 Task: Look for space in Serowe, Botswana from 1st June, 2023 to 9th June, 2023 for 6 adults in price range Rs.6000 to Rs.12000. Place can be entire place with 3 bedrooms having 3 beds and 3 bathrooms. Property type can be house, flat, guest house. Booking option can be shelf check-in. Required host language is English.
Action: Mouse moved to (470, 160)
Screenshot: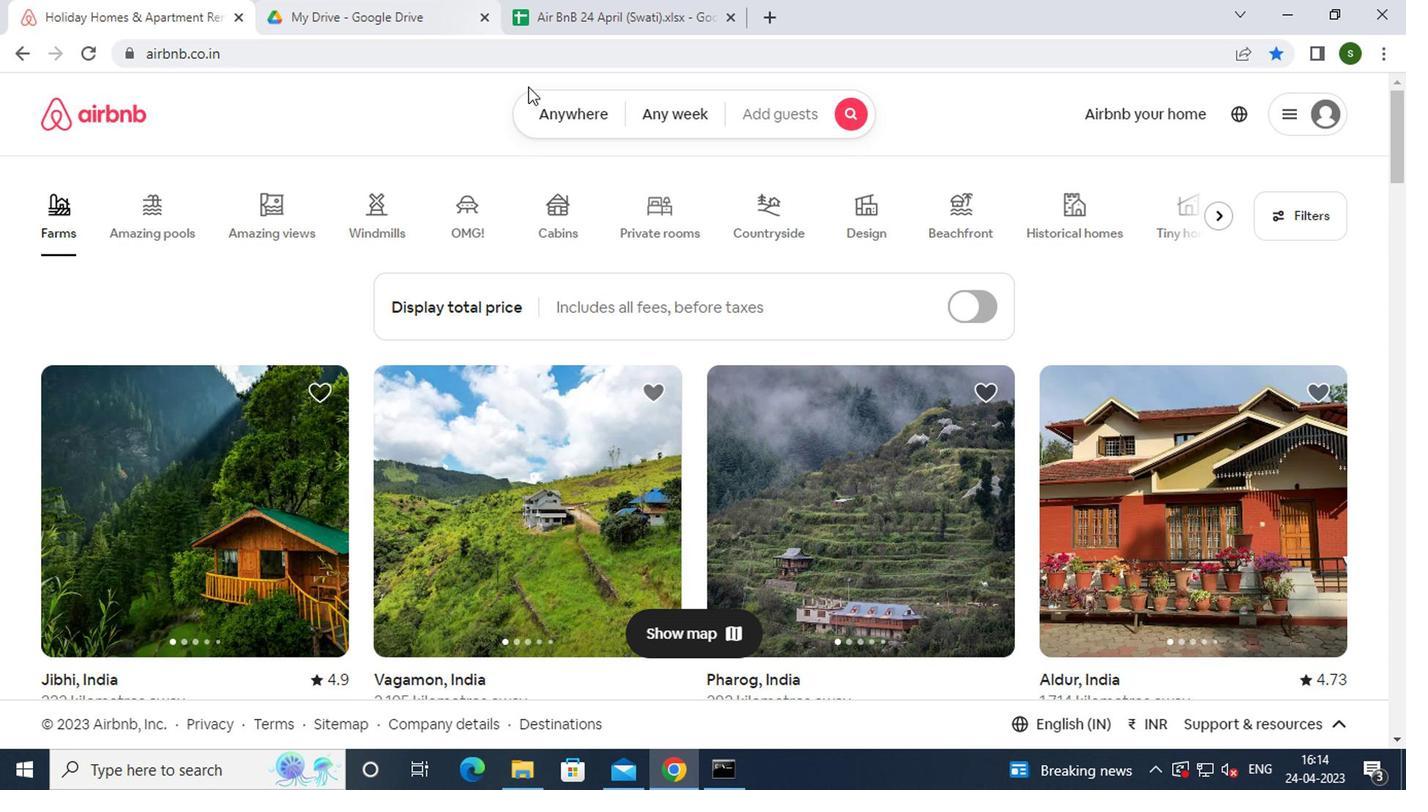 
Action: Mouse pressed left at (470, 160)
Screenshot: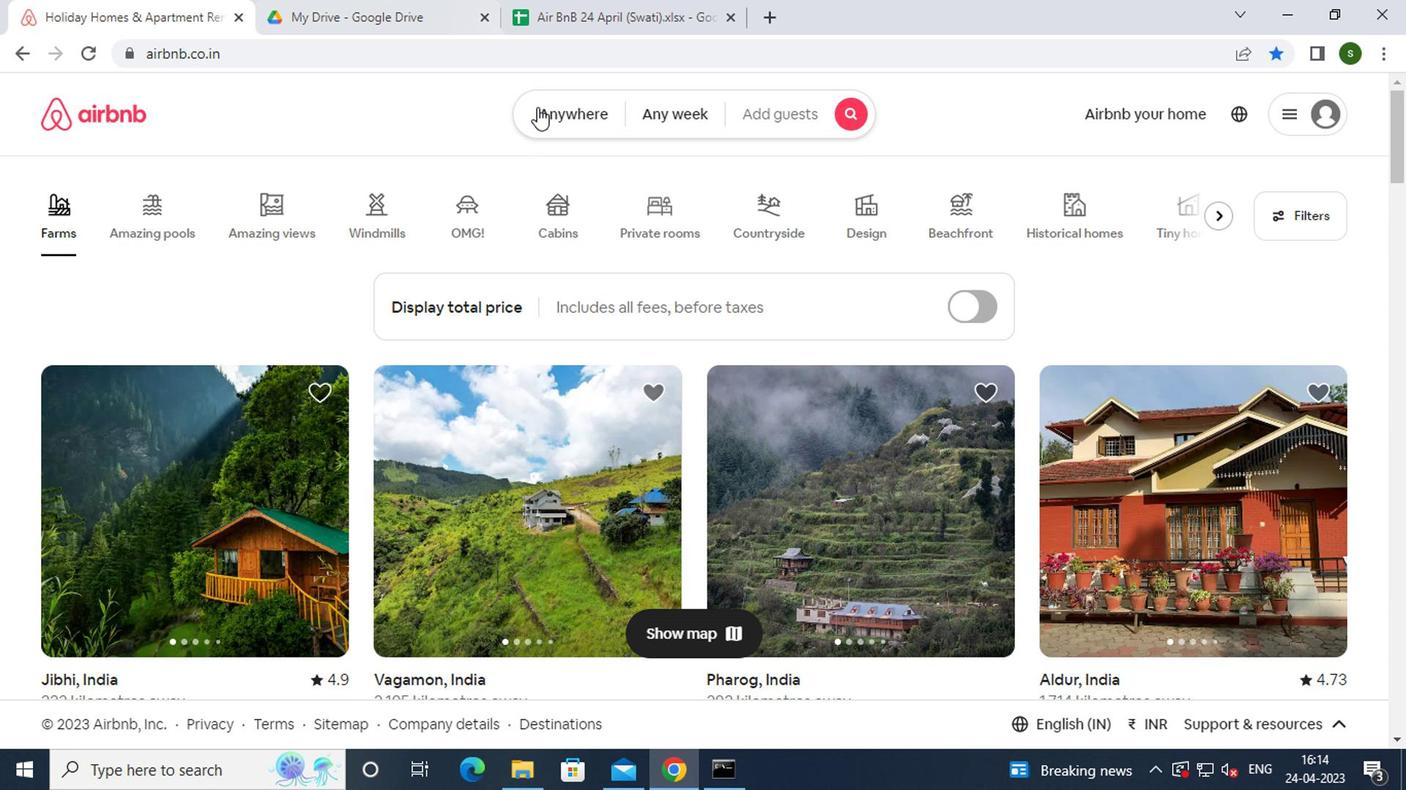 
Action: Mouse moved to (415, 225)
Screenshot: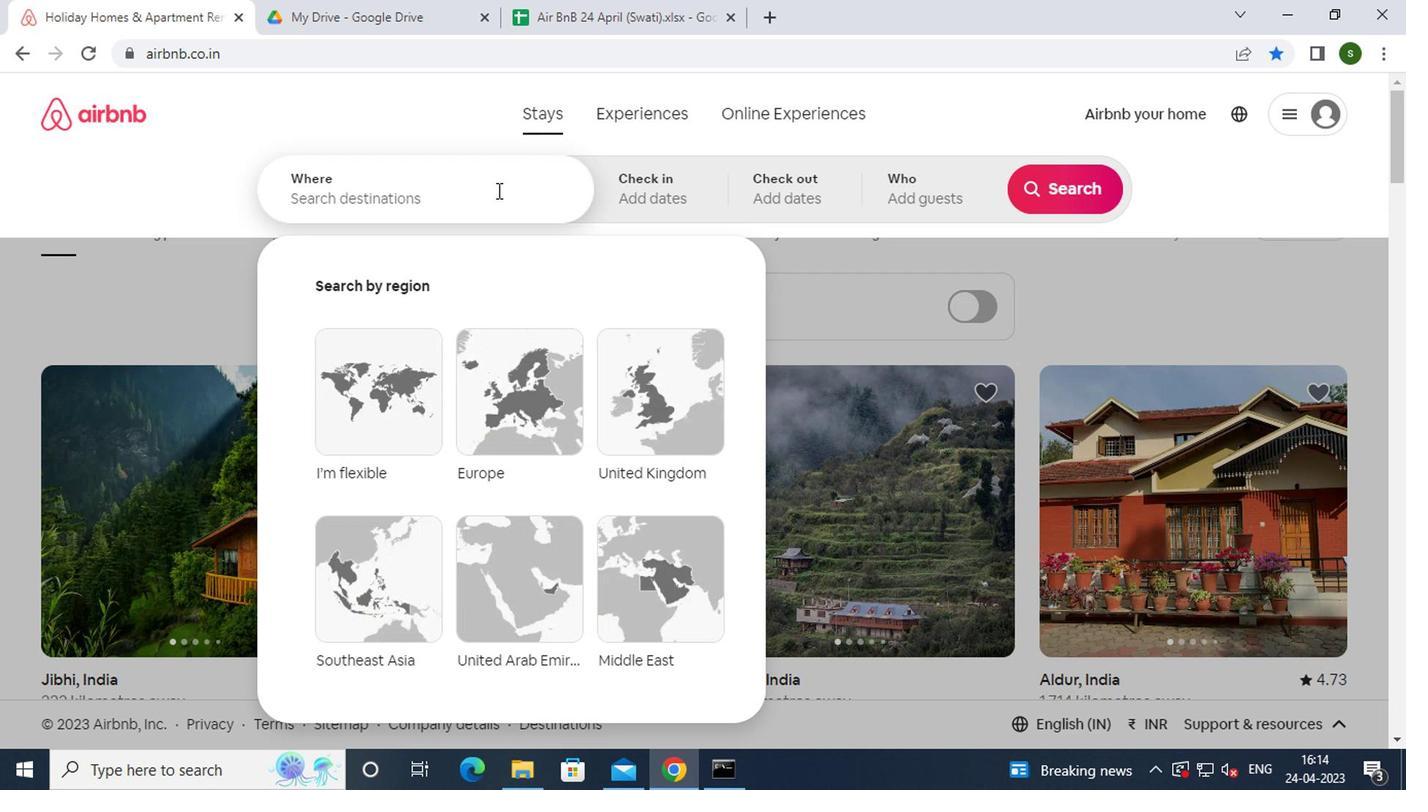 
Action: Mouse pressed left at (415, 225)
Screenshot: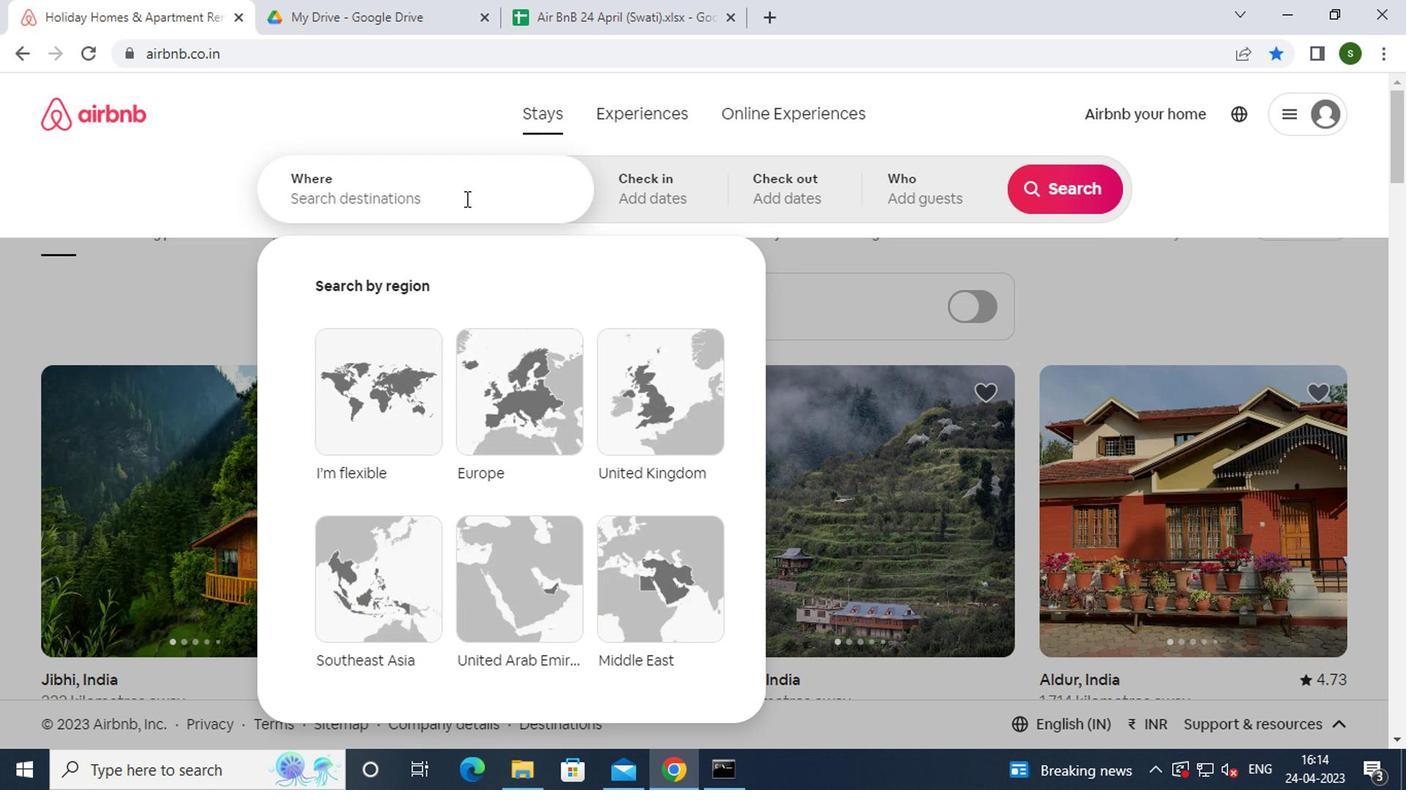 
Action: Key pressed <Key.caps_lock>s<Key.caps_lock>erowe,<Key.caps_lock><Key.space>b
Screenshot: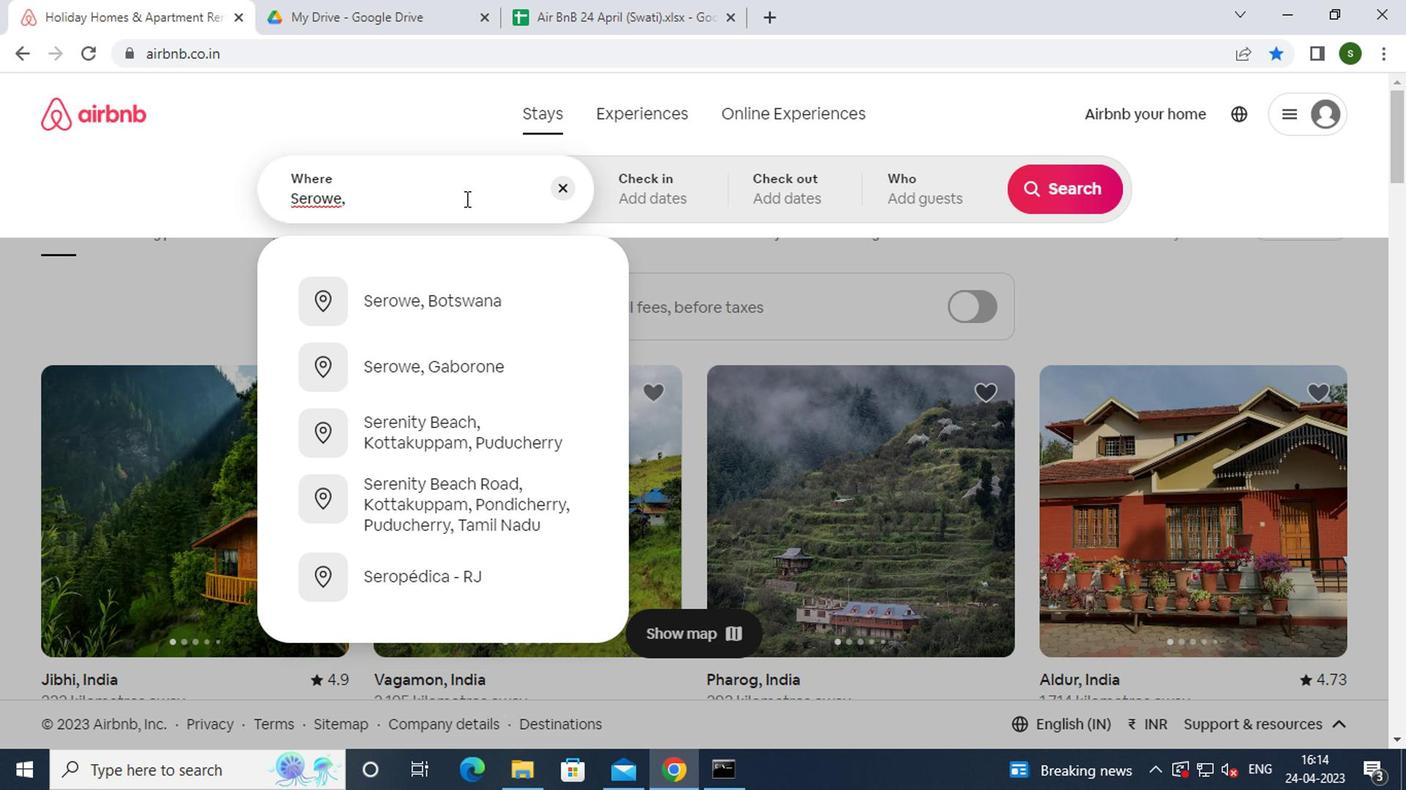 
Action: Mouse moved to (454, 305)
Screenshot: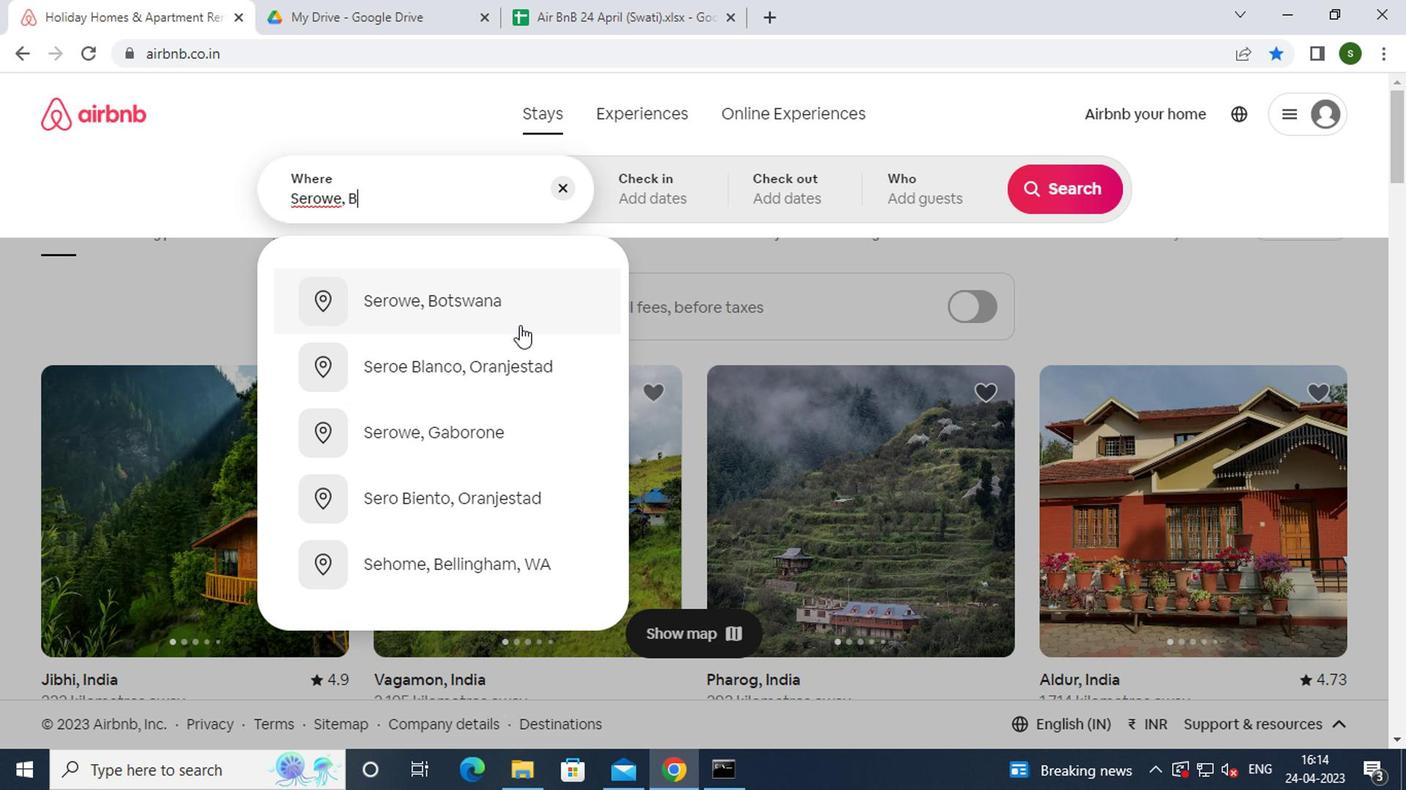 
Action: Mouse pressed left at (454, 305)
Screenshot: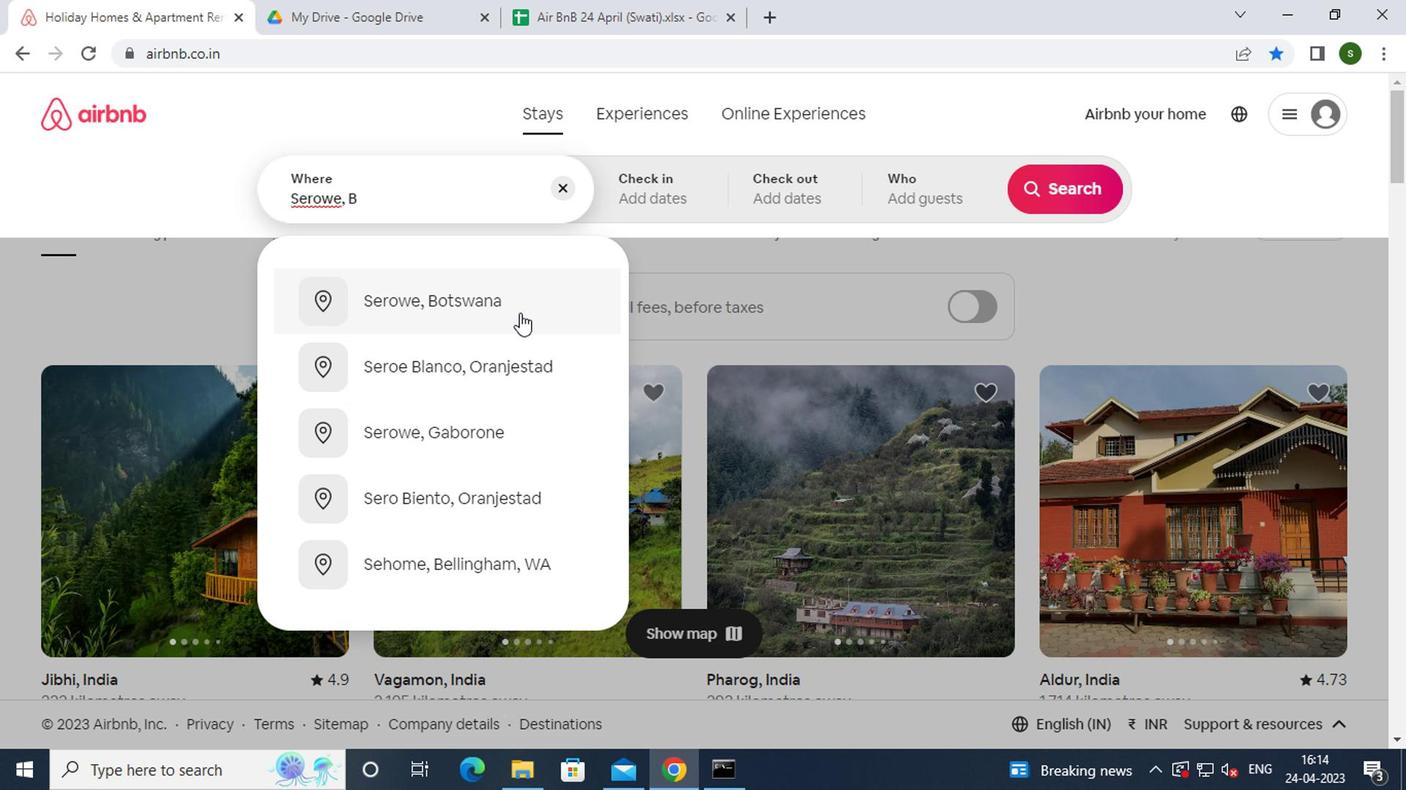 
Action: Mouse moved to (836, 339)
Screenshot: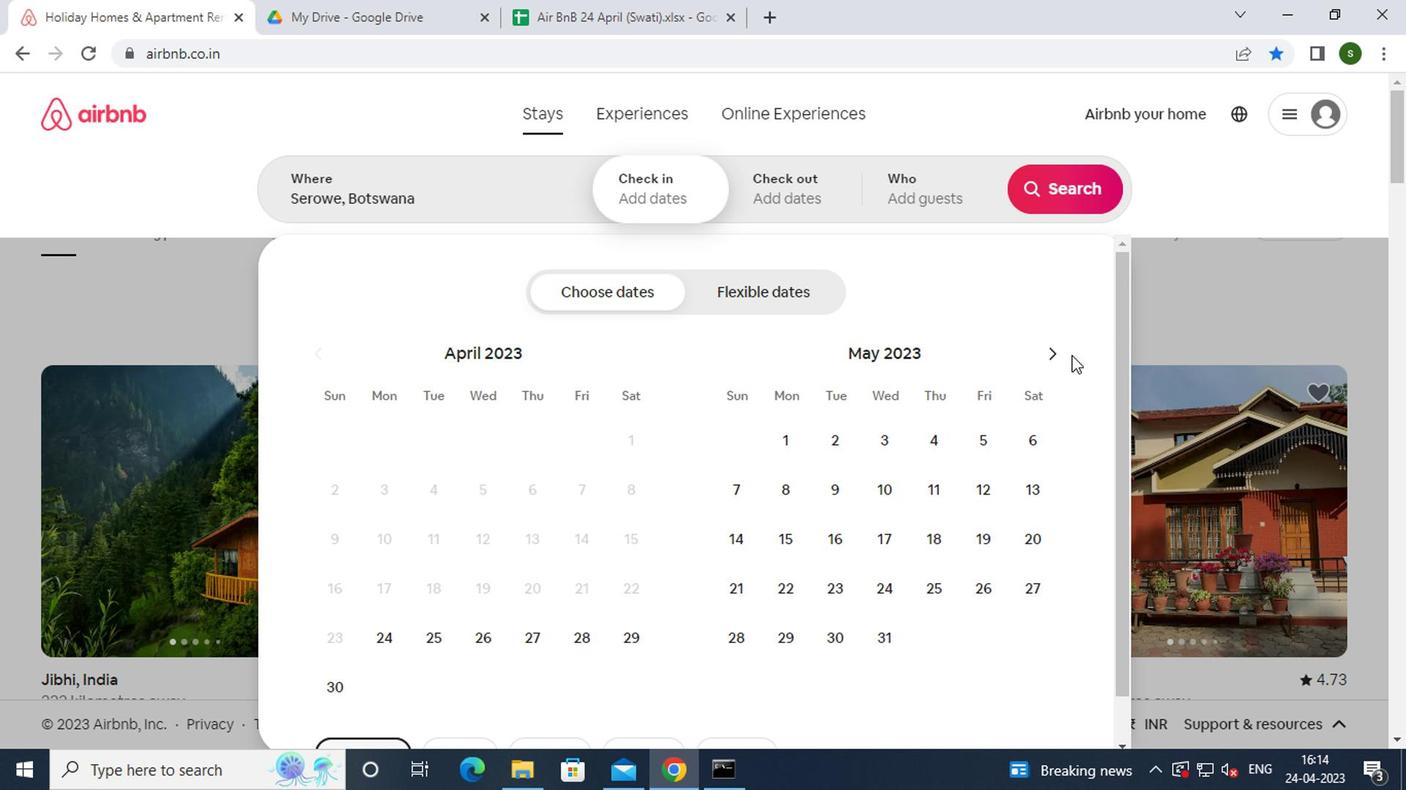 
Action: Mouse pressed left at (836, 339)
Screenshot: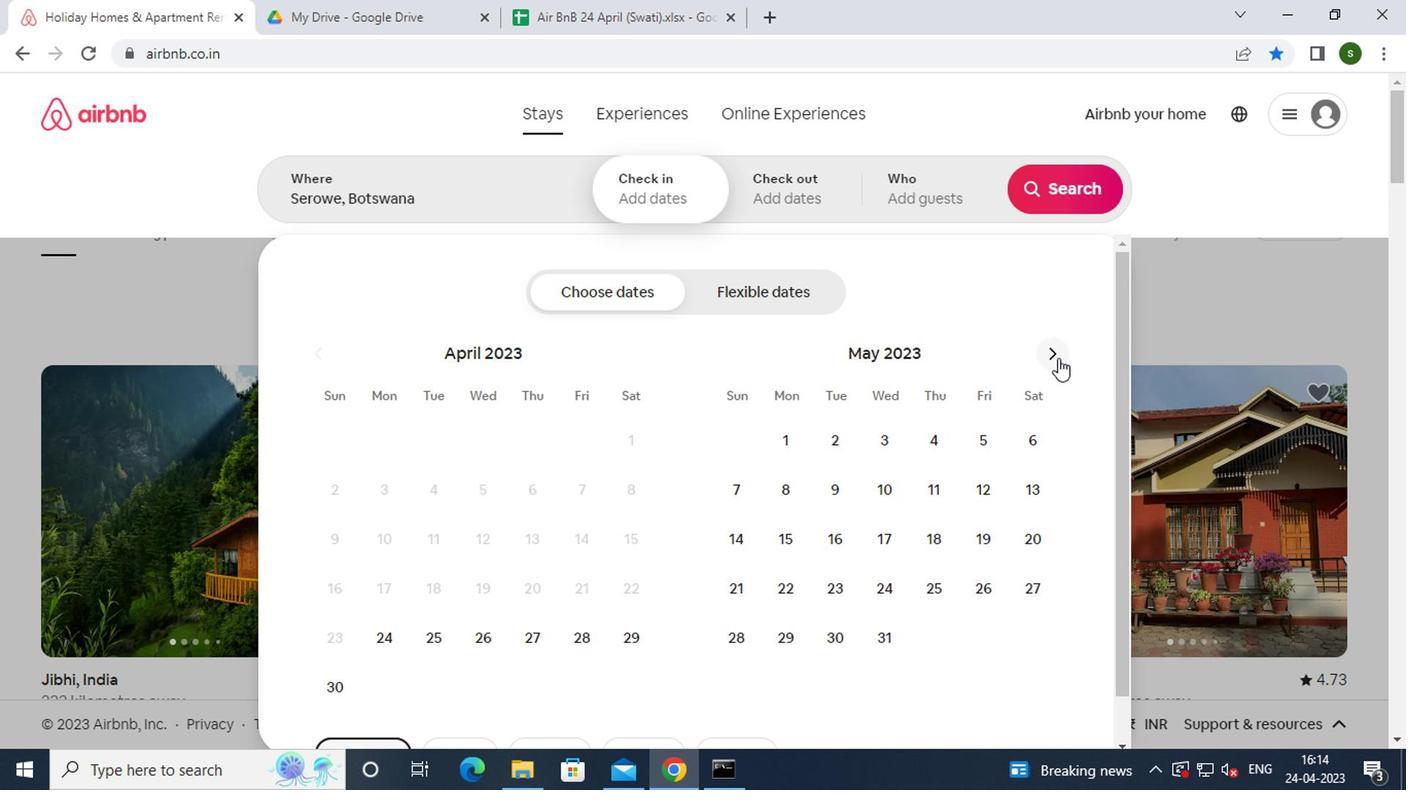 
Action: Mouse pressed left at (836, 339)
Screenshot: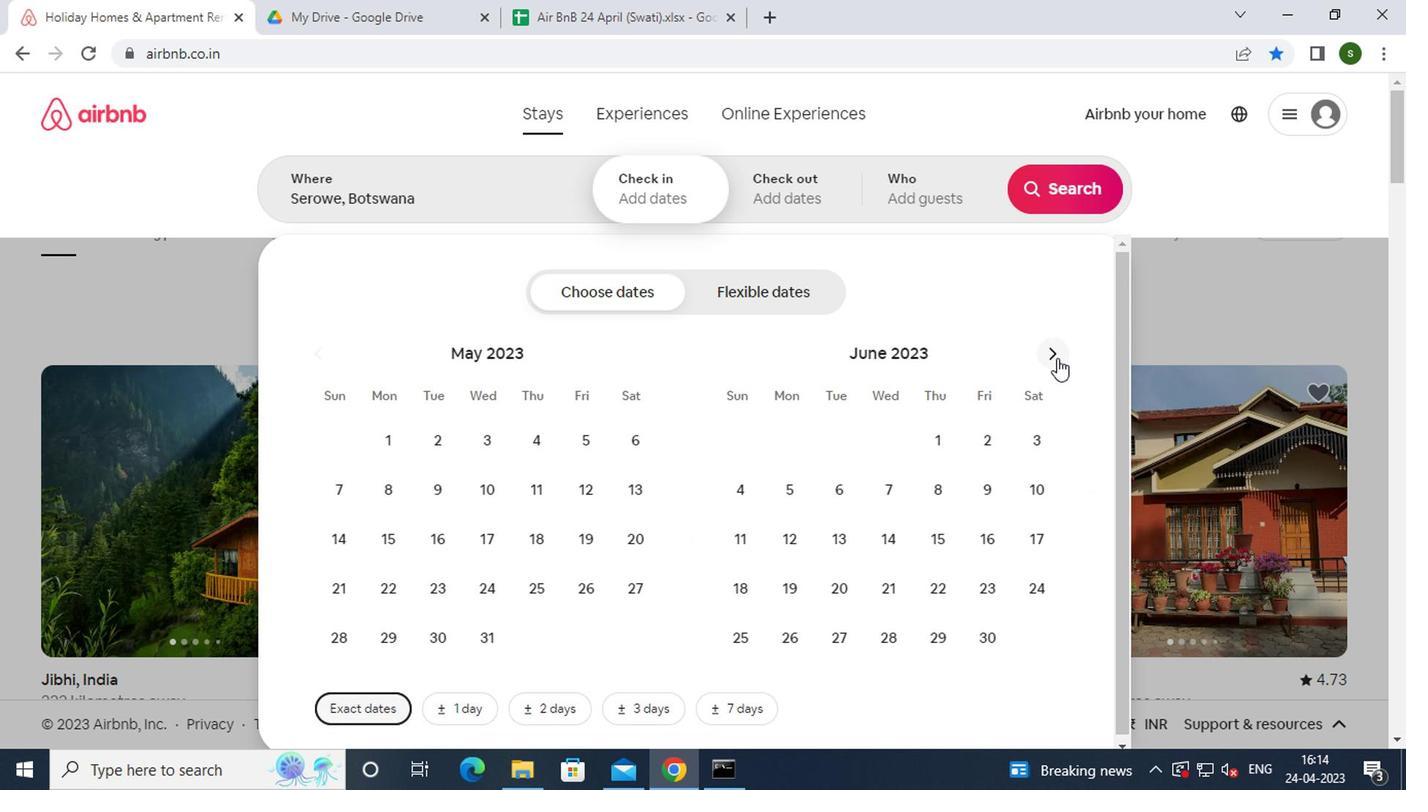 
Action: Mouse moved to (453, 395)
Screenshot: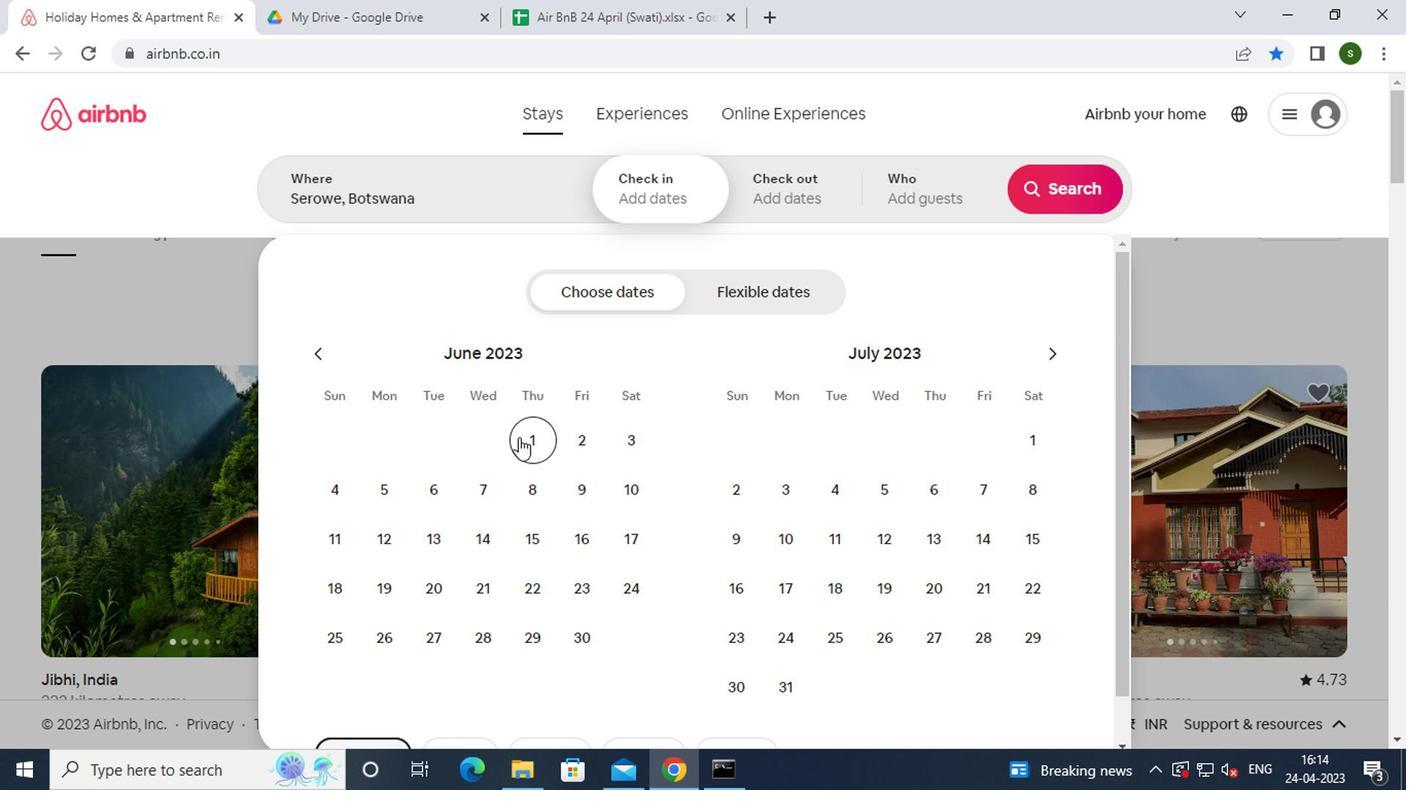 
Action: Mouse pressed left at (453, 395)
Screenshot: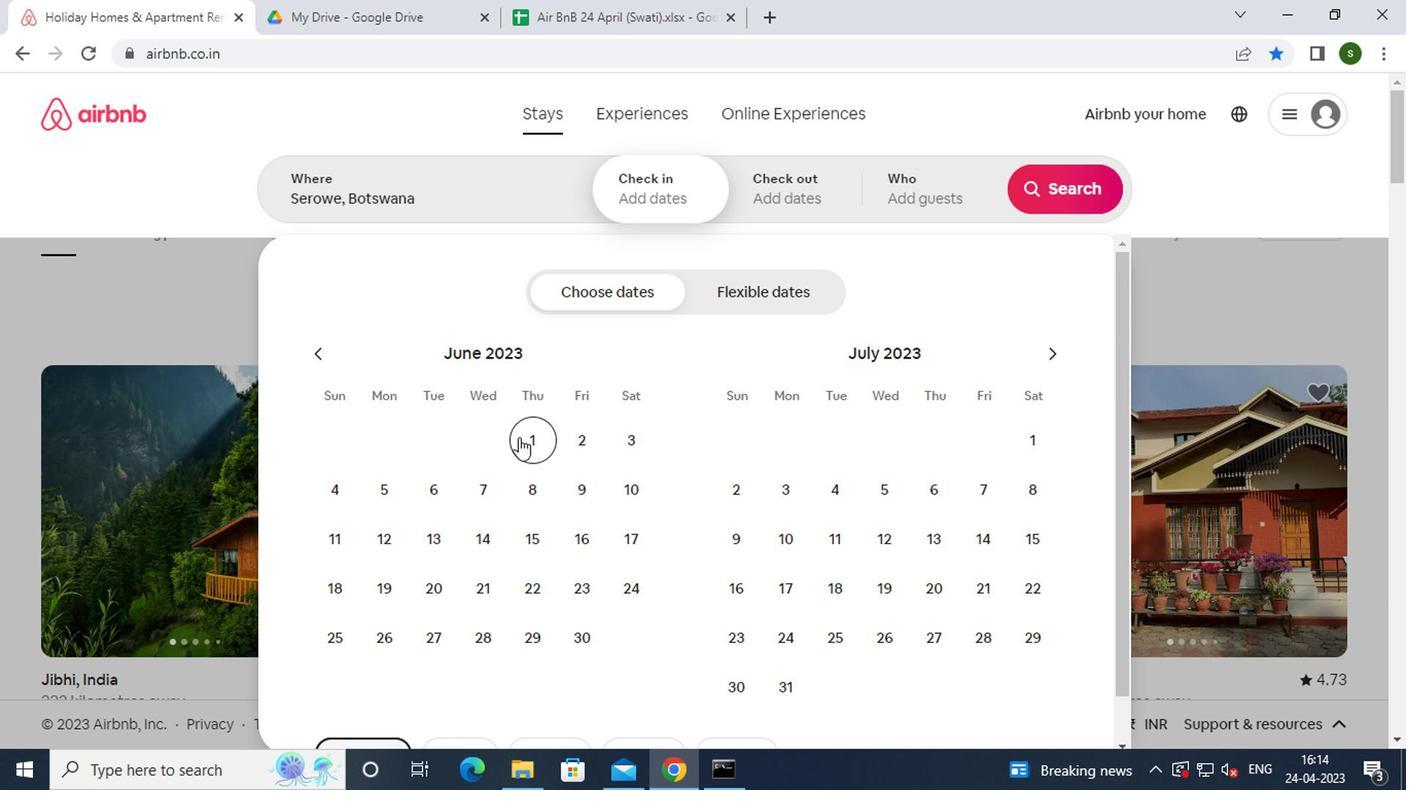 
Action: Mouse moved to (492, 424)
Screenshot: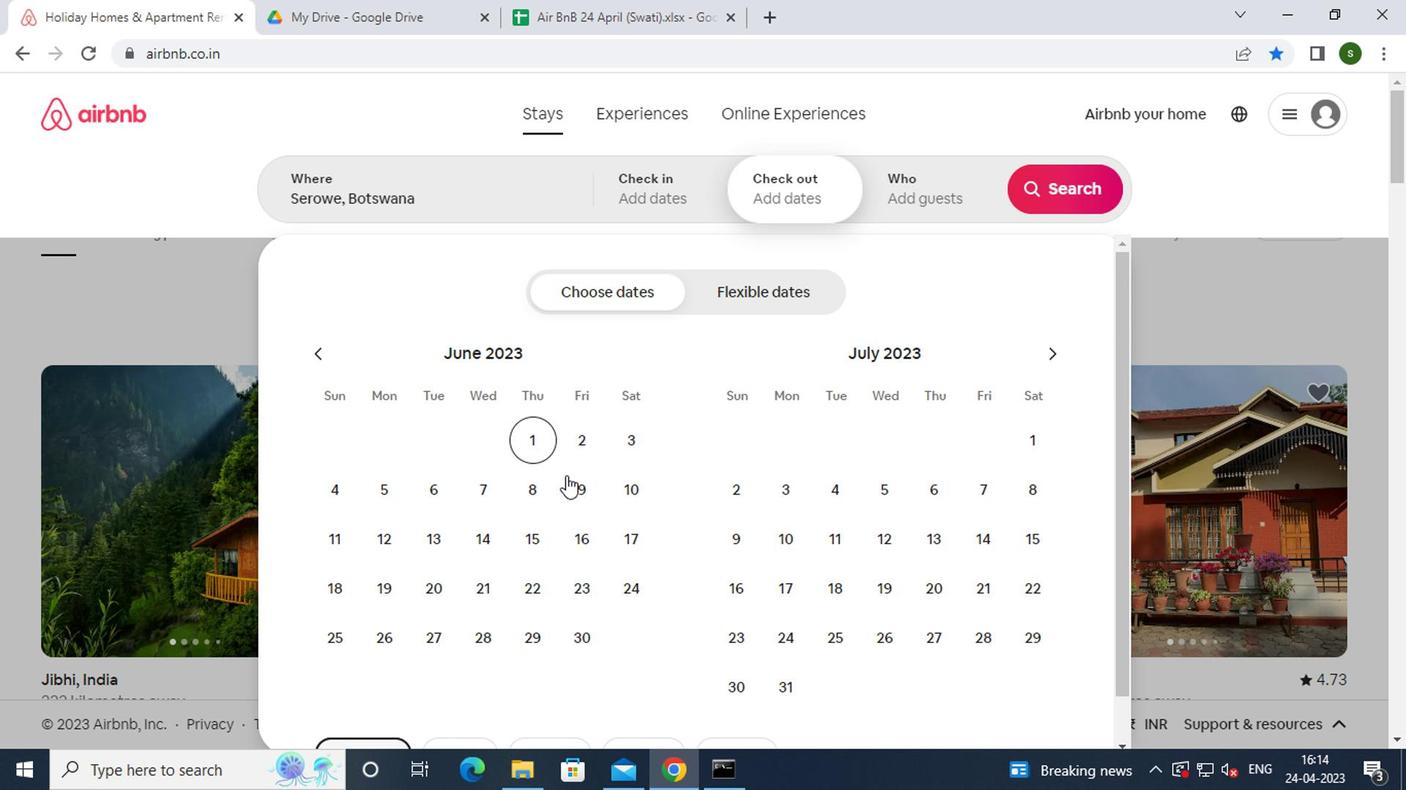 
Action: Mouse pressed left at (492, 424)
Screenshot: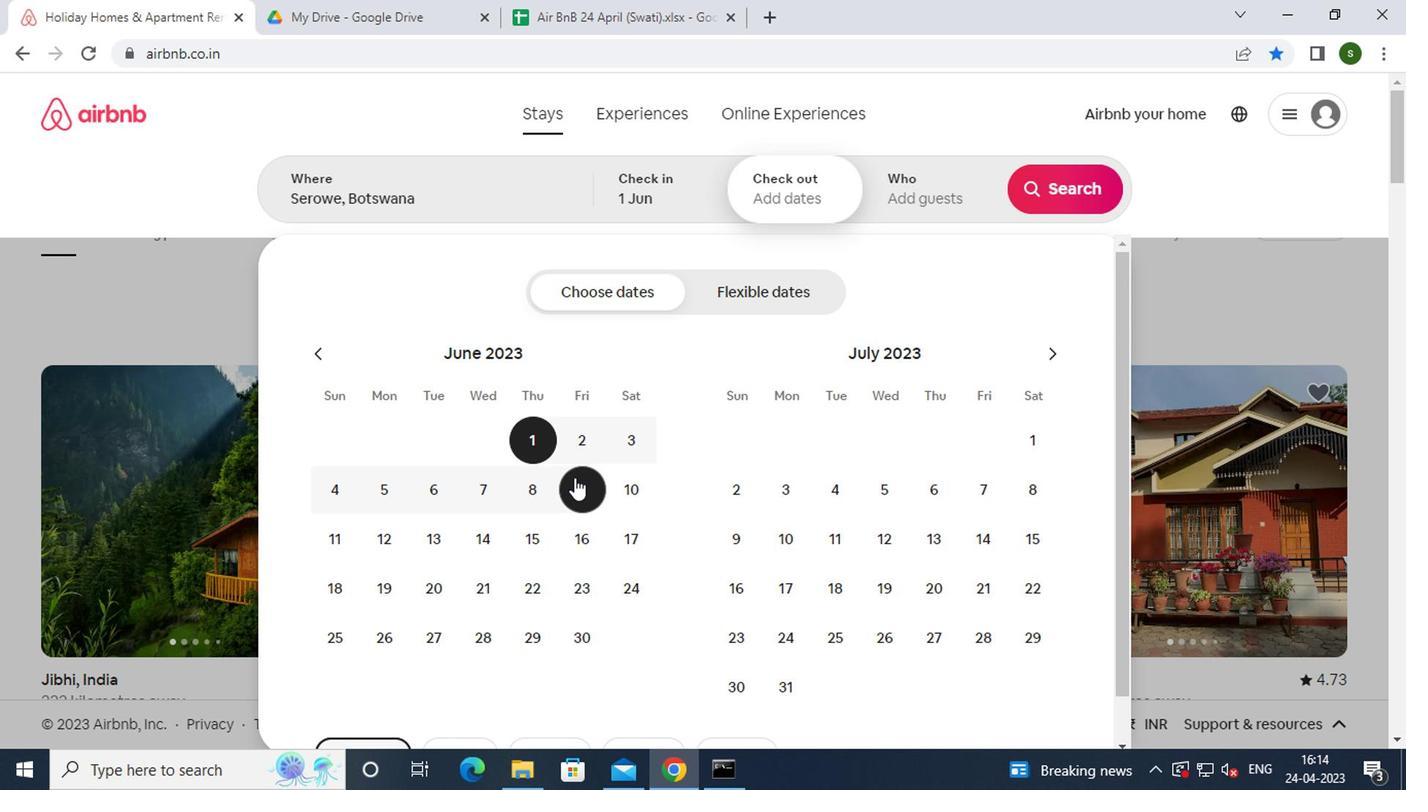 
Action: Mouse moved to (744, 221)
Screenshot: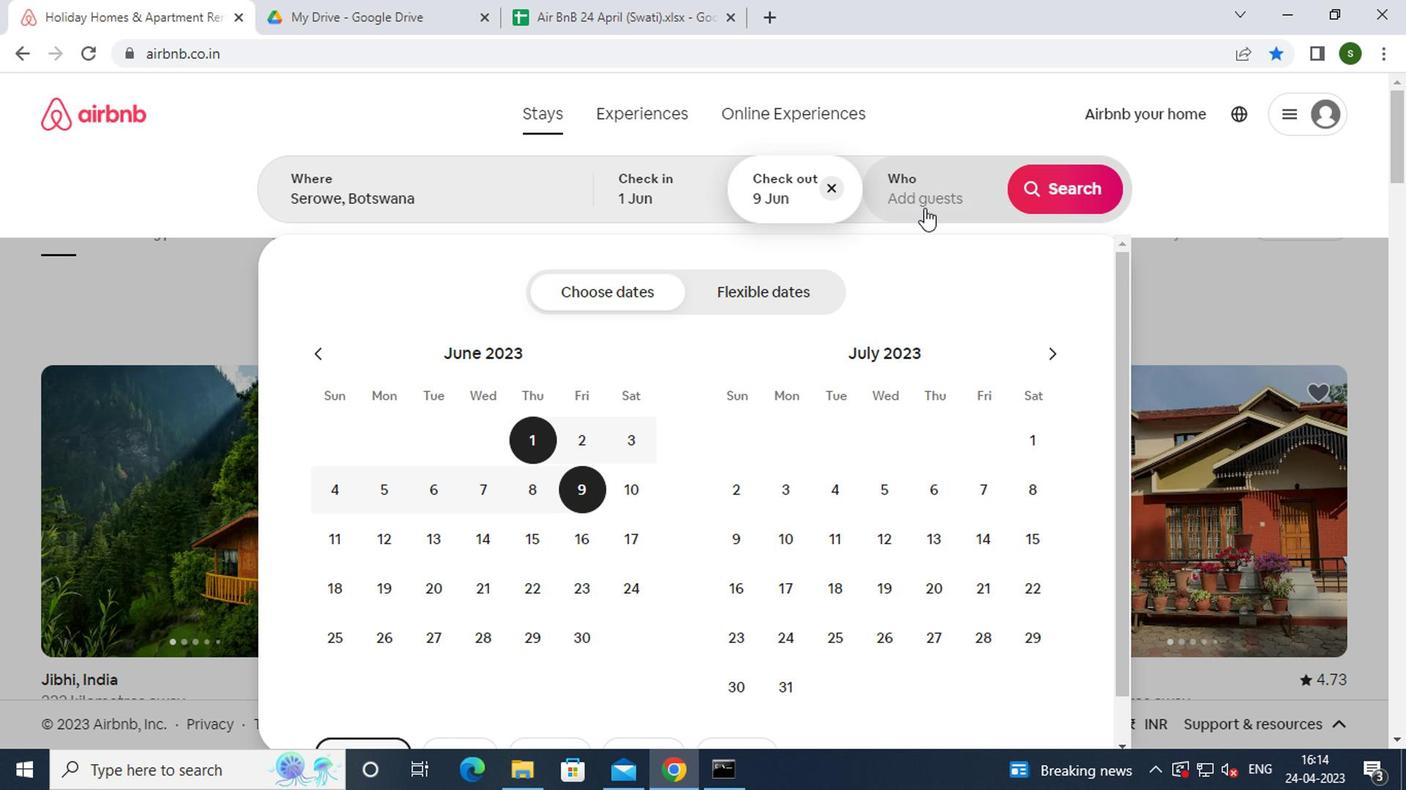 
Action: Mouse pressed left at (744, 221)
Screenshot: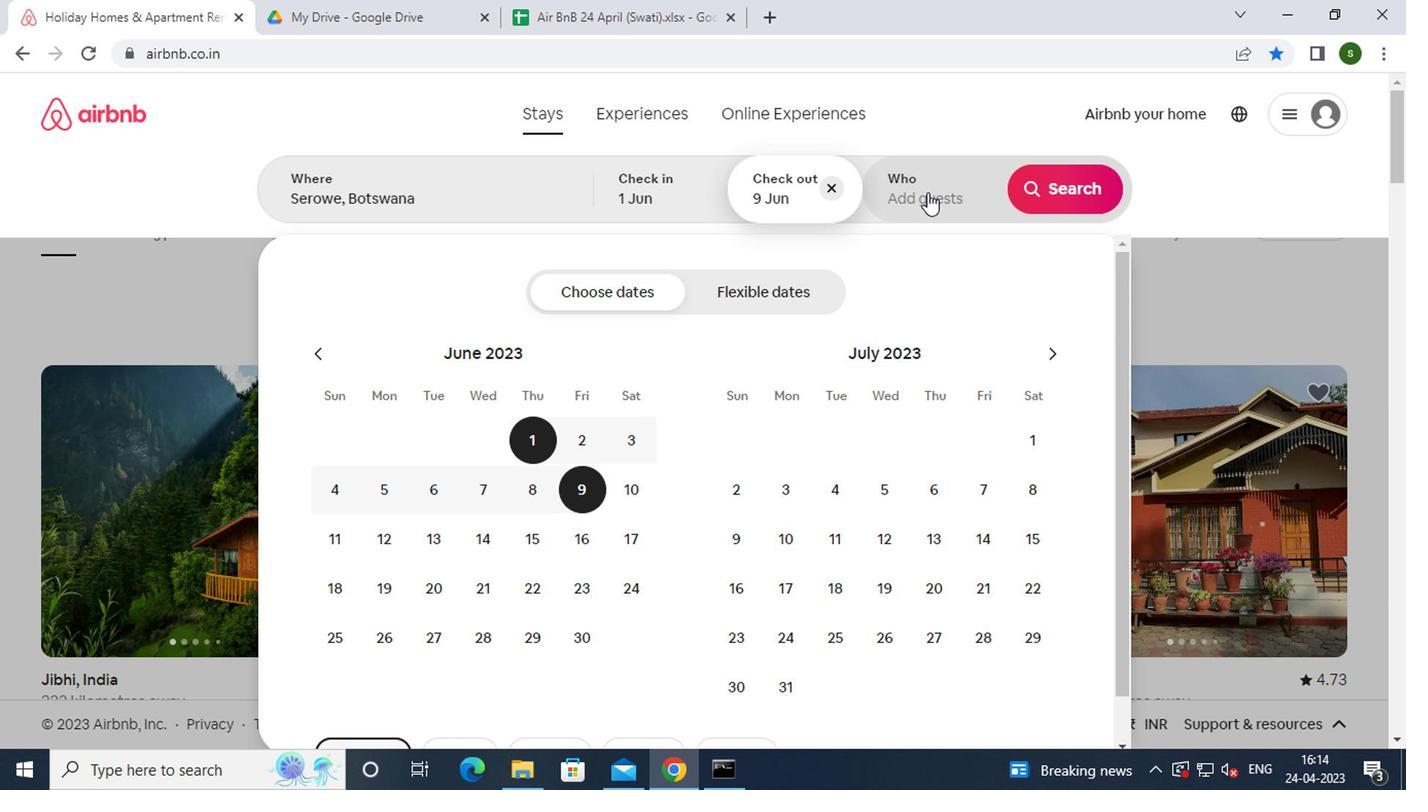 
Action: Mouse moved to (845, 294)
Screenshot: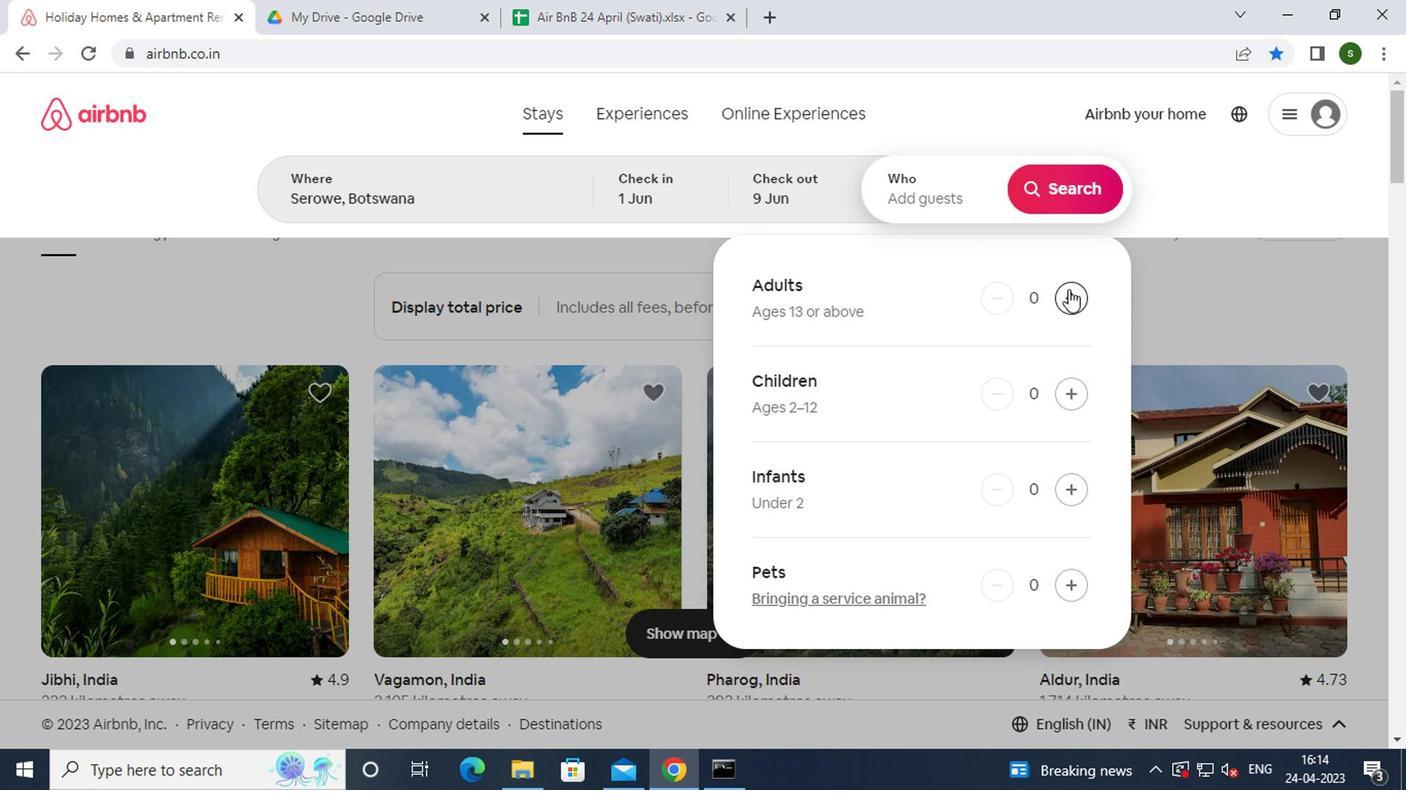 
Action: Mouse pressed left at (845, 294)
Screenshot: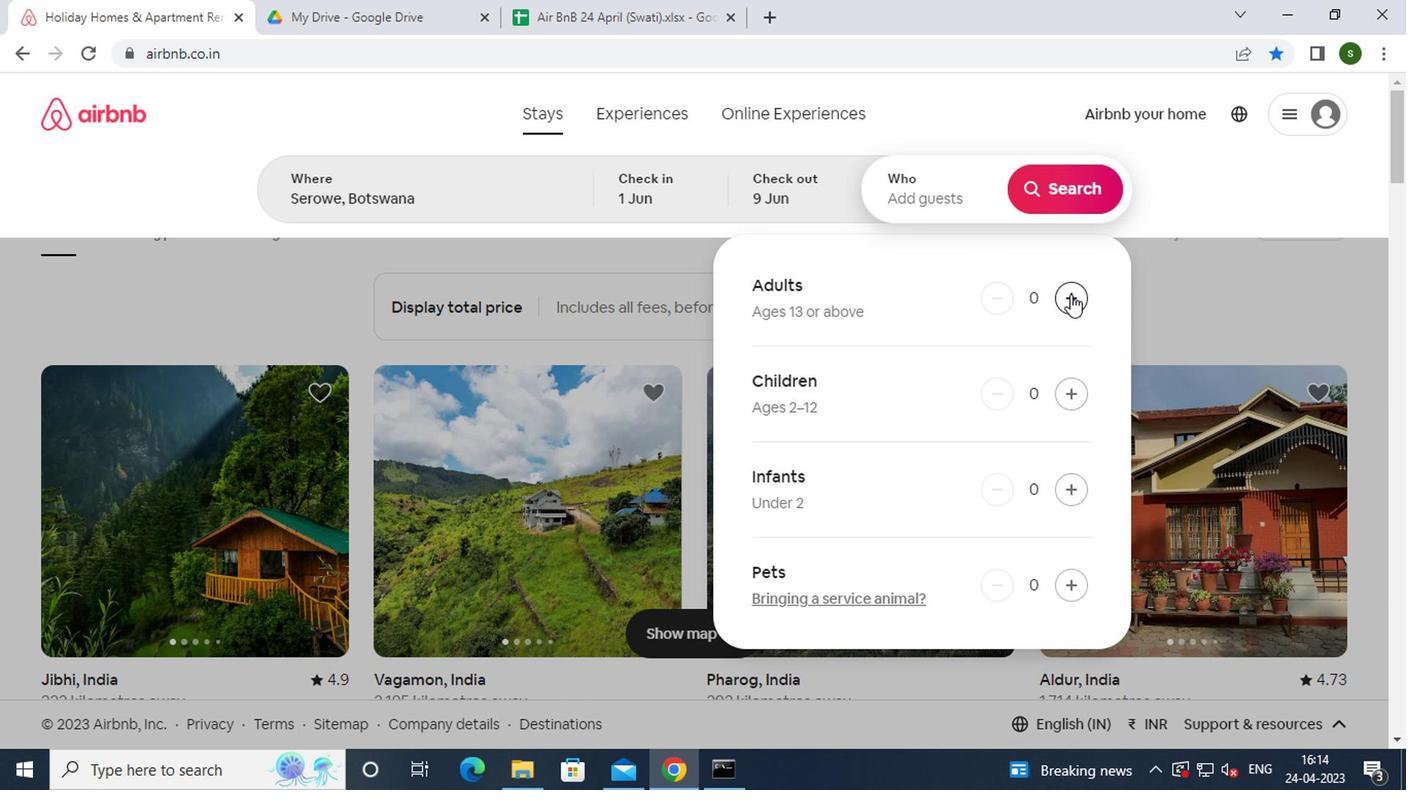 
Action: Mouse pressed left at (845, 294)
Screenshot: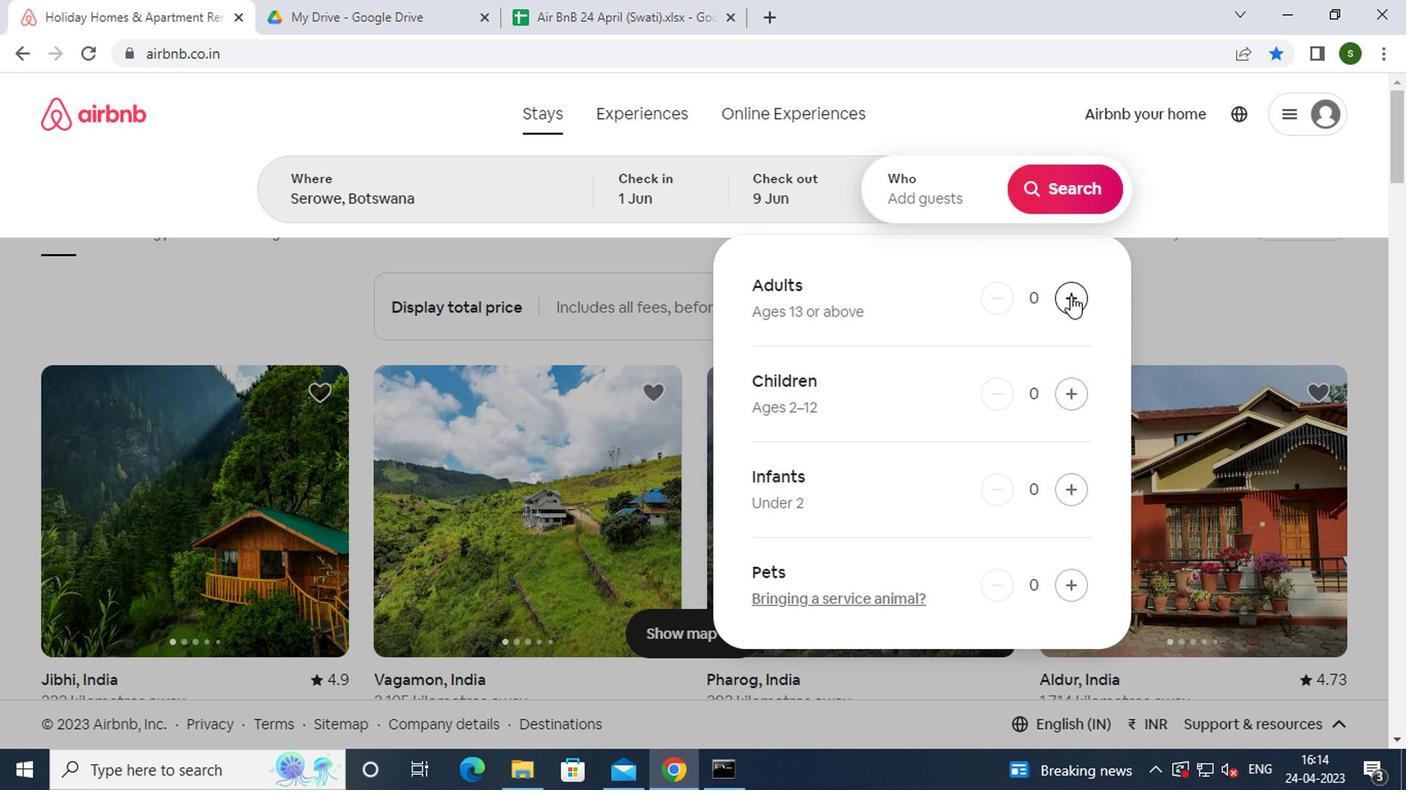 
Action: Mouse pressed left at (845, 294)
Screenshot: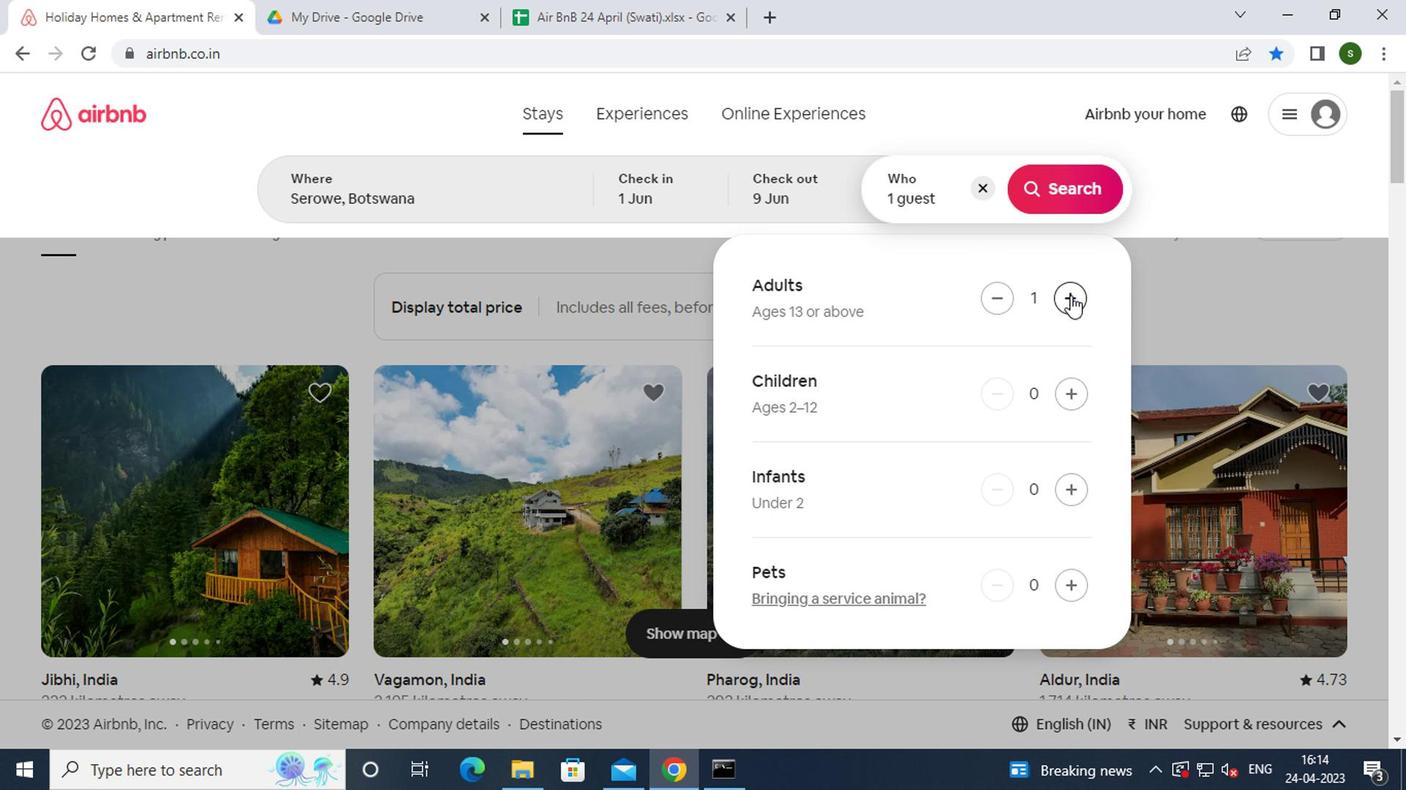 
Action: Mouse pressed left at (845, 294)
Screenshot: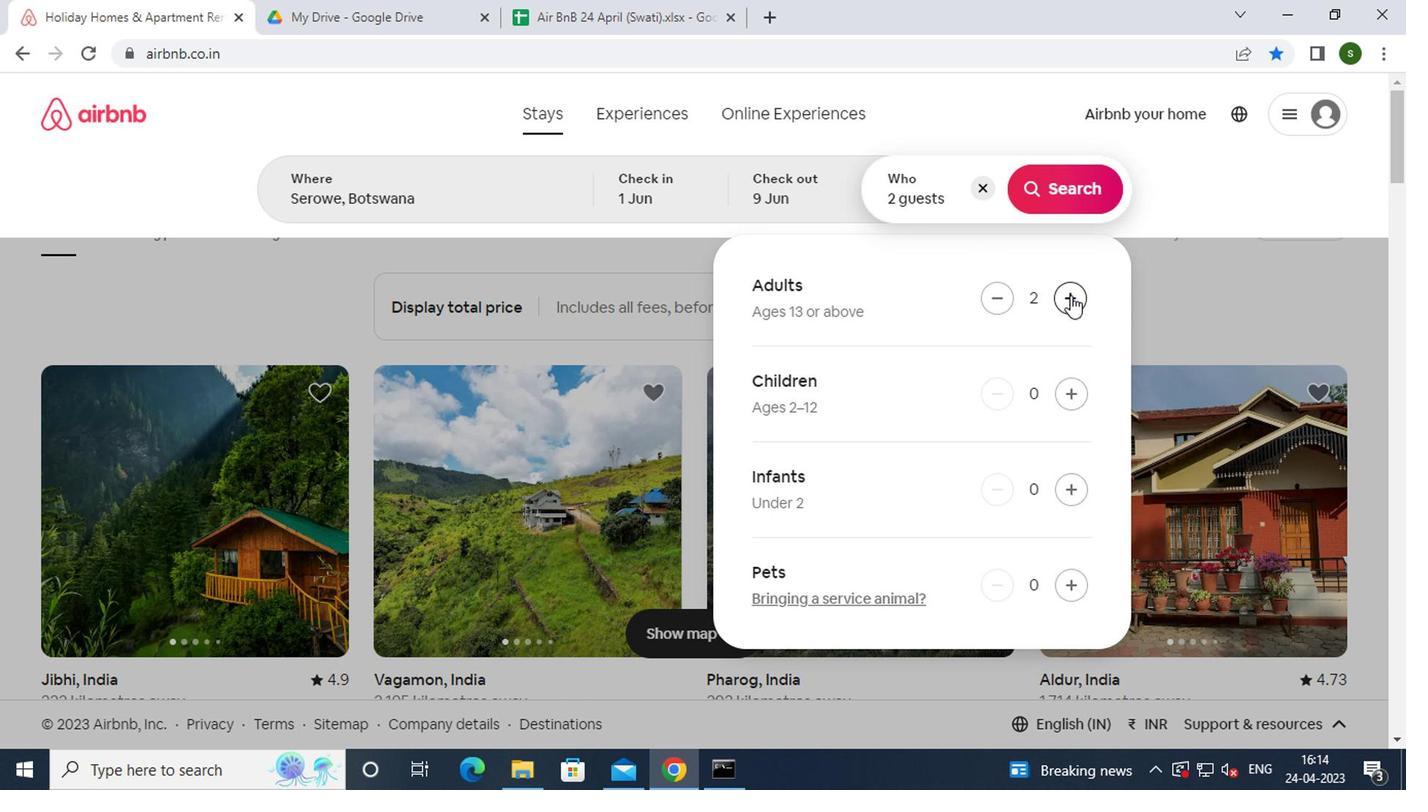 
Action: Mouse pressed left at (845, 294)
Screenshot: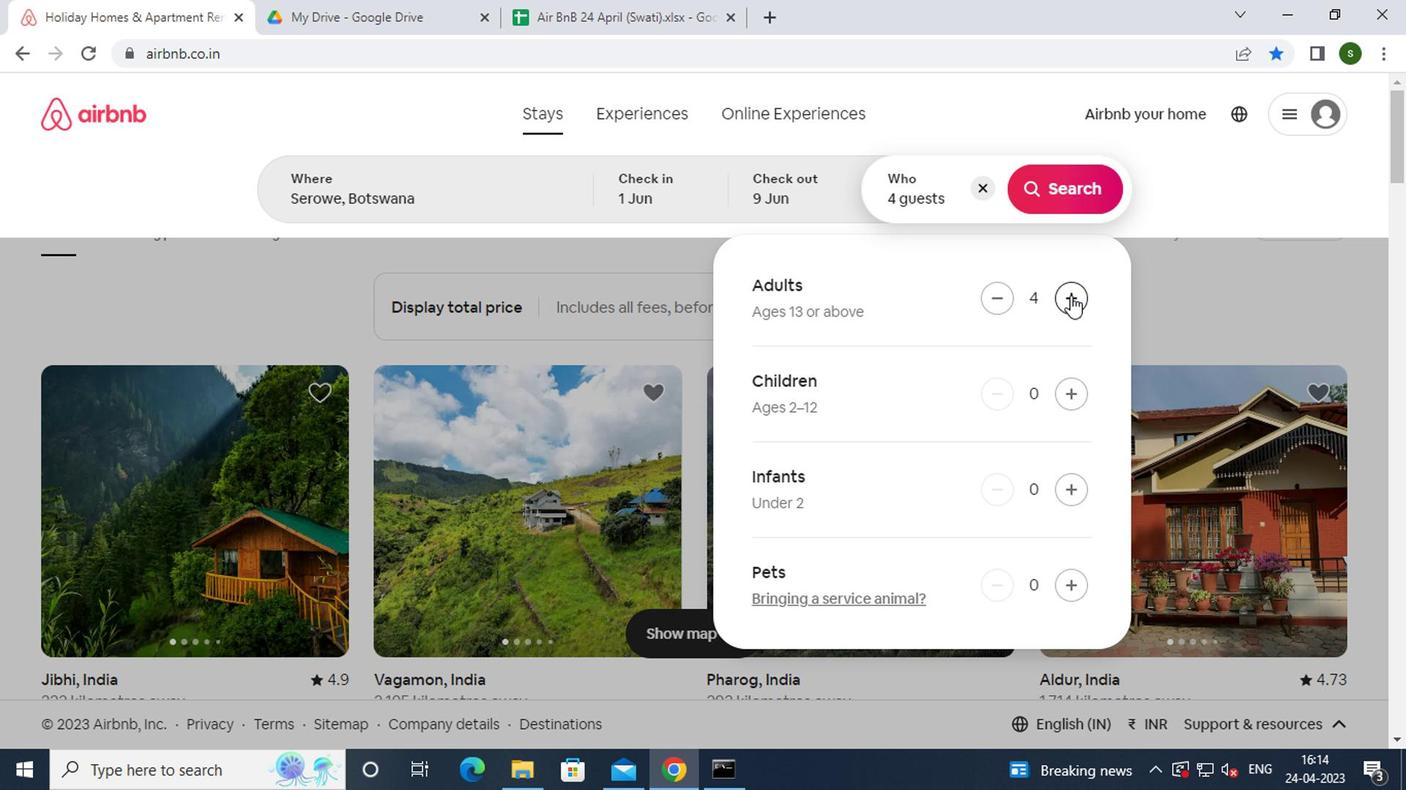 
Action: Mouse pressed left at (845, 294)
Screenshot: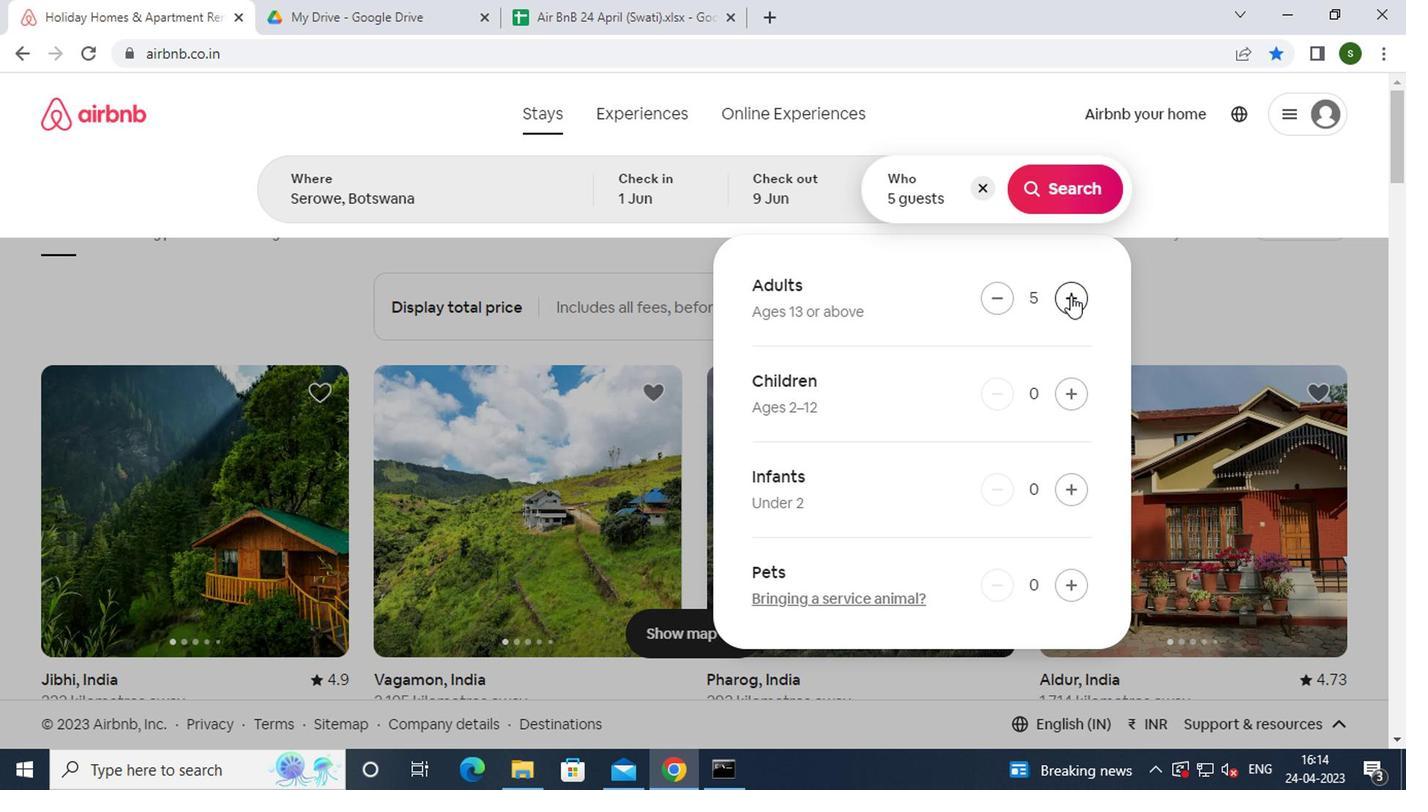 
Action: Mouse moved to (832, 213)
Screenshot: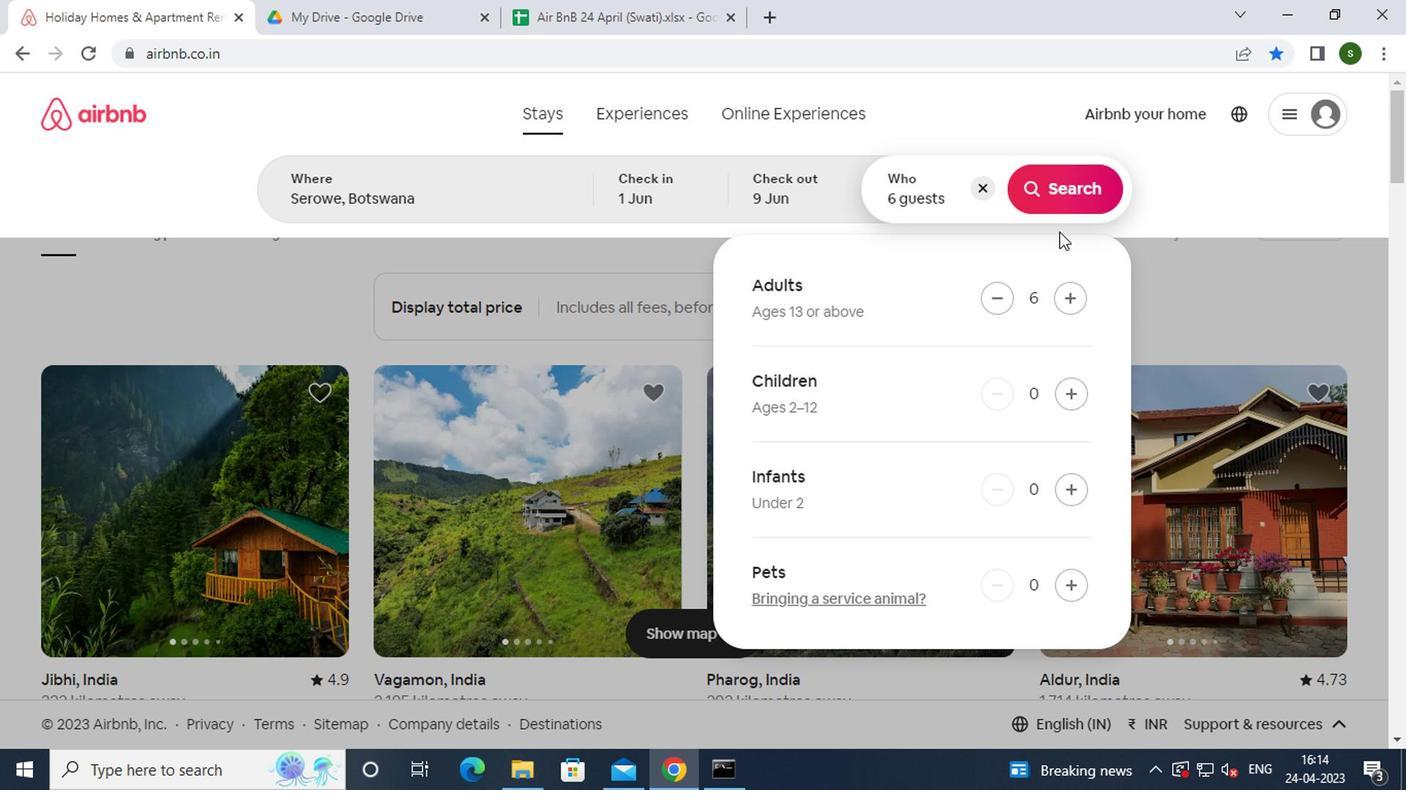 
Action: Mouse pressed left at (832, 213)
Screenshot: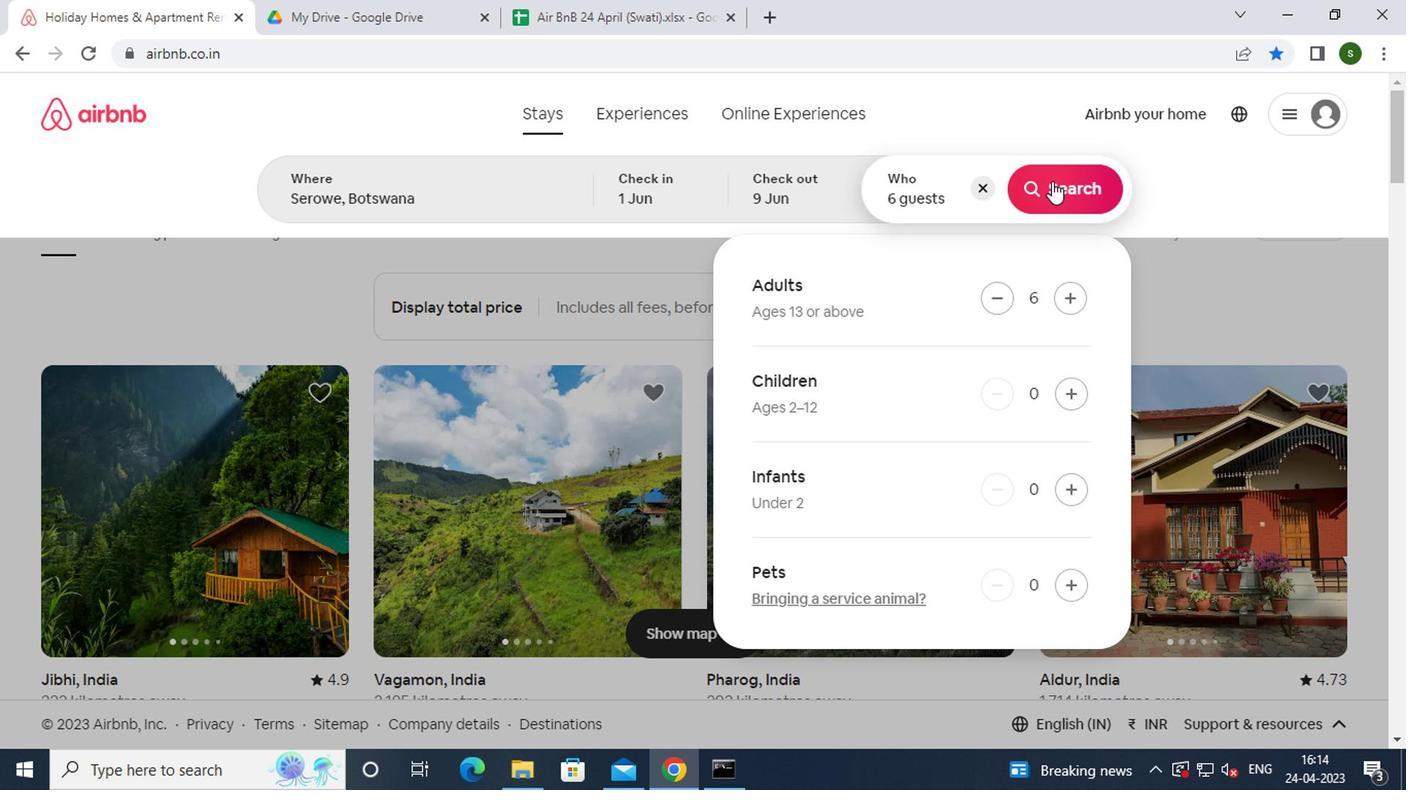 
Action: Mouse moved to (1008, 213)
Screenshot: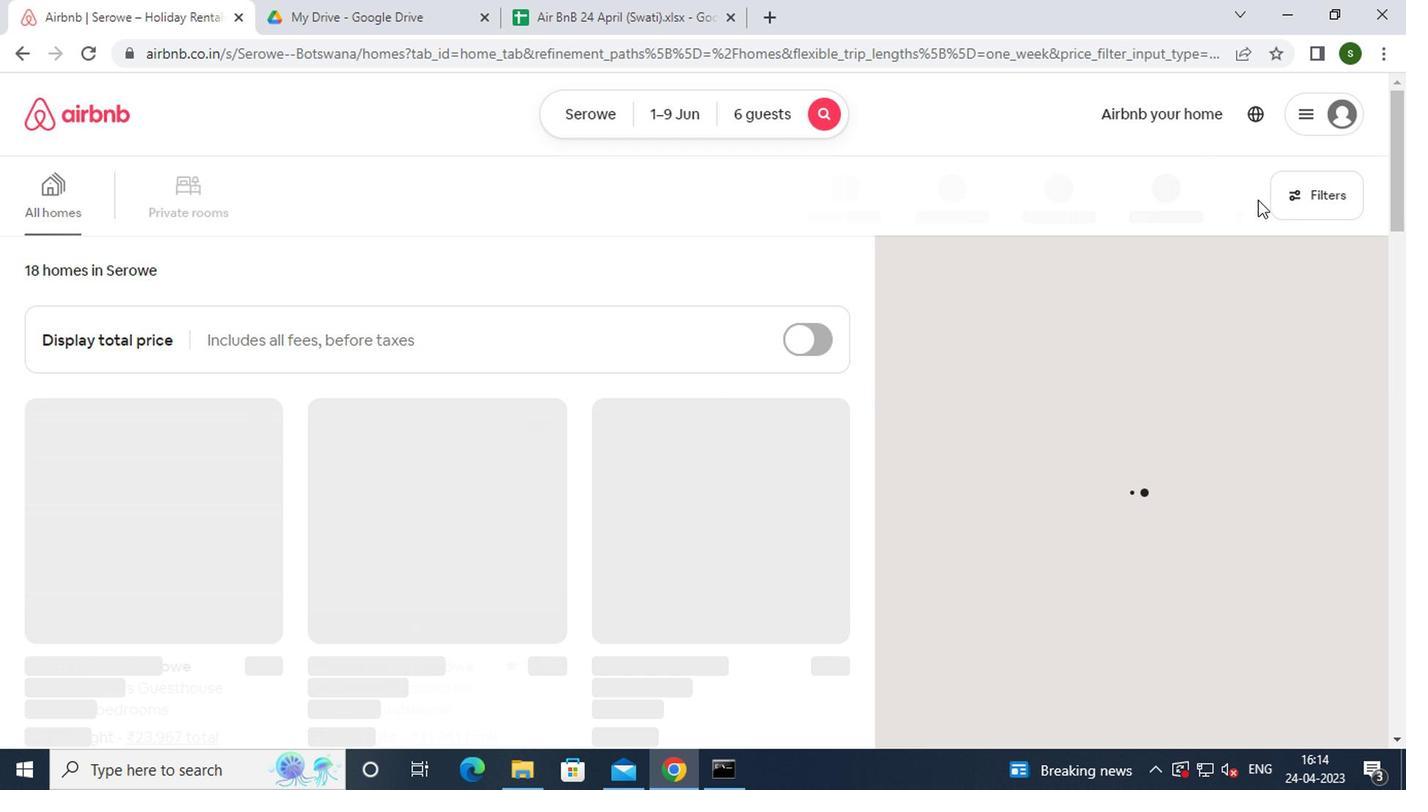 
Action: Mouse pressed left at (1008, 213)
Screenshot: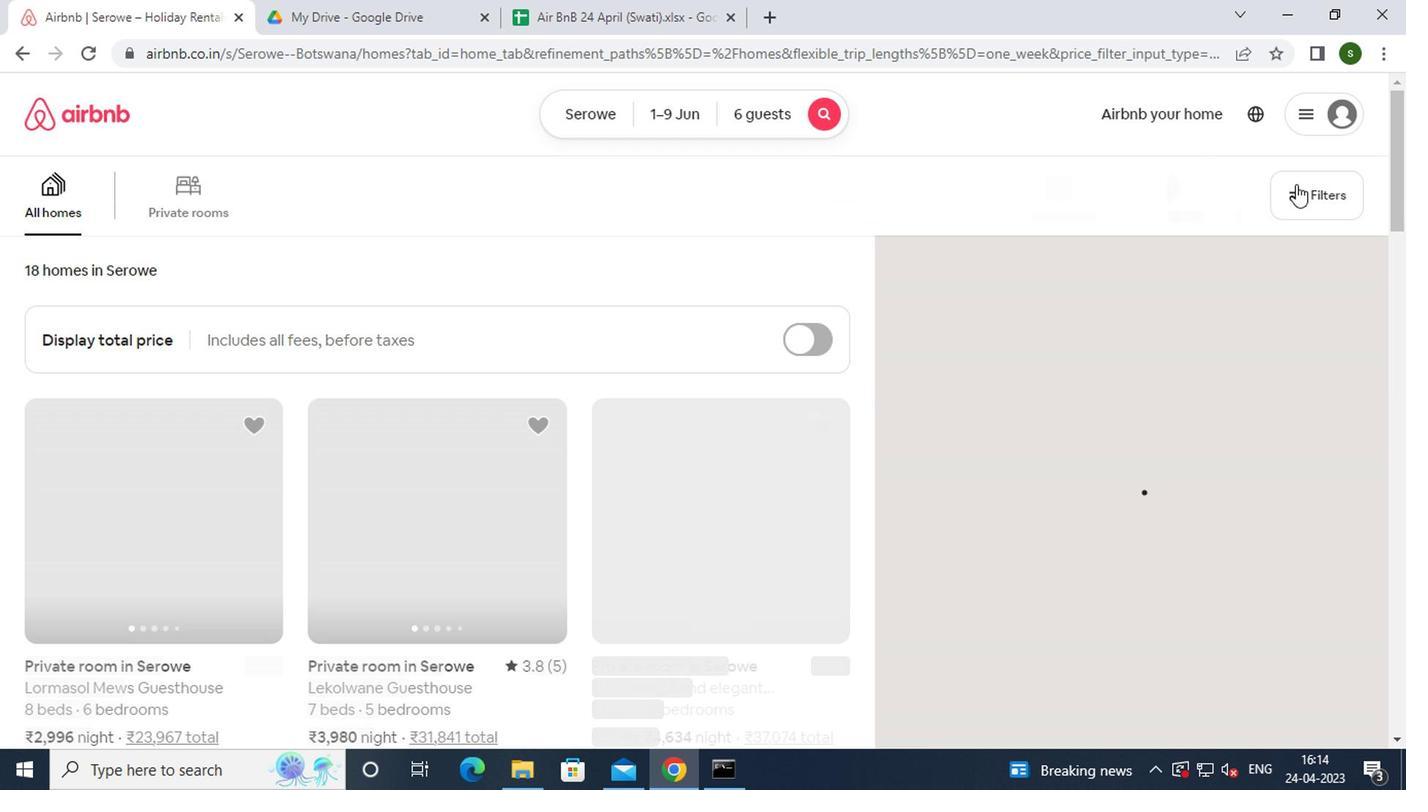 
Action: Mouse moved to (462, 411)
Screenshot: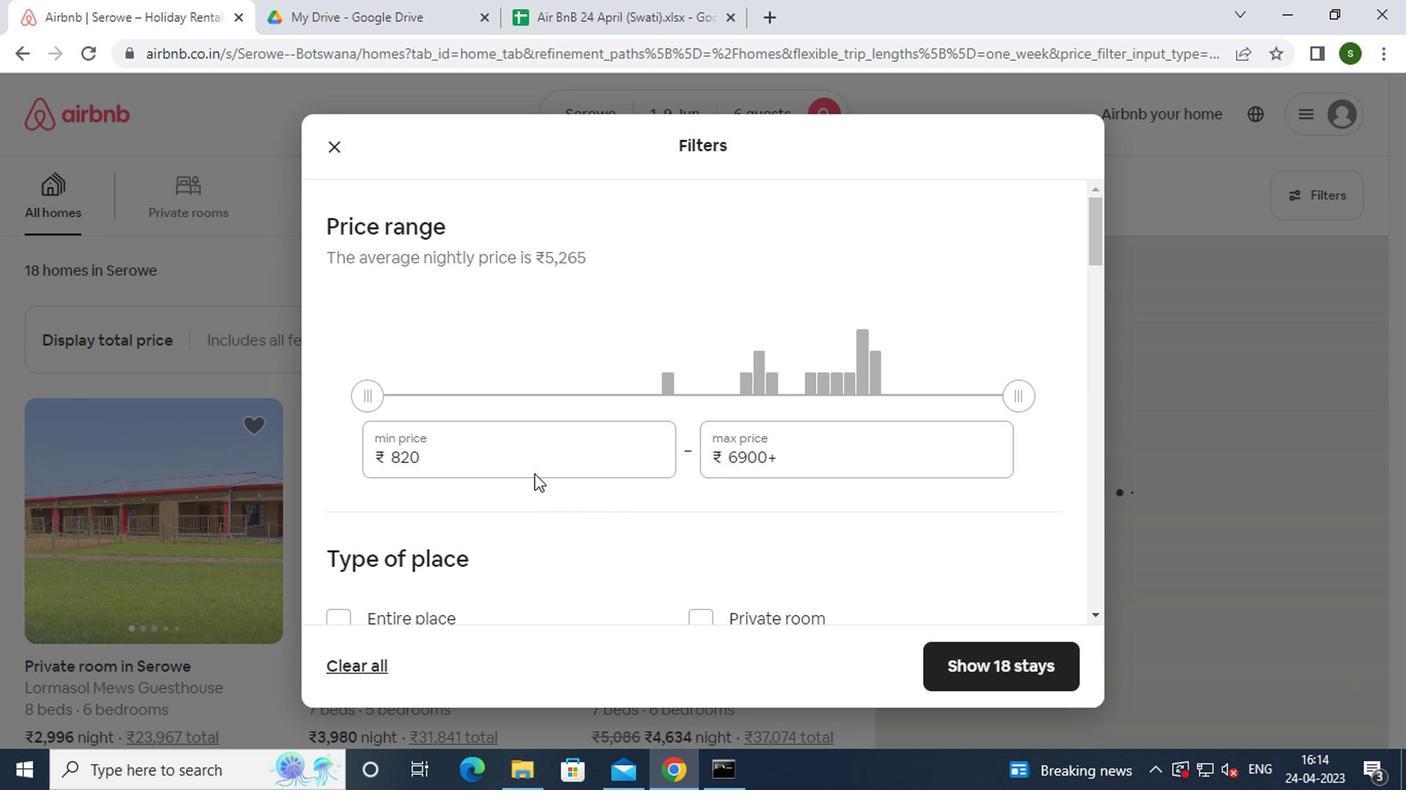 
Action: Mouse pressed left at (462, 411)
Screenshot: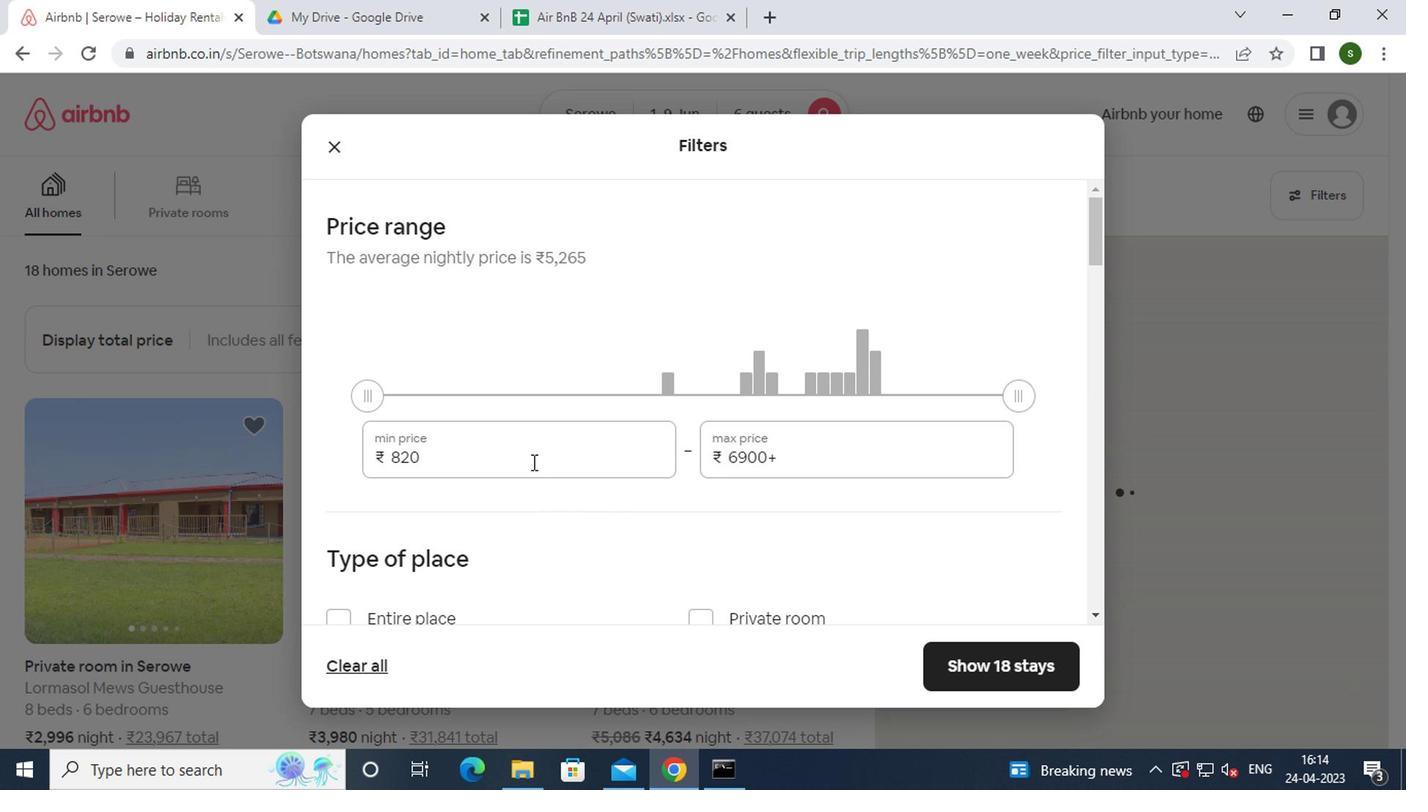 
Action: Key pressed <Key.backspace><Key.backspace><Key.backspace><Key.backspace><Key.backspace><Key.backspace><Key.backspace><Key.backspace>6000
Screenshot: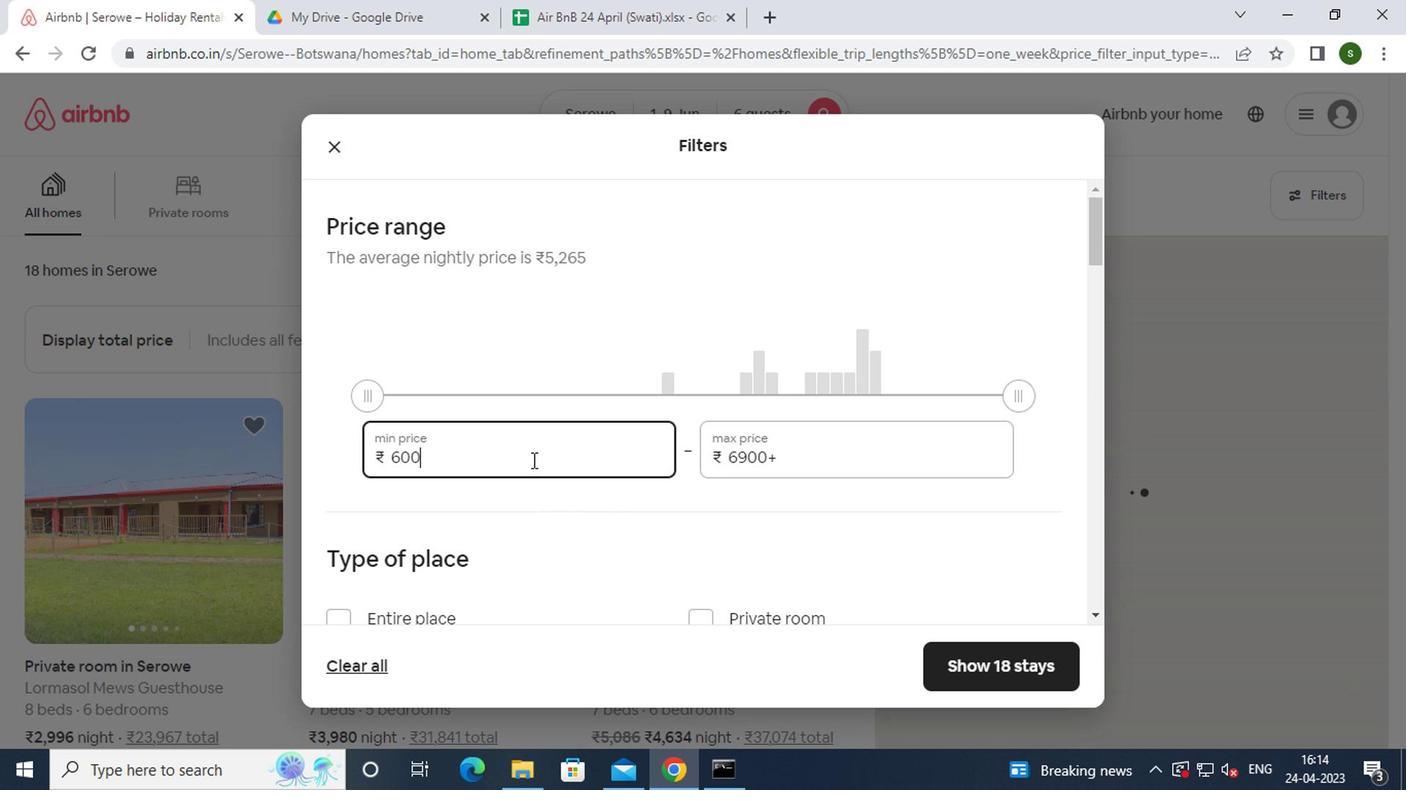 
Action: Mouse moved to (644, 412)
Screenshot: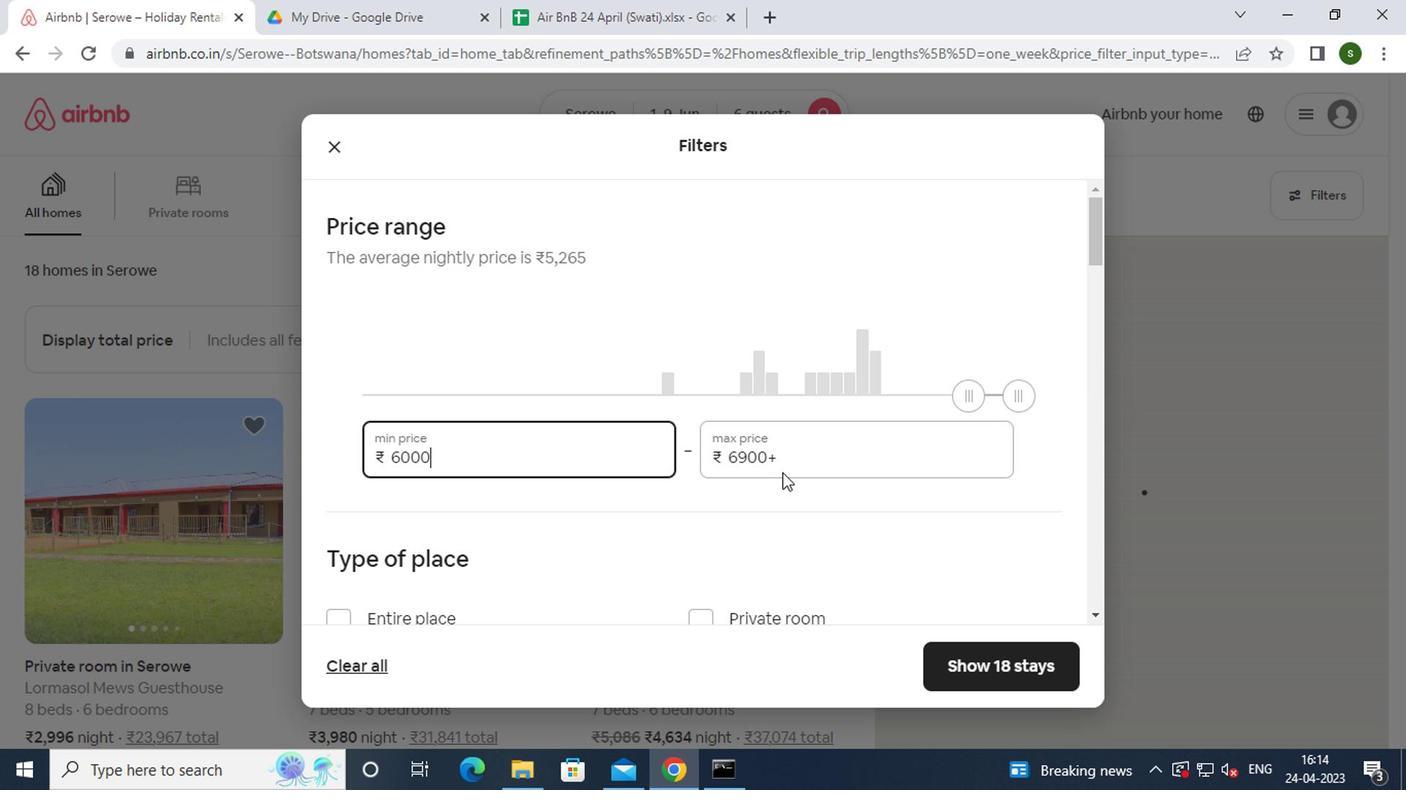 
Action: Mouse pressed left at (644, 412)
Screenshot: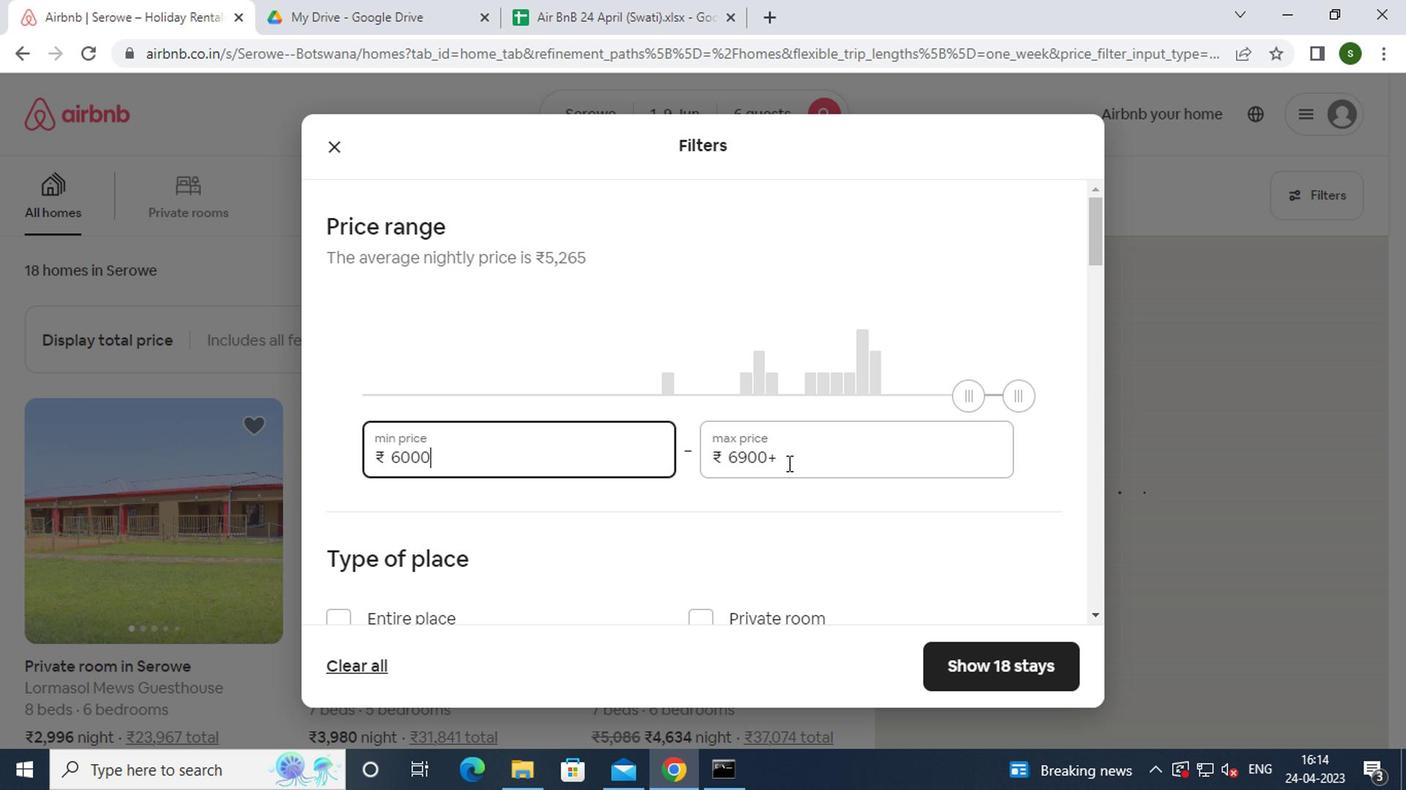 
Action: Key pressed <Key.backspace><Key.backspace><Key.backspace><Key.backspace><Key.backspace><Key.backspace><Key.backspace><Key.backspace><Key.backspace><Key.backspace><Key.backspace><Key.backspace>12000
Screenshot: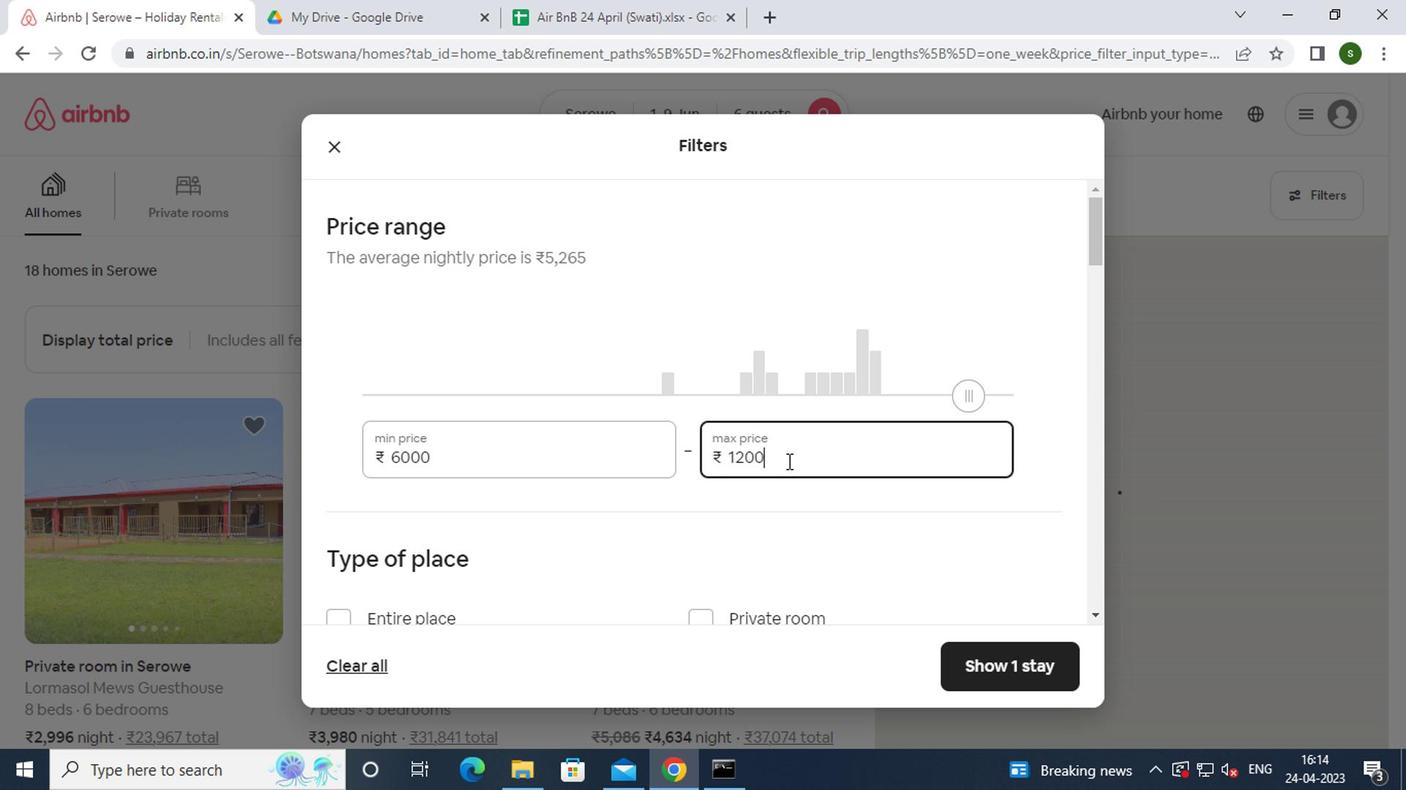 
Action: Mouse moved to (584, 429)
Screenshot: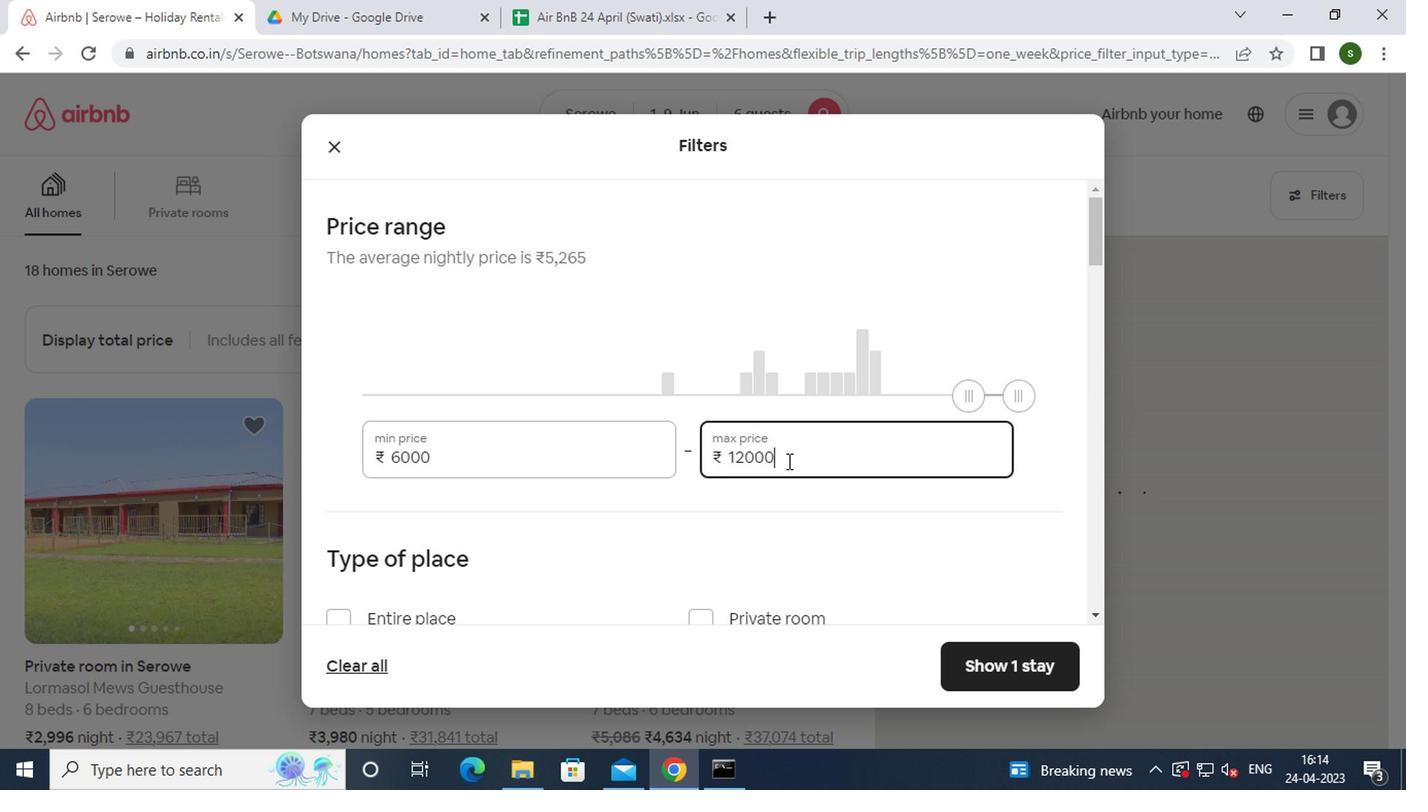 
Action: Mouse scrolled (584, 429) with delta (0, 0)
Screenshot: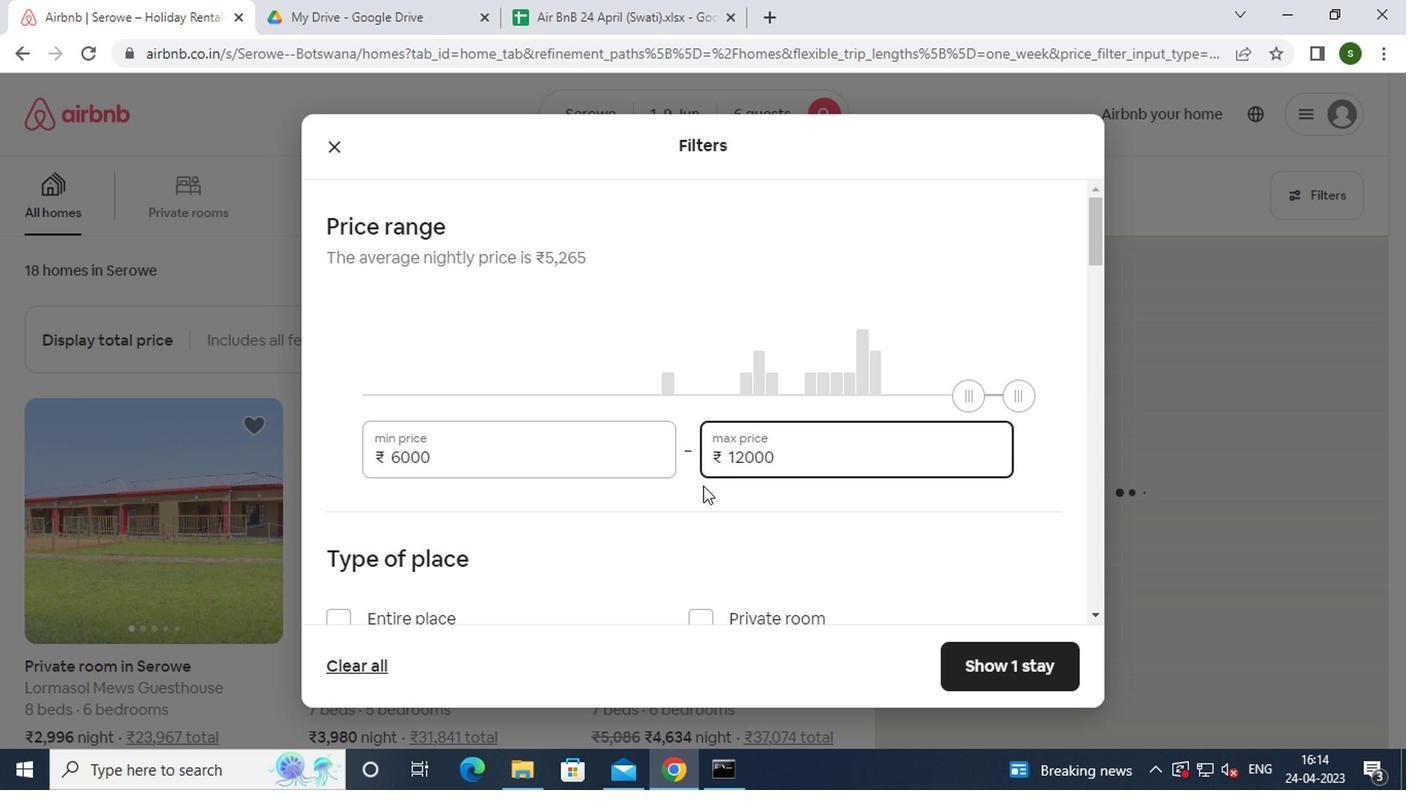 
Action: Mouse scrolled (584, 429) with delta (0, 0)
Screenshot: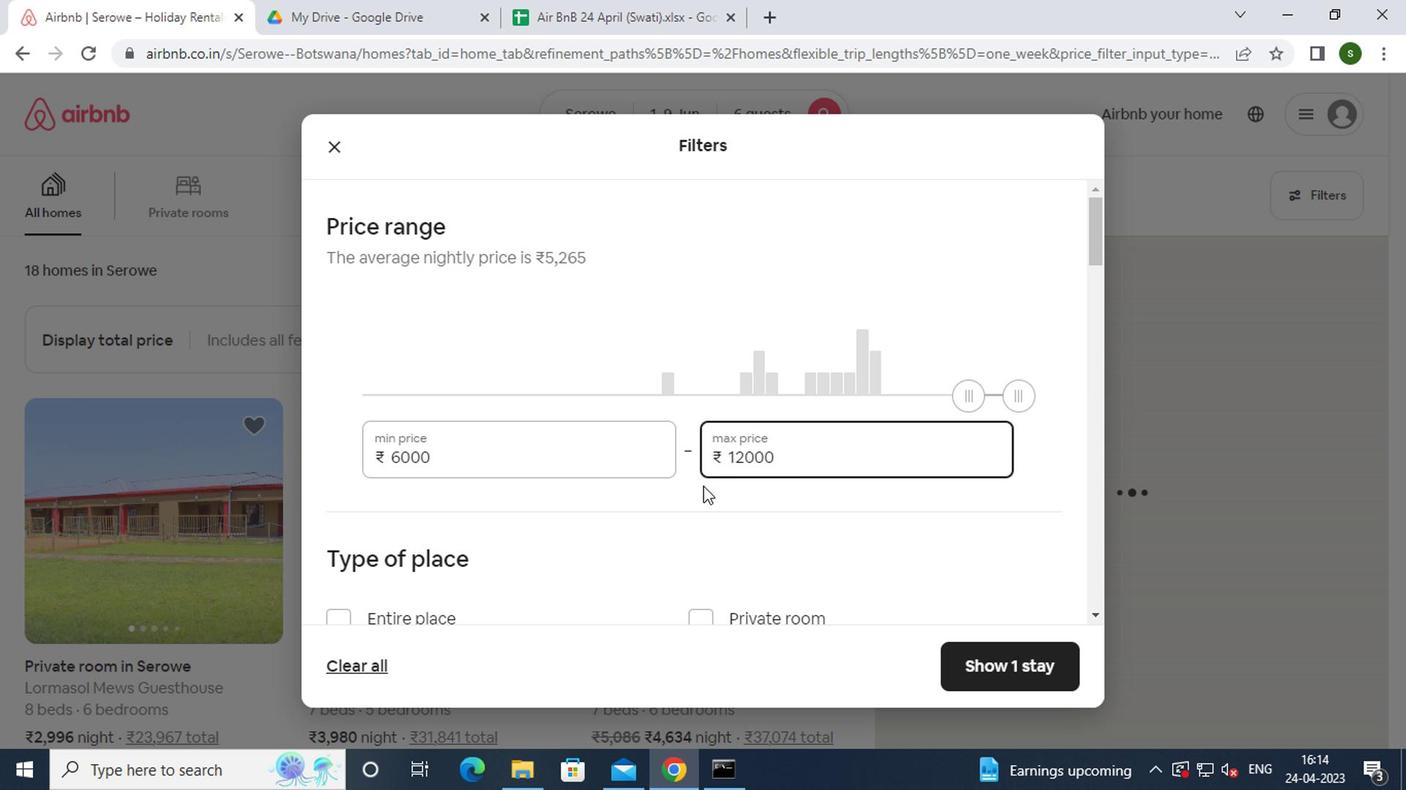 
Action: Mouse moved to (379, 396)
Screenshot: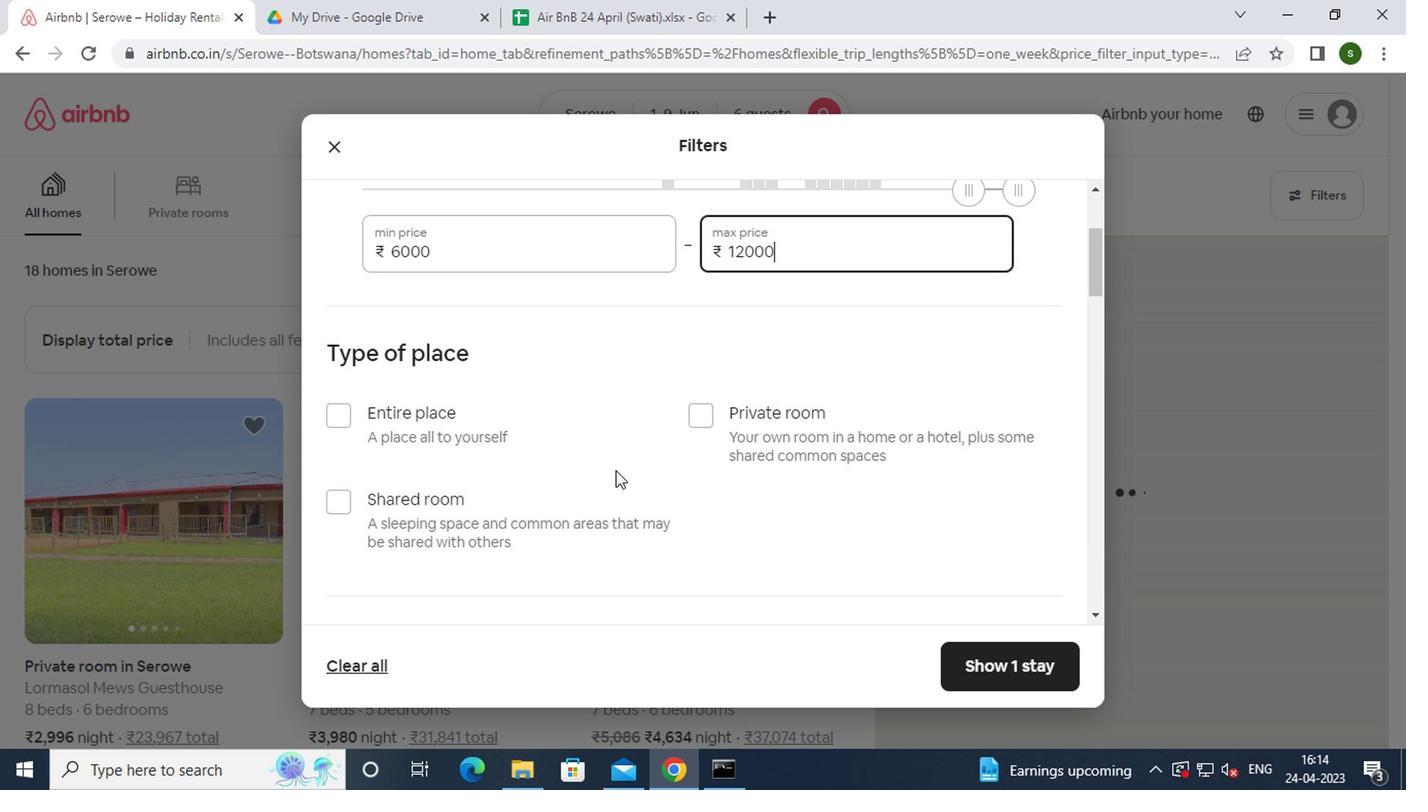 
Action: Mouse pressed left at (379, 396)
Screenshot: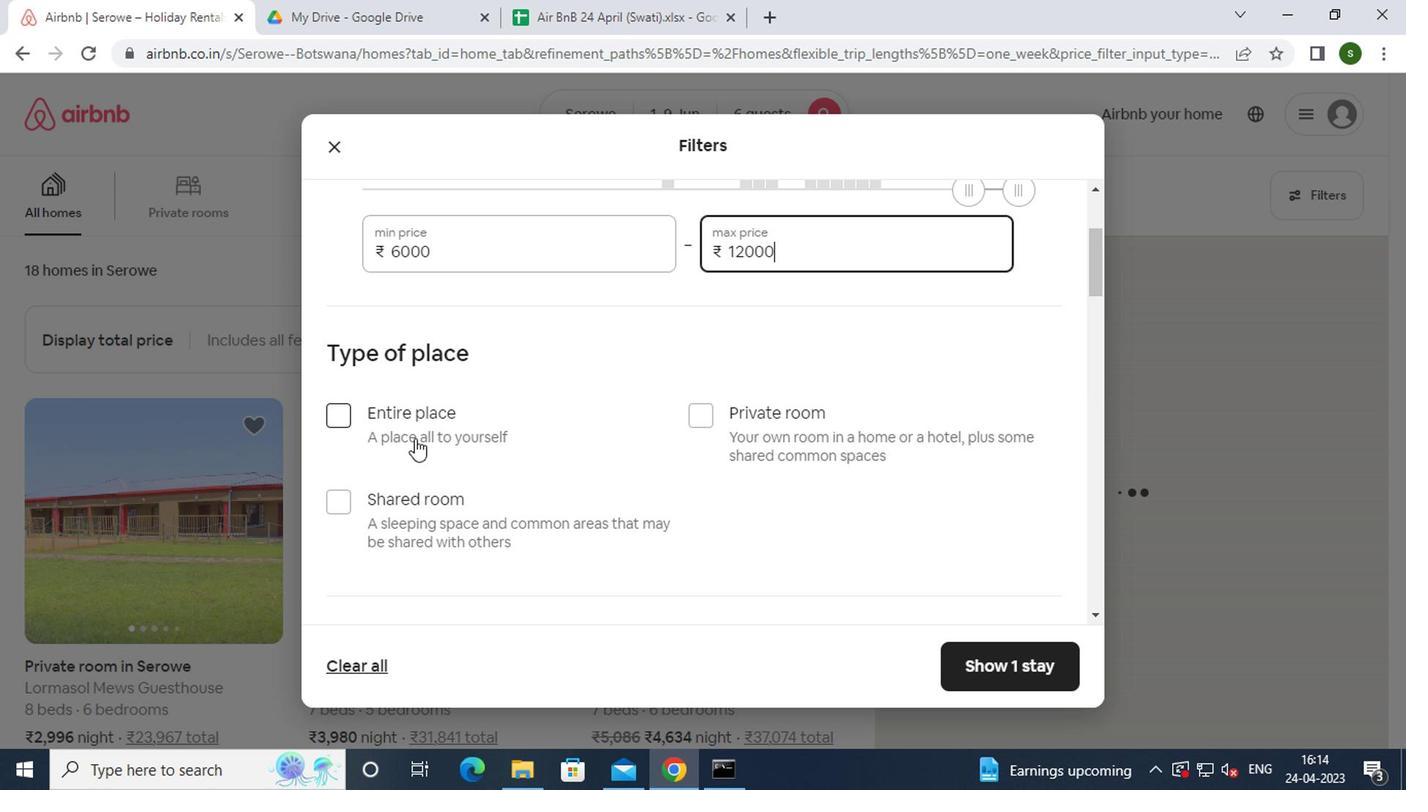 
Action: Mouse moved to (424, 385)
Screenshot: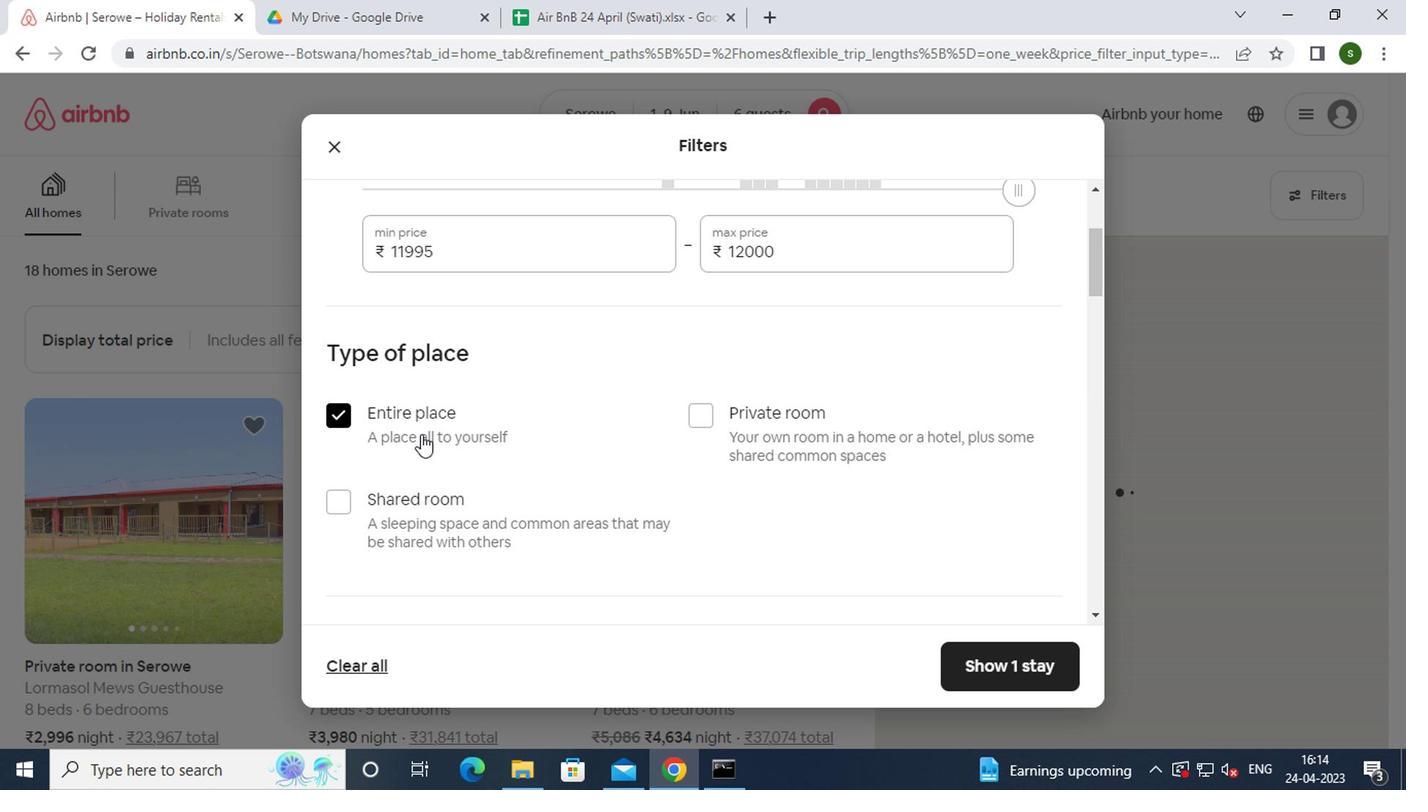 
Action: Mouse scrolled (424, 385) with delta (0, 0)
Screenshot: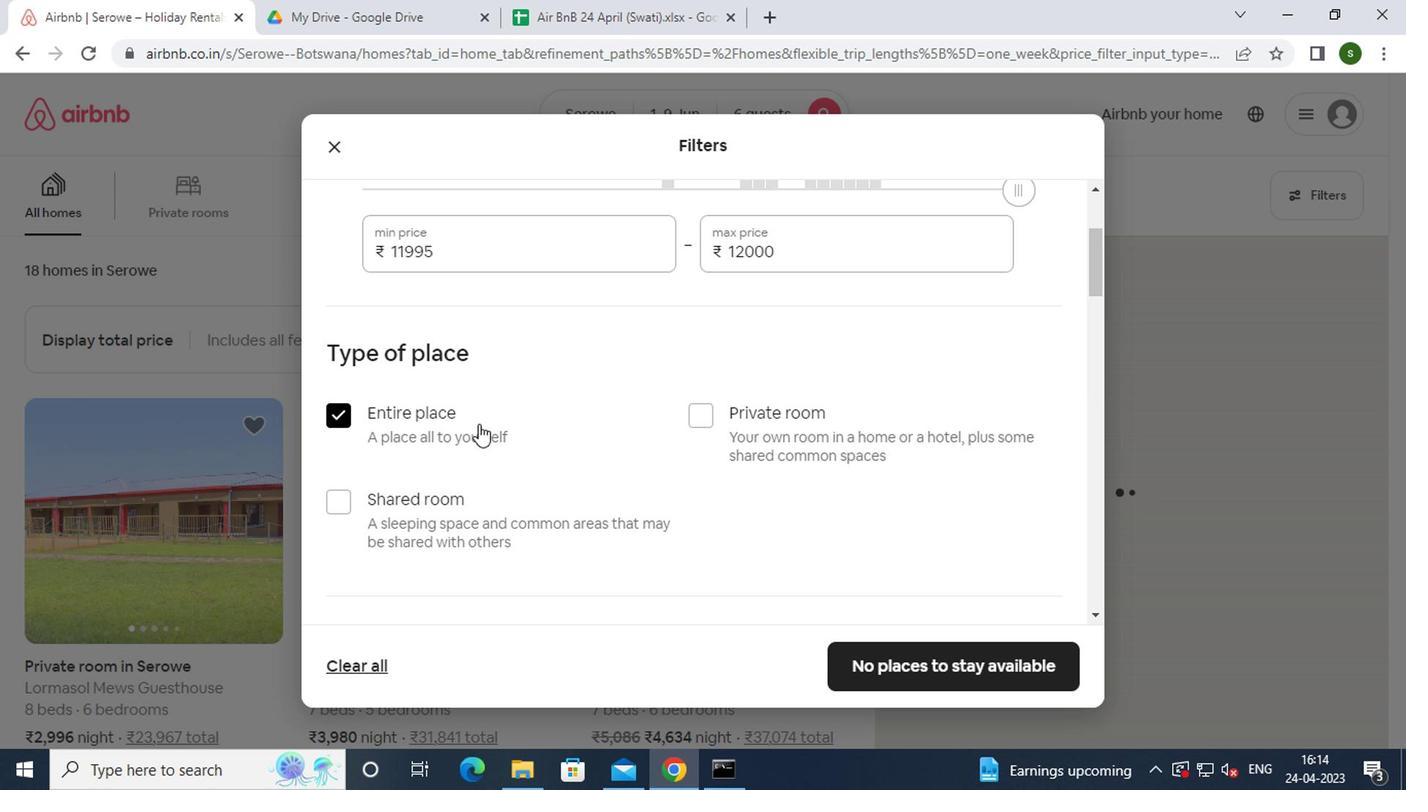 
Action: Mouse scrolled (424, 385) with delta (0, 0)
Screenshot: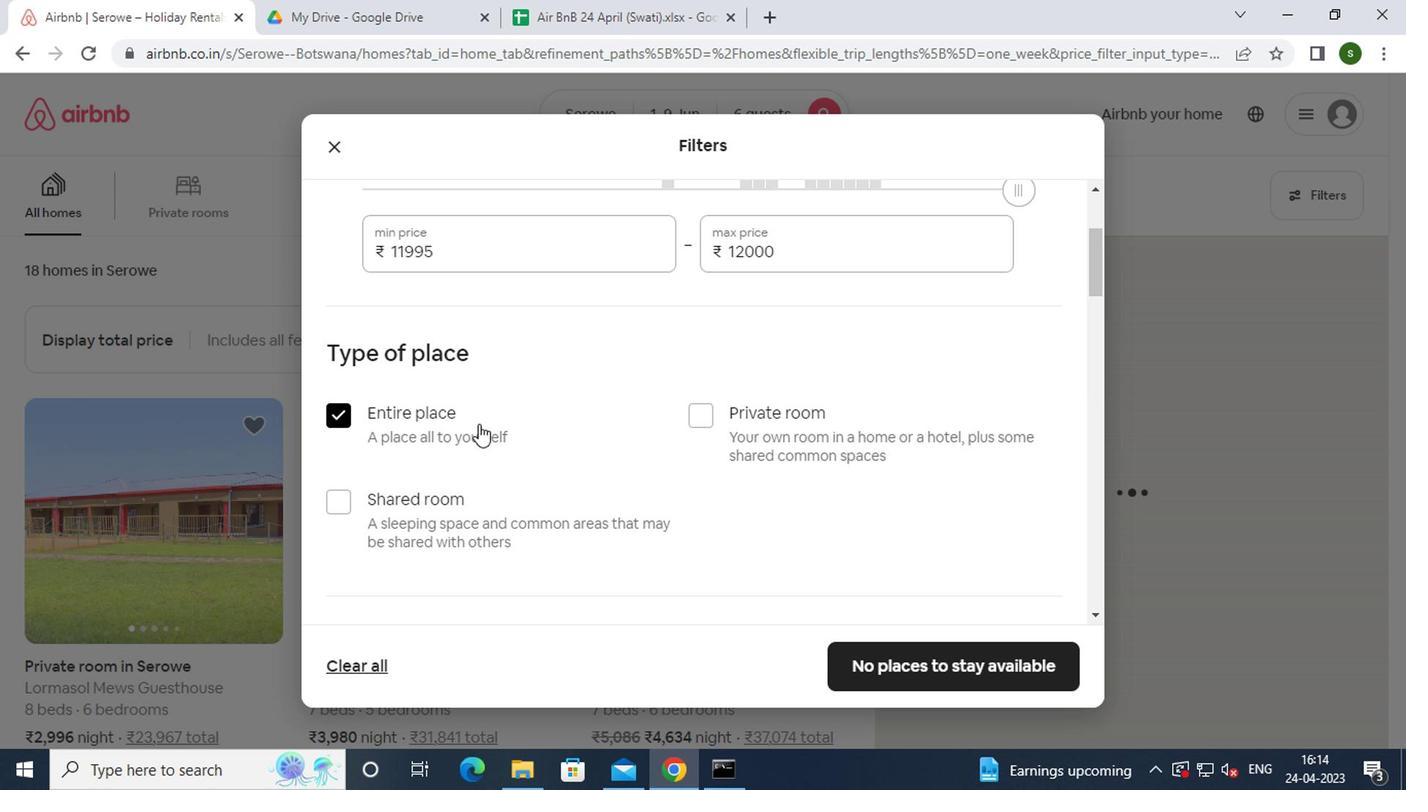 
Action: Mouse scrolled (424, 385) with delta (0, 0)
Screenshot: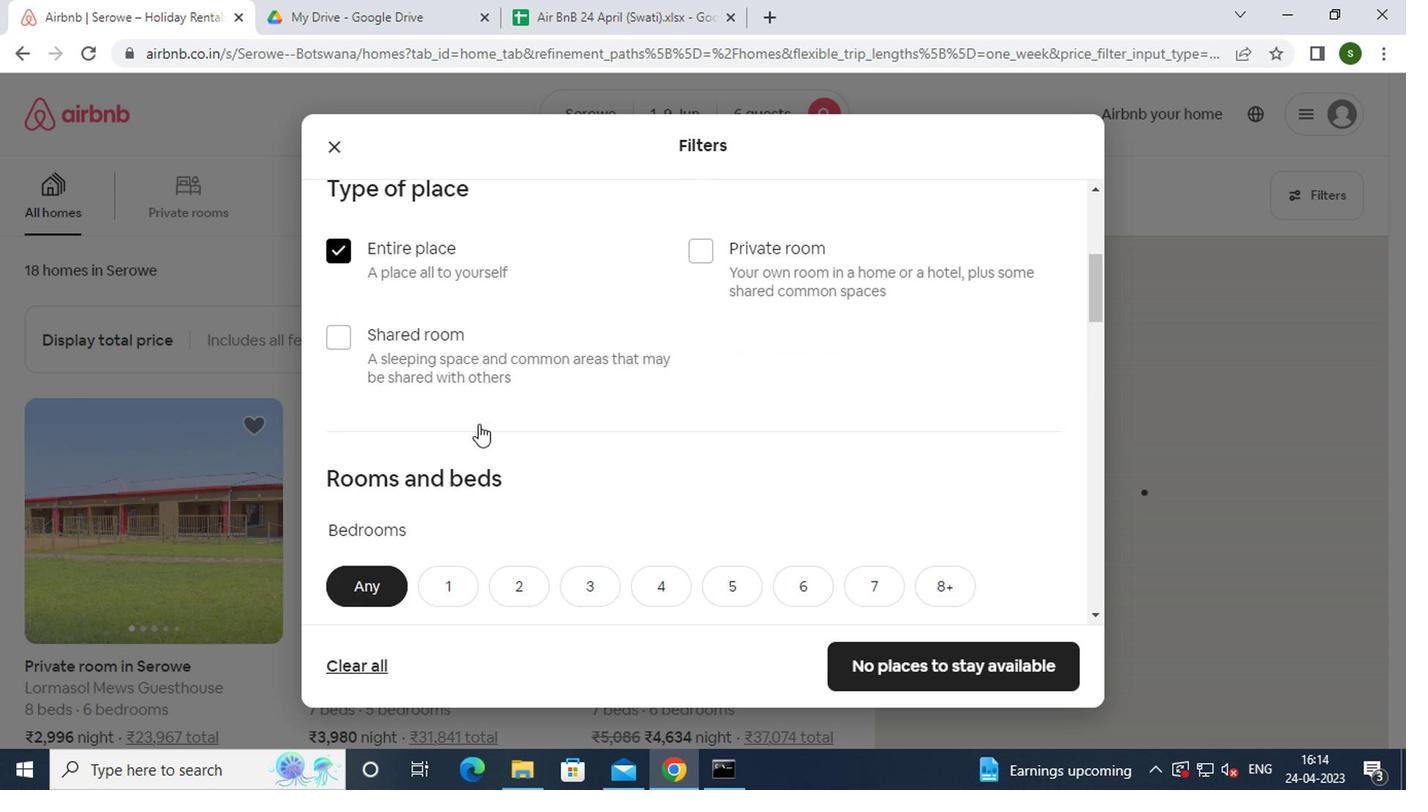 
Action: Mouse moved to (499, 397)
Screenshot: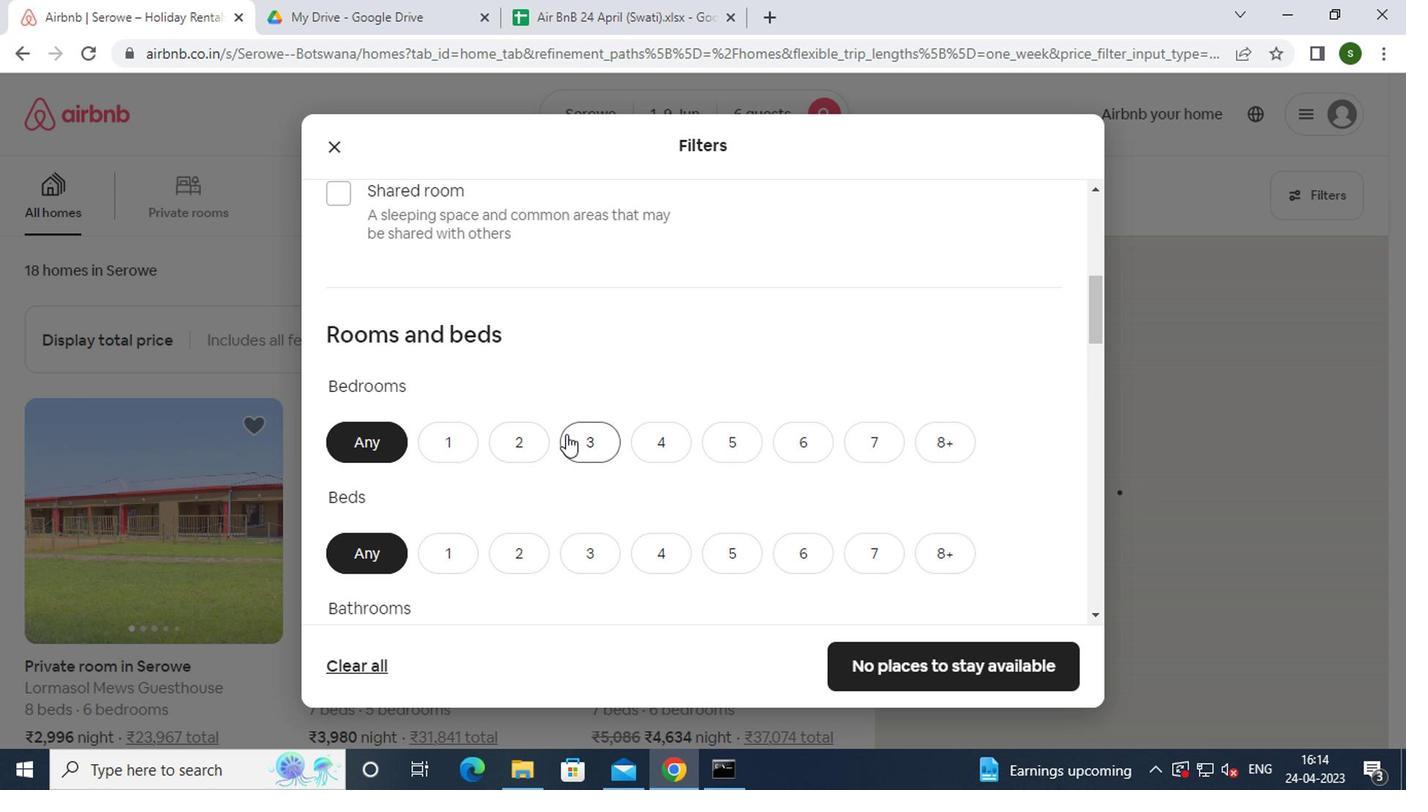 
Action: Mouse pressed left at (499, 397)
Screenshot: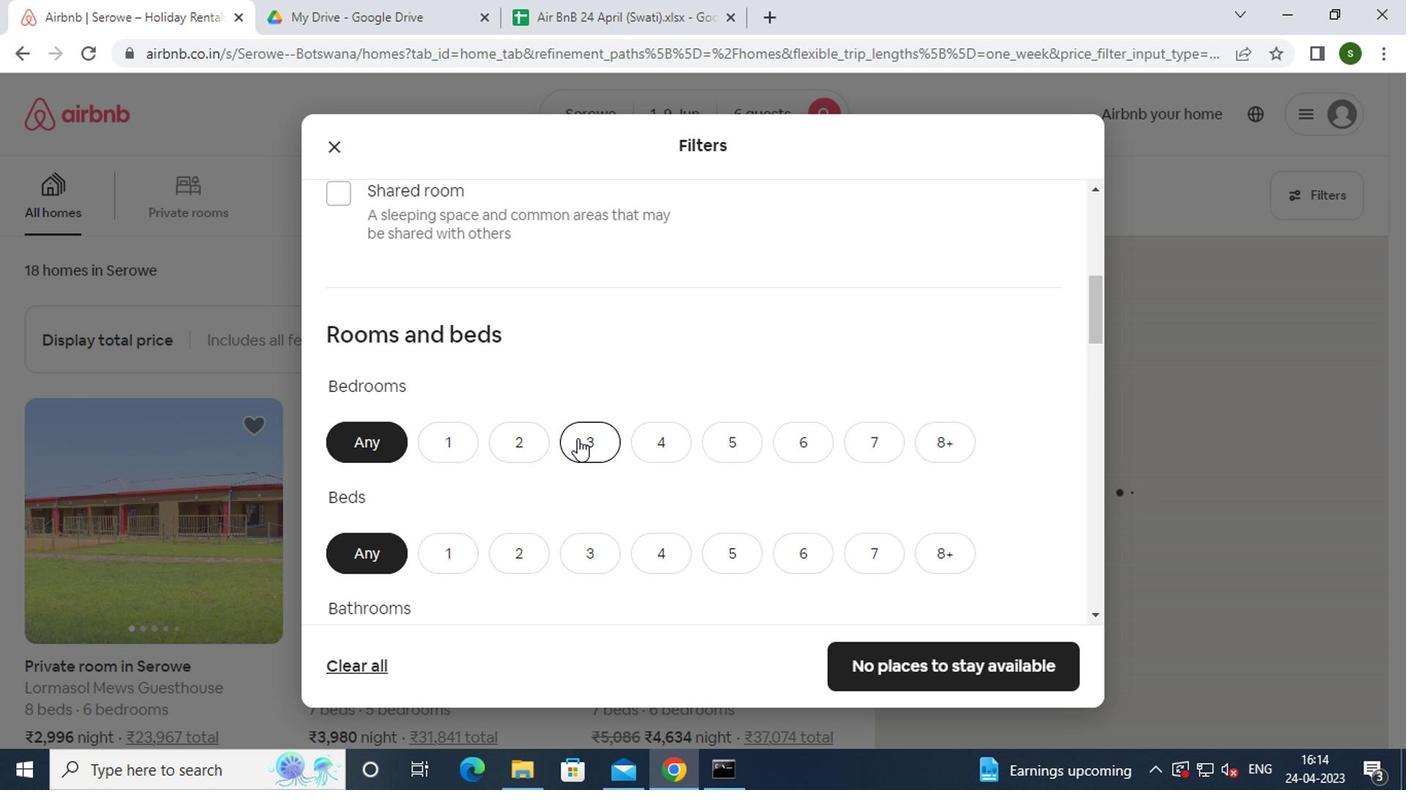 
Action: Mouse moved to (506, 478)
Screenshot: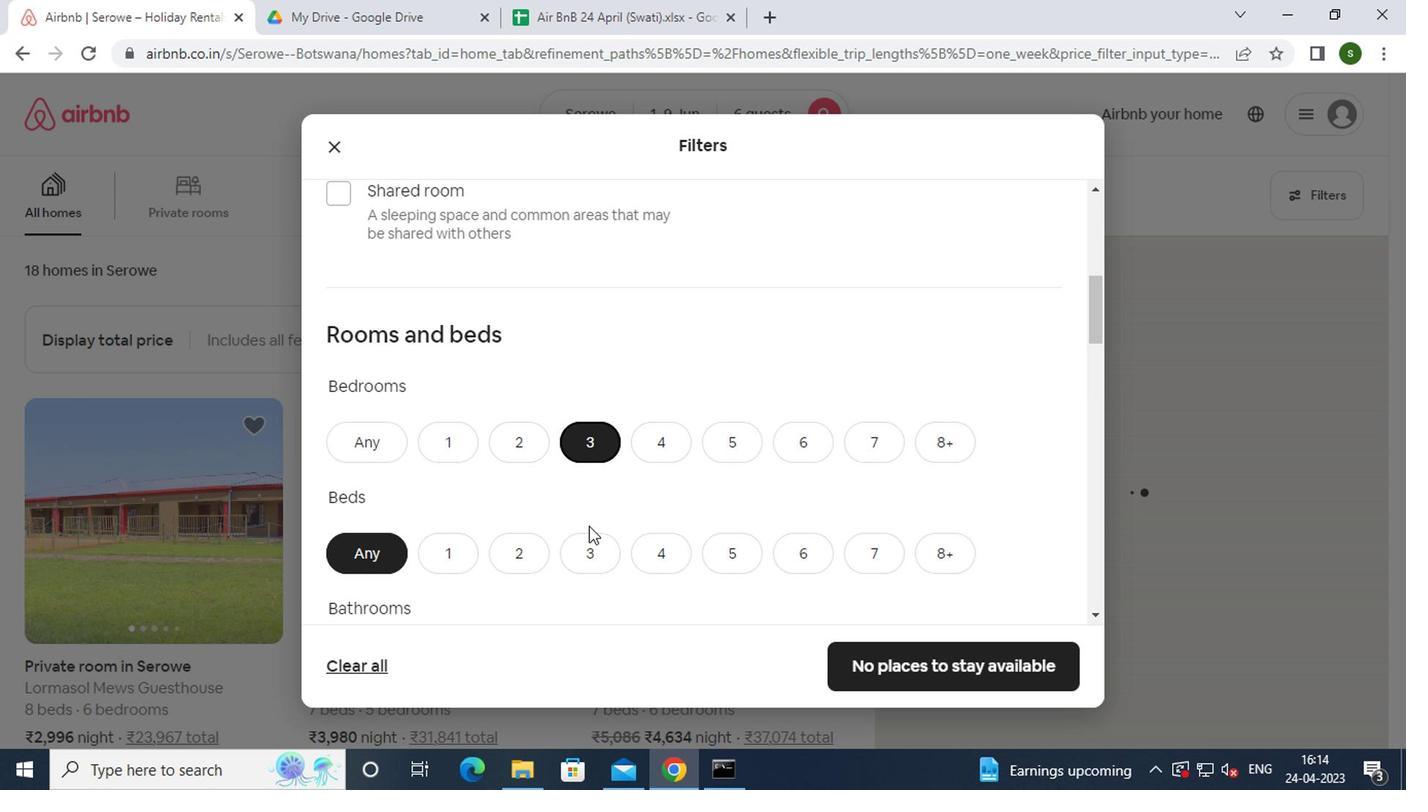 
Action: Mouse pressed left at (506, 478)
Screenshot: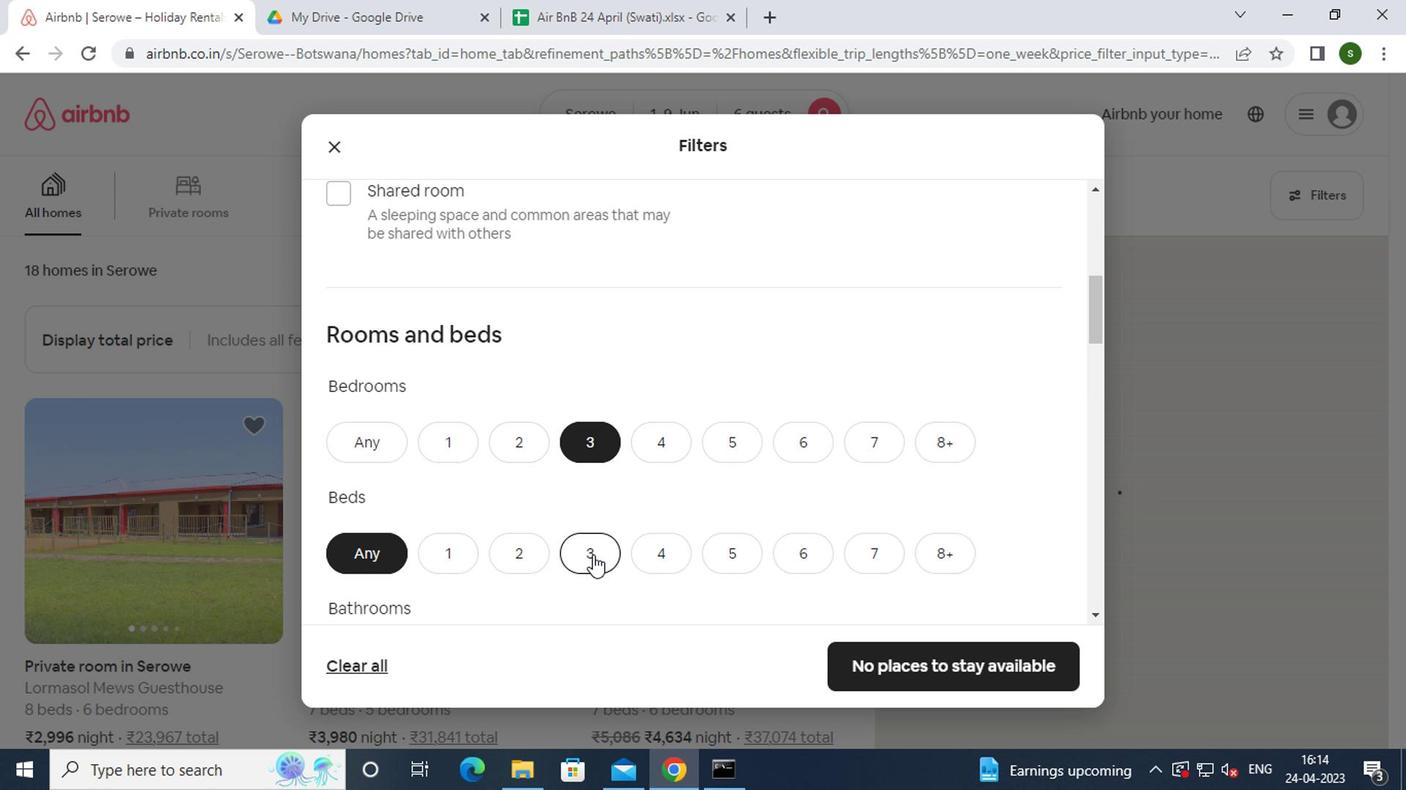 
Action: Mouse moved to (505, 445)
Screenshot: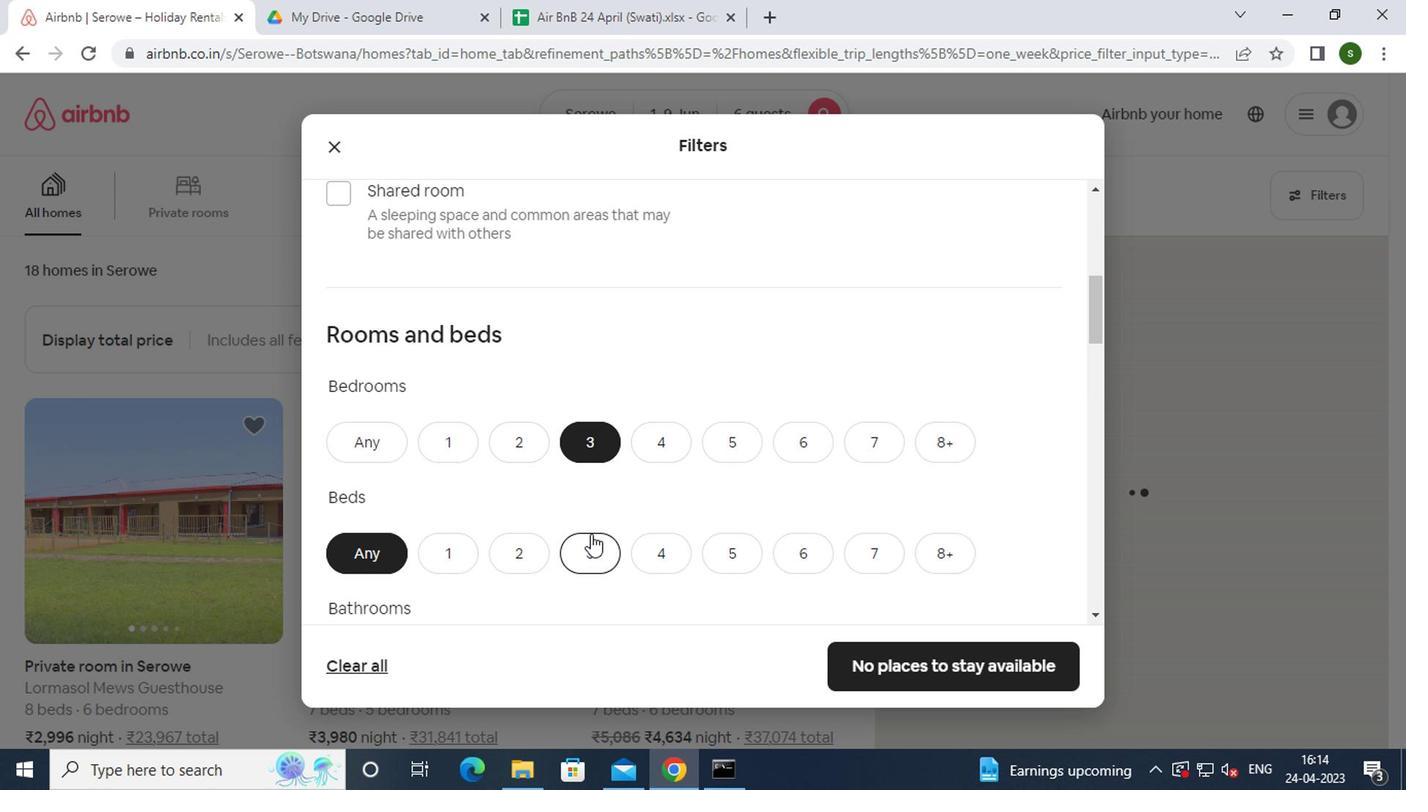 
Action: Mouse scrolled (505, 444) with delta (0, 0)
Screenshot: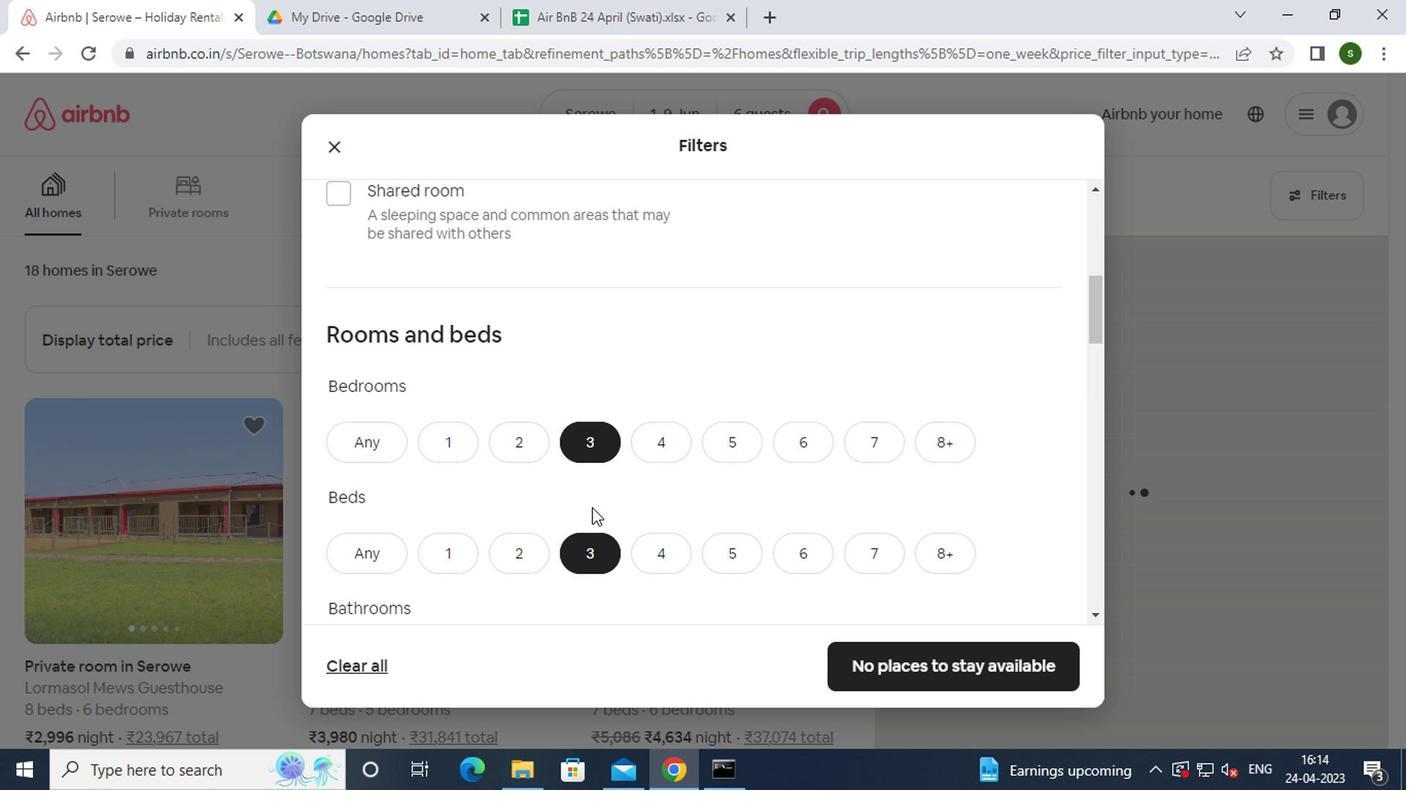 
Action: Mouse scrolled (505, 444) with delta (0, 0)
Screenshot: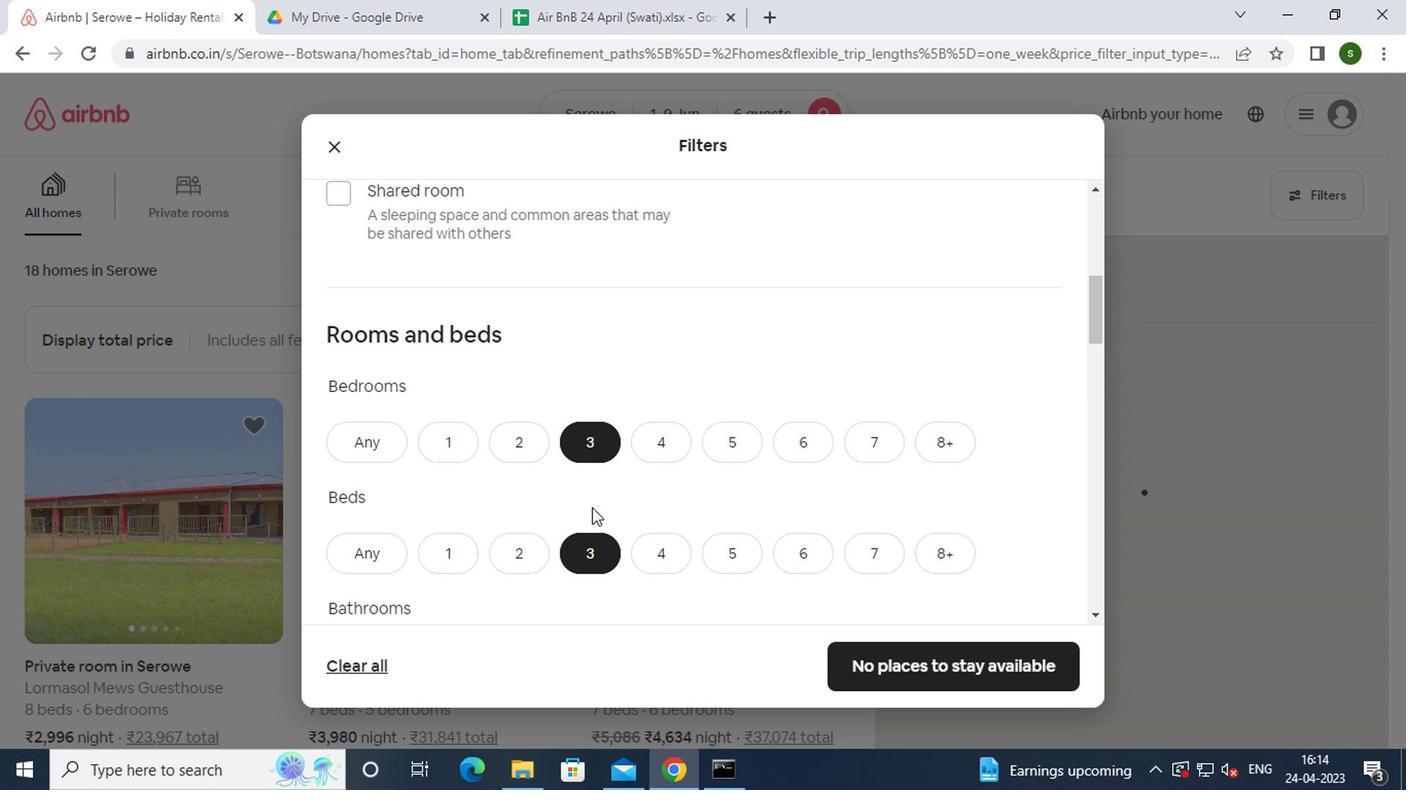 
Action: Mouse moved to (505, 417)
Screenshot: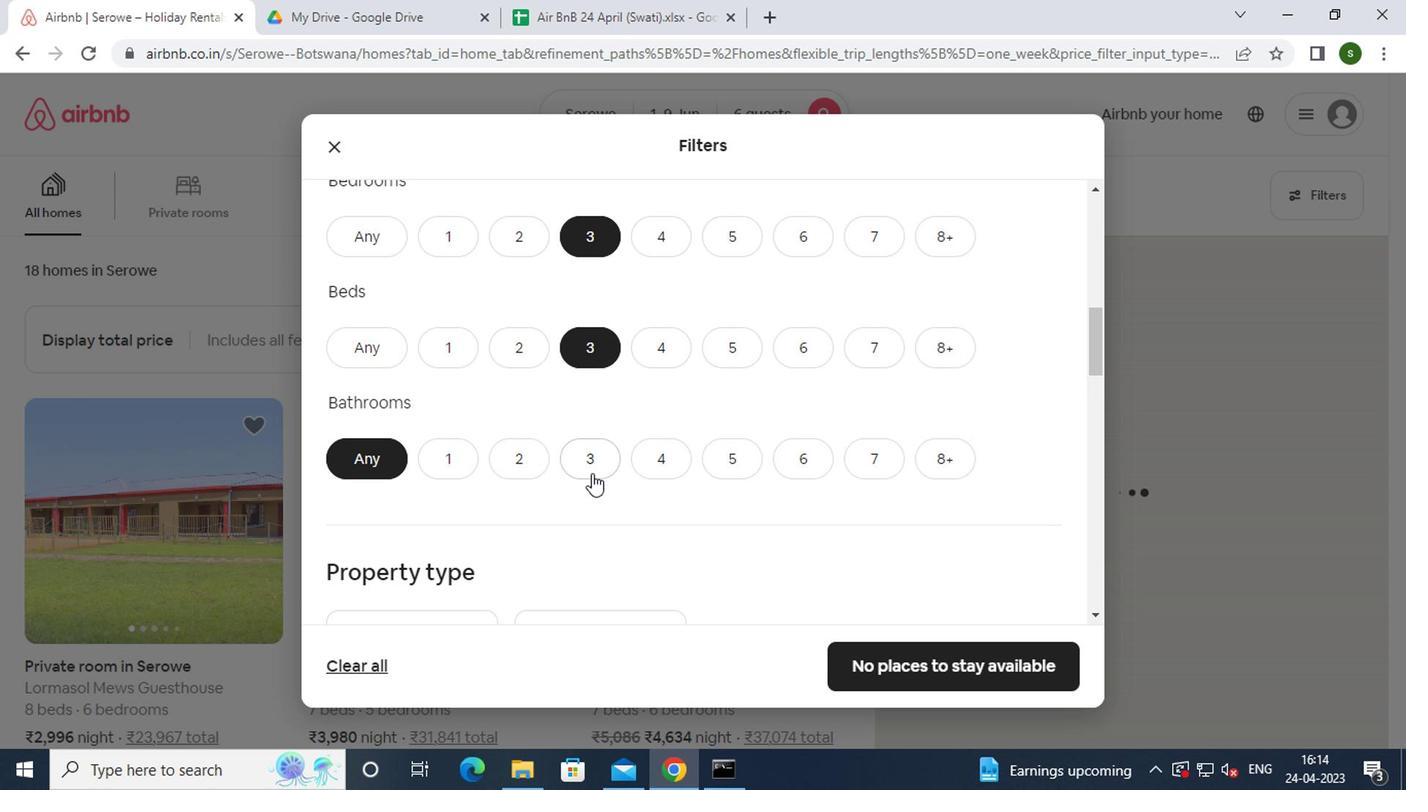 
Action: Mouse pressed left at (505, 417)
Screenshot: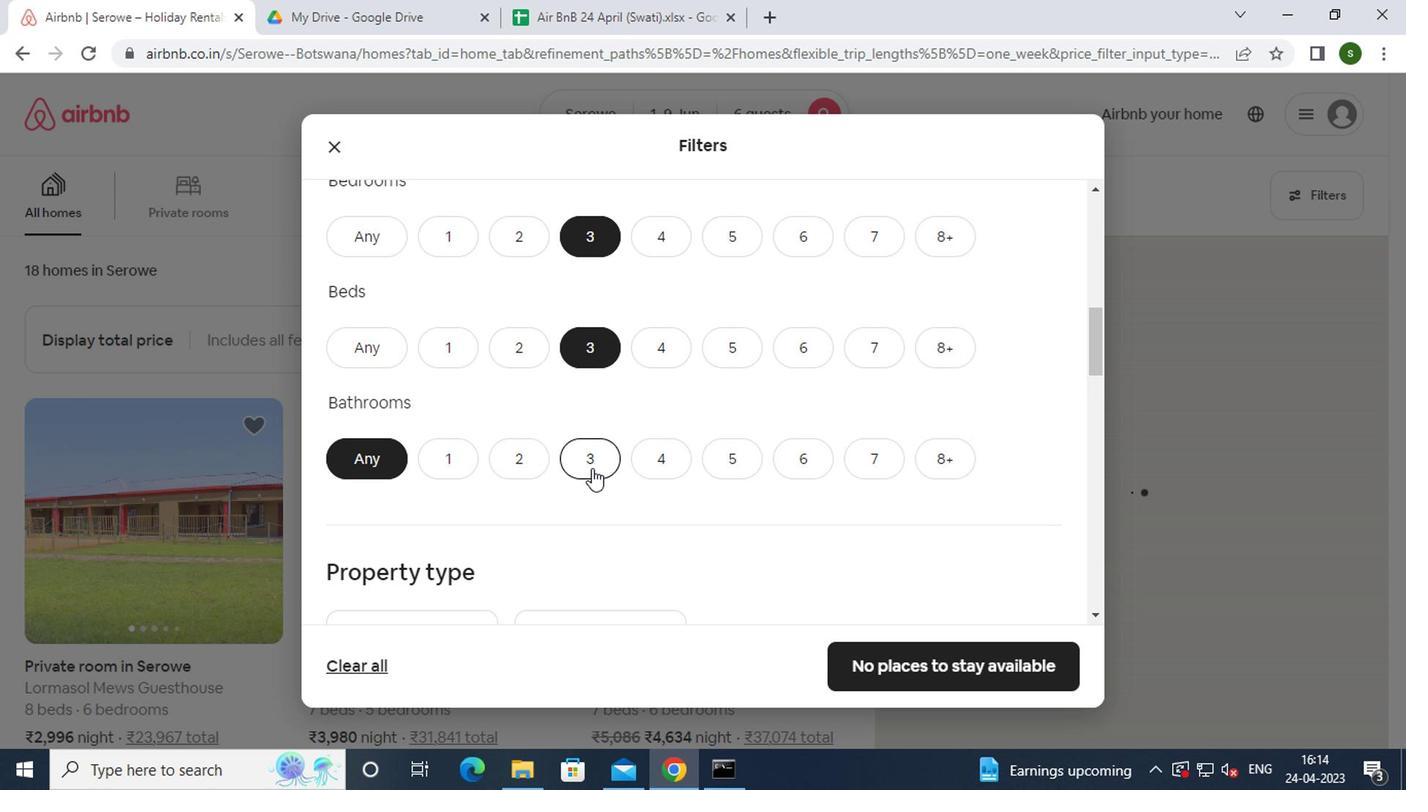 
Action: Mouse scrolled (505, 416) with delta (0, 0)
Screenshot: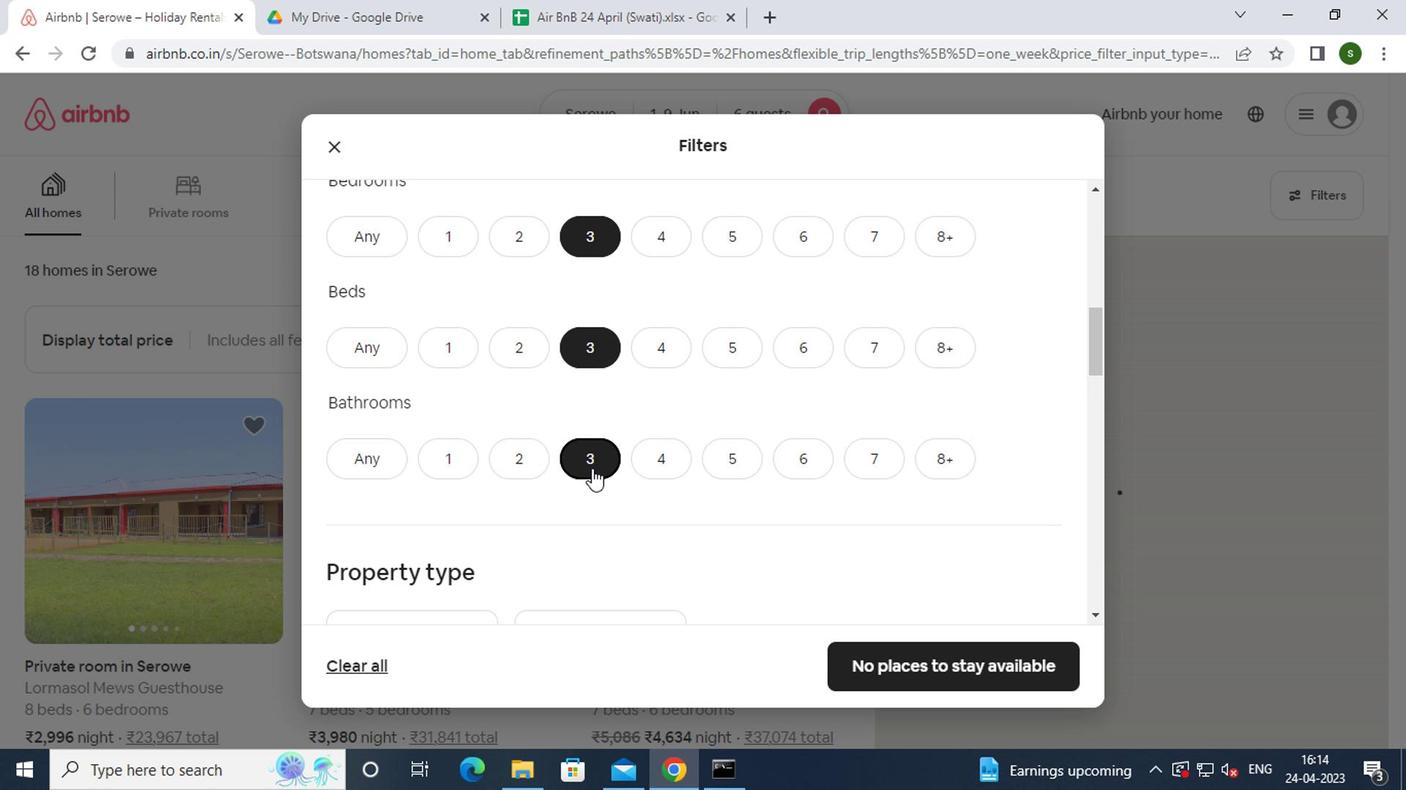 
Action: Mouse scrolled (505, 416) with delta (0, 0)
Screenshot: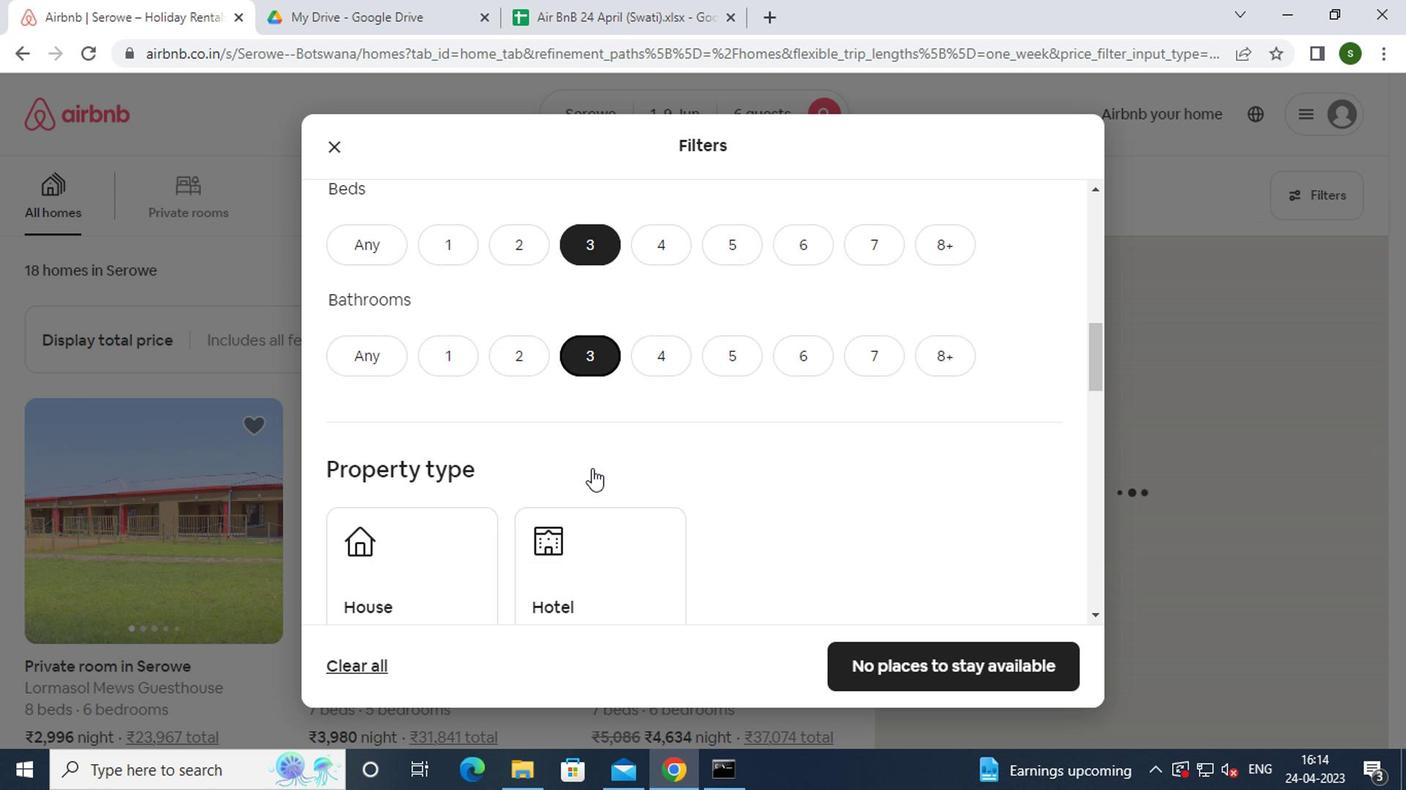 
Action: Mouse moved to (366, 416)
Screenshot: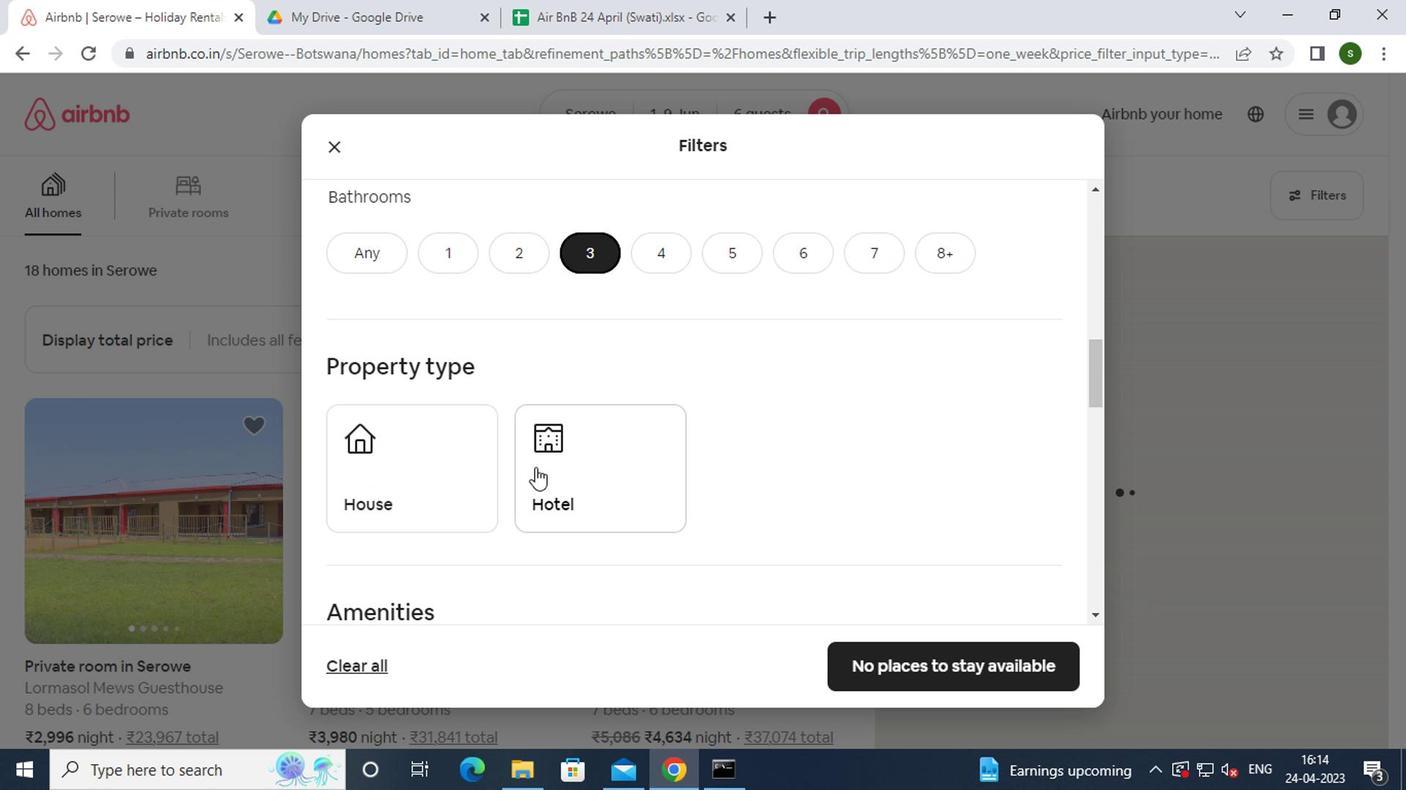 
Action: Mouse pressed left at (366, 416)
Screenshot: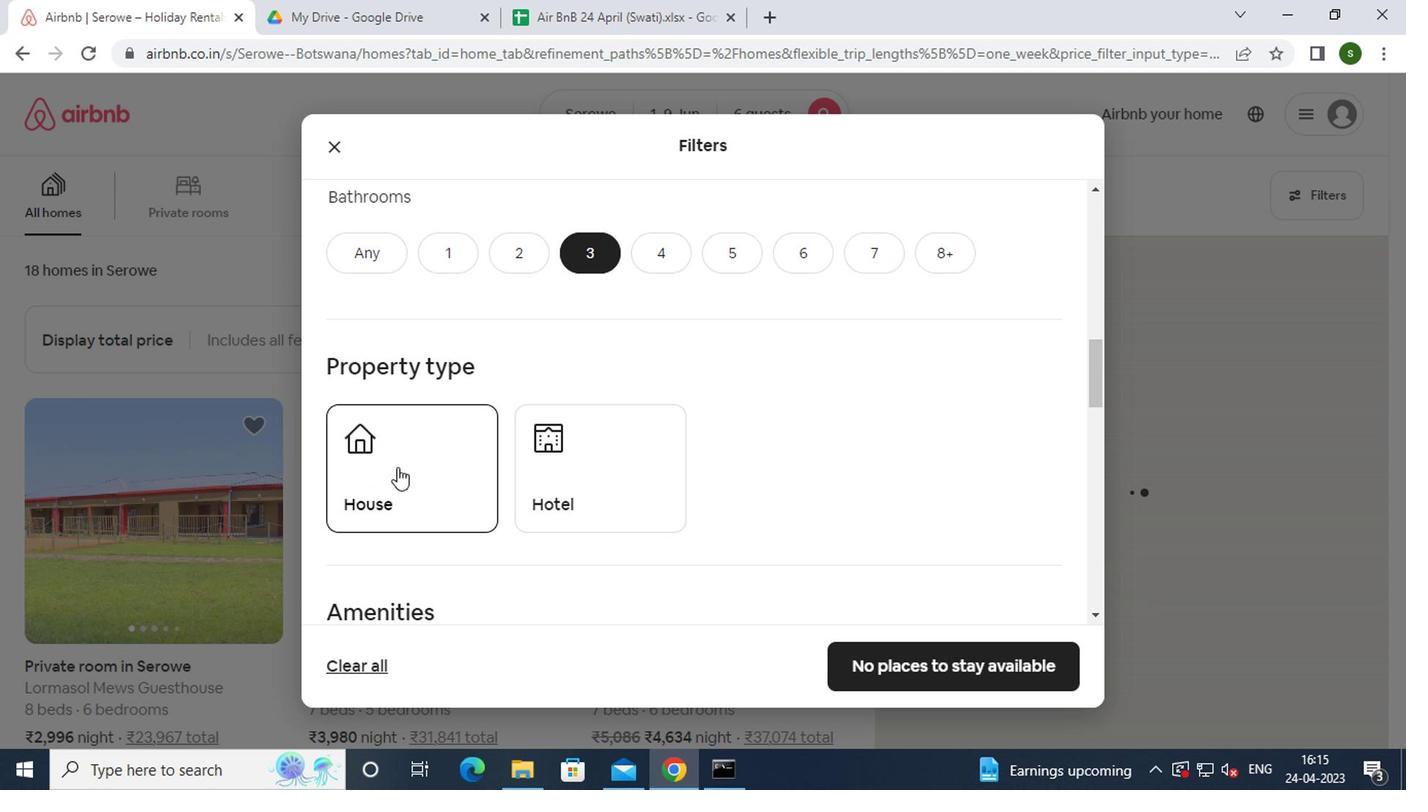 
Action: Mouse moved to (646, 413)
Screenshot: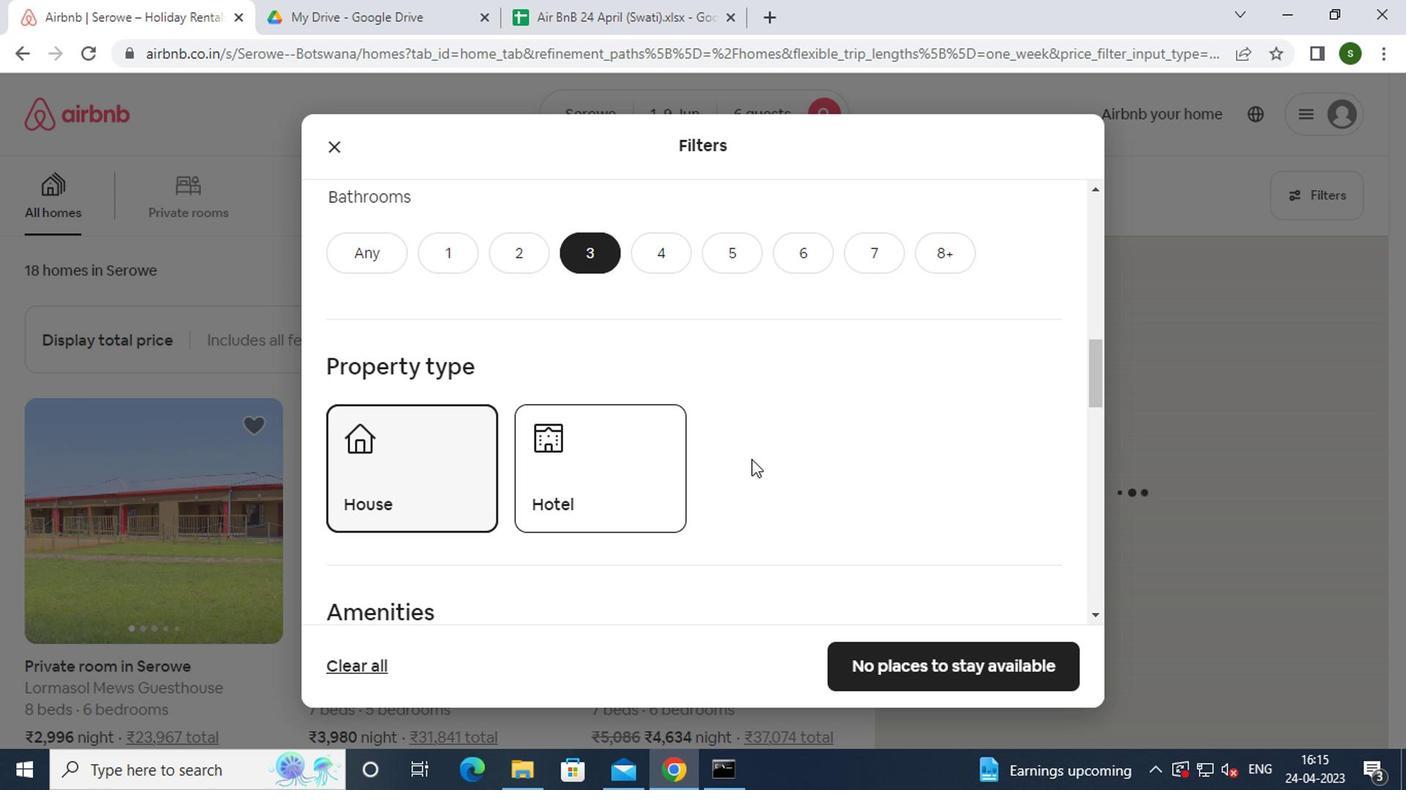 
Action: Mouse scrolled (646, 412) with delta (0, 0)
Screenshot: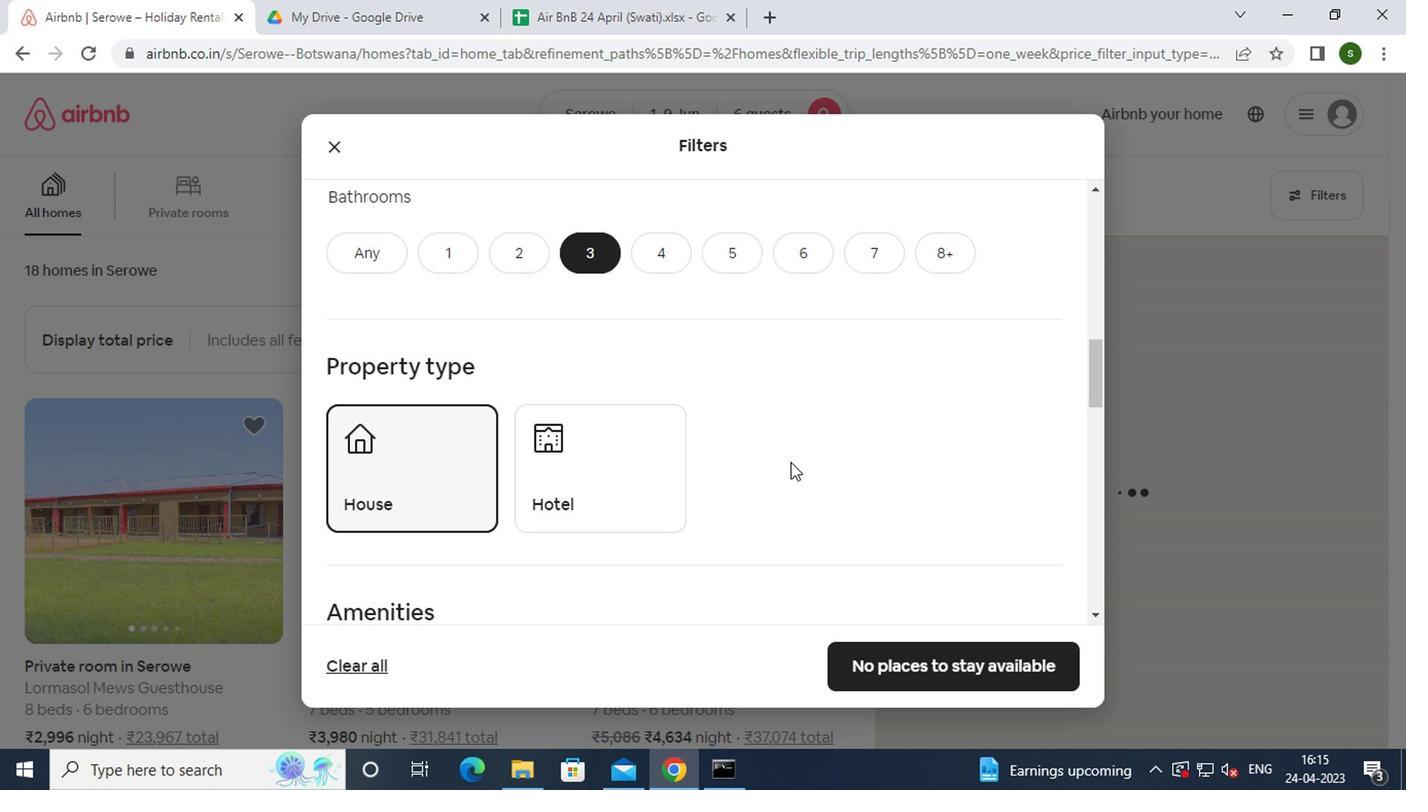 
Action: Mouse scrolled (646, 412) with delta (0, 0)
Screenshot: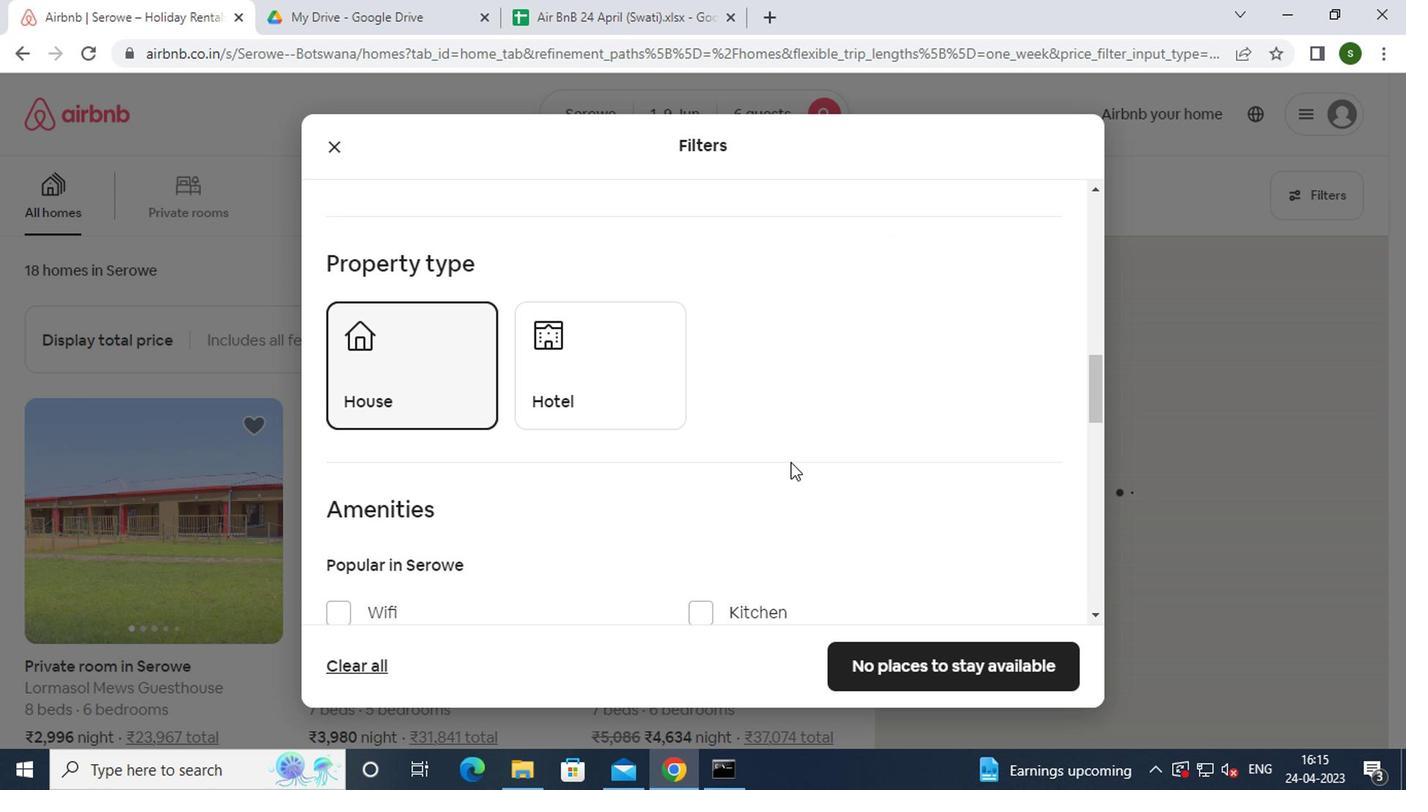 
Action: Mouse scrolled (646, 412) with delta (0, 0)
Screenshot: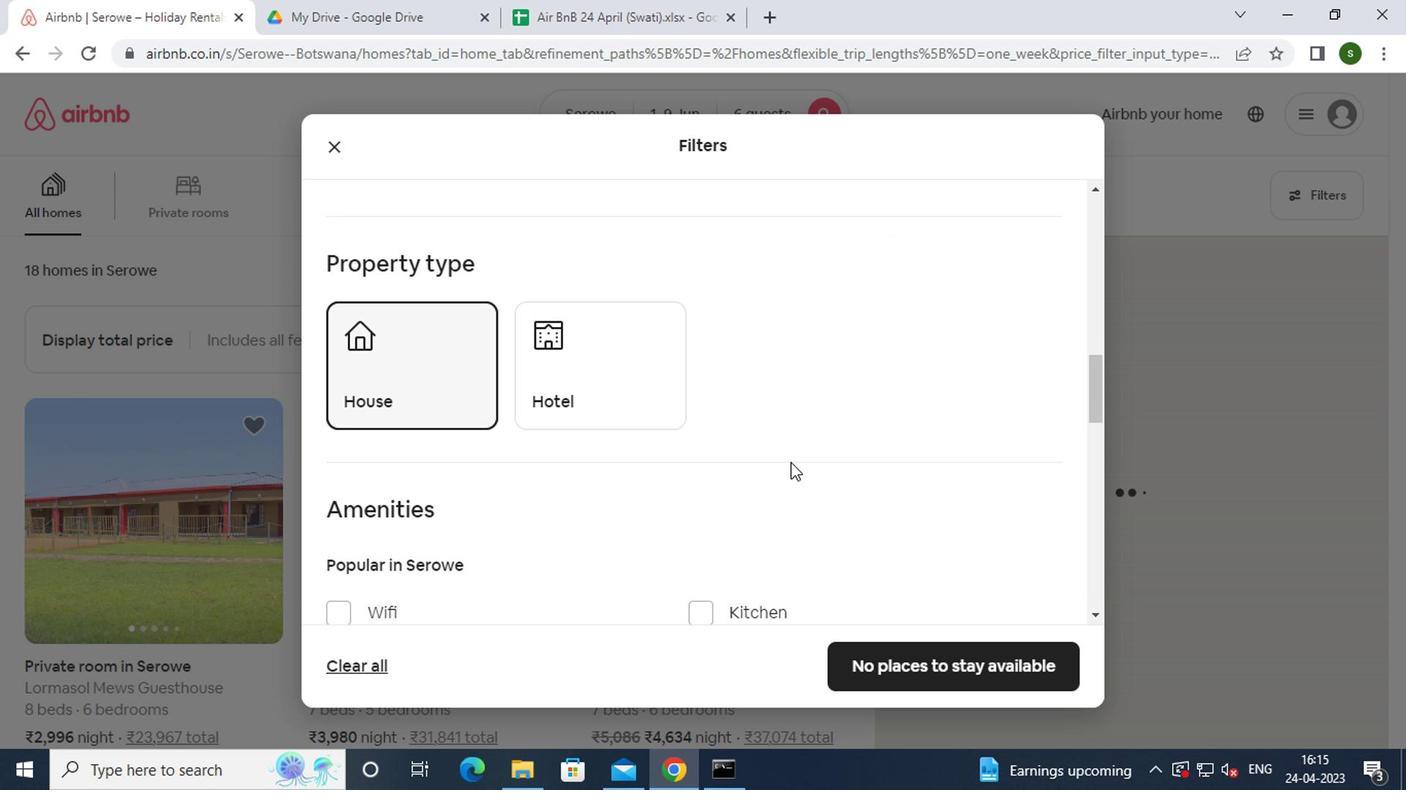 
Action: Mouse scrolled (646, 412) with delta (0, 0)
Screenshot: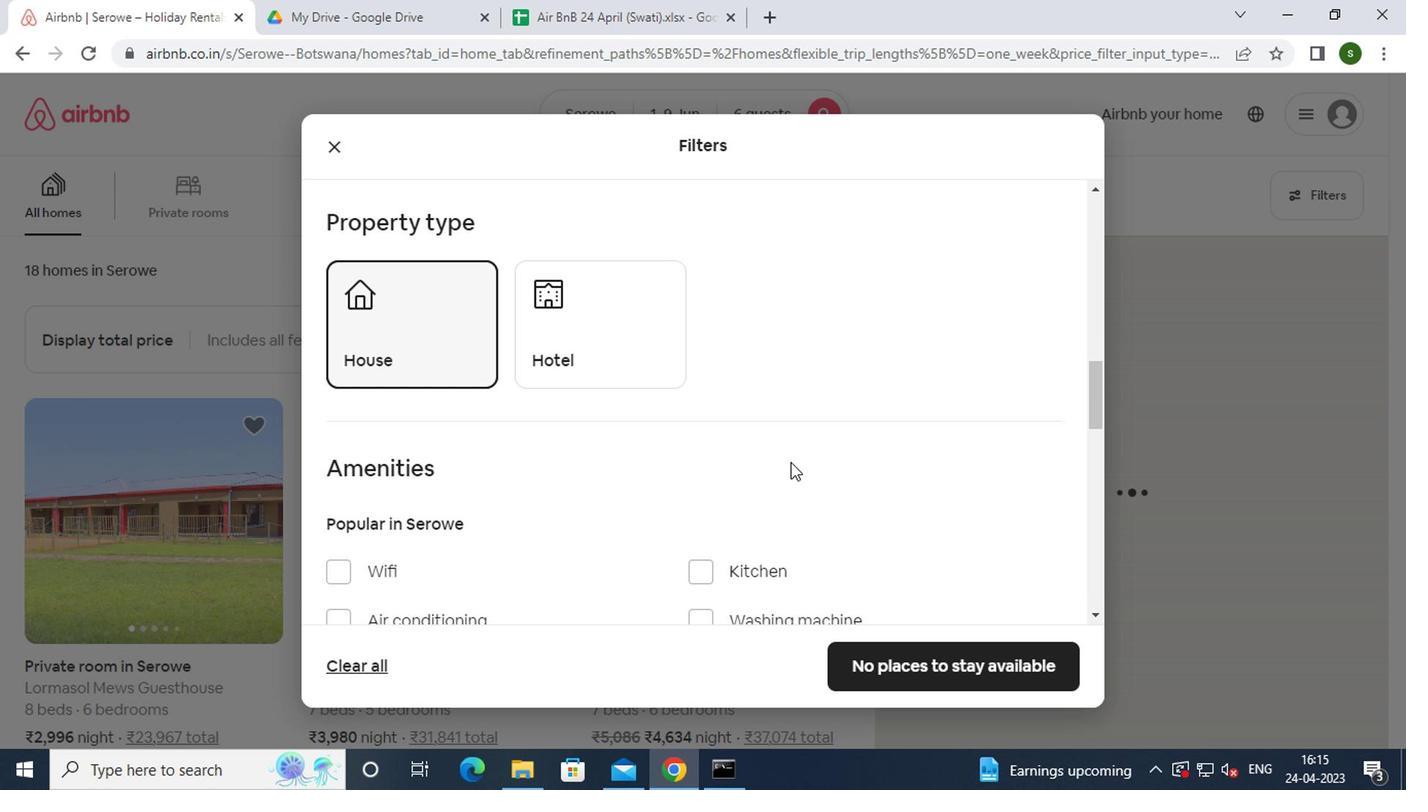 
Action: Mouse scrolled (646, 412) with delta (0, 0)
Screenshot: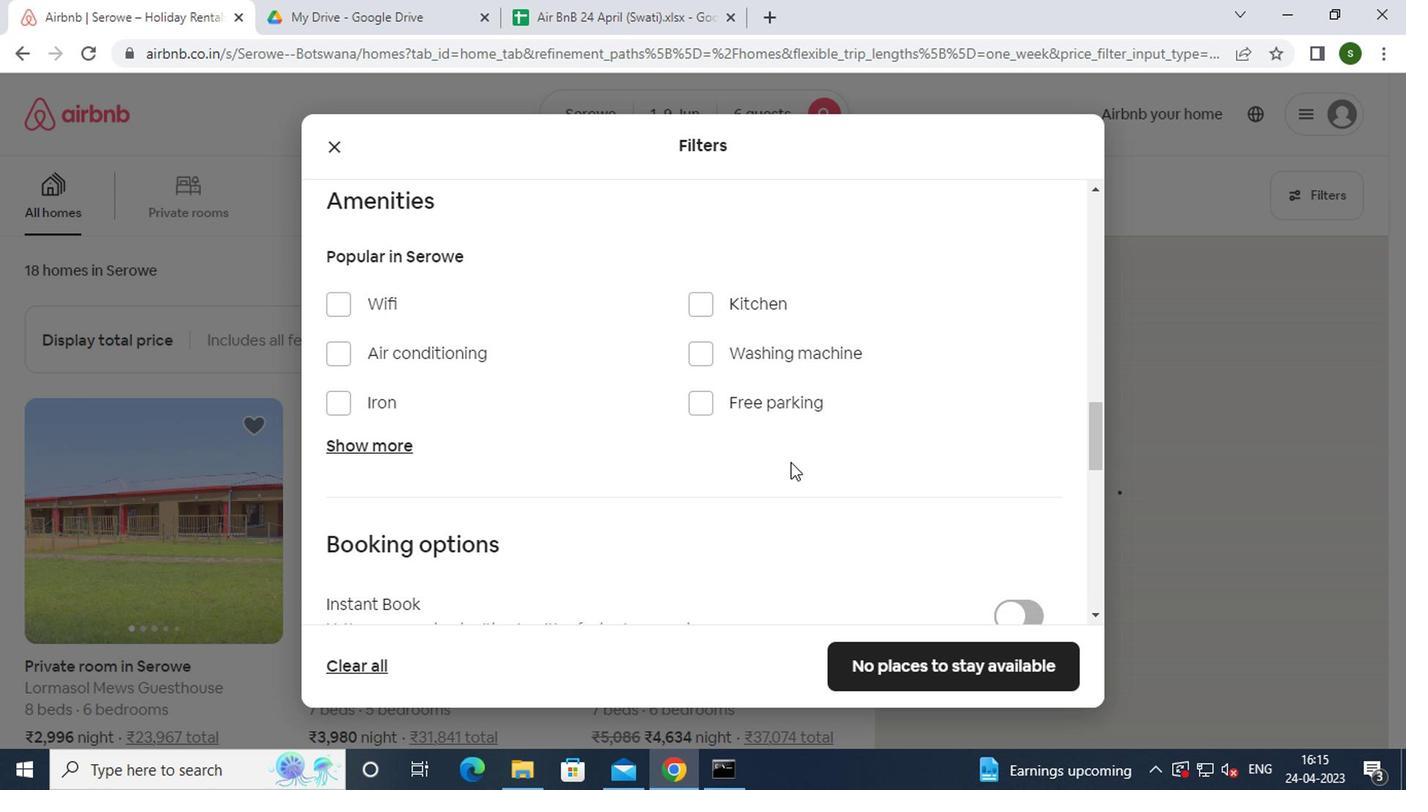 
Action: Mouse scrolled (646, 412) with delta (0, 0)
Screenshot: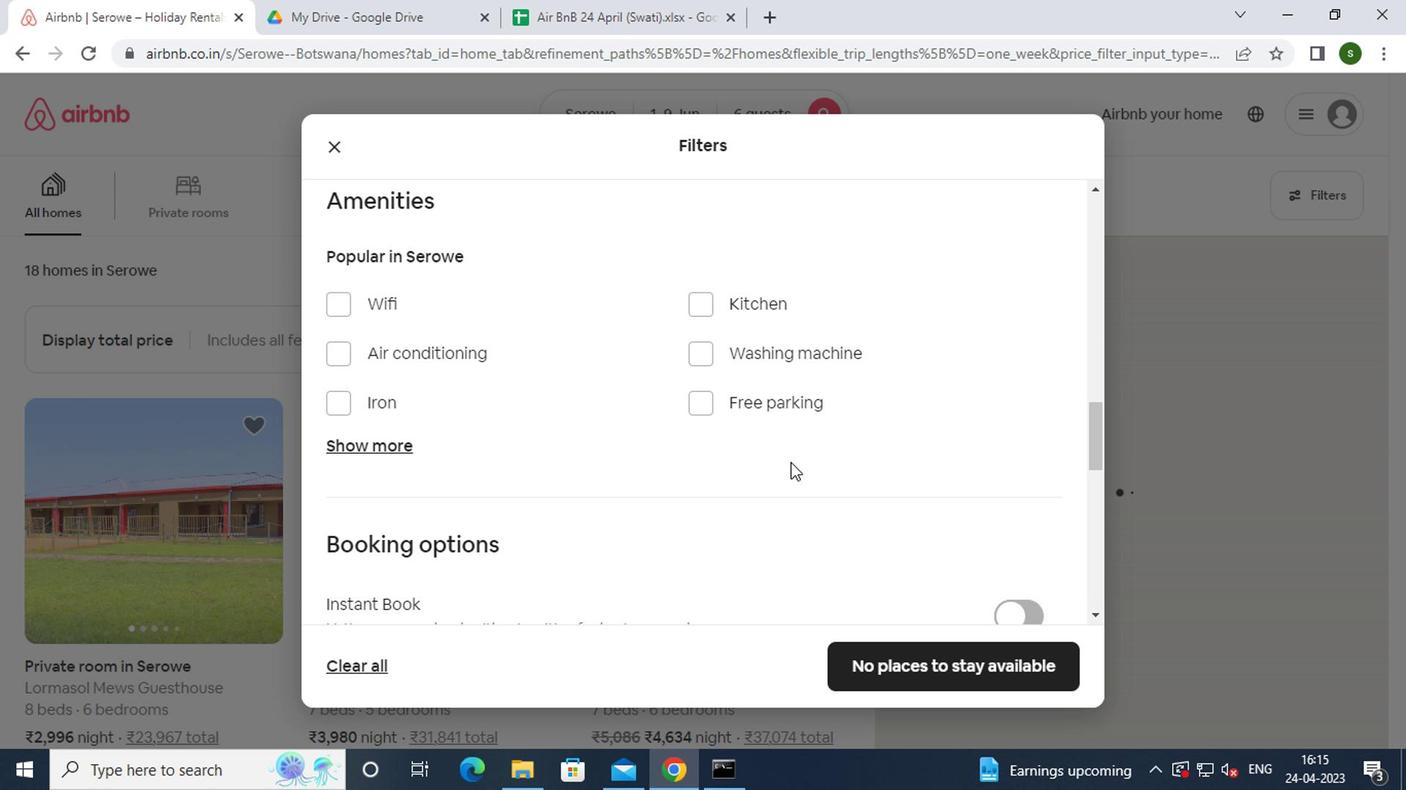 
Action: Mouse moved to (801, 420)
Screenshot: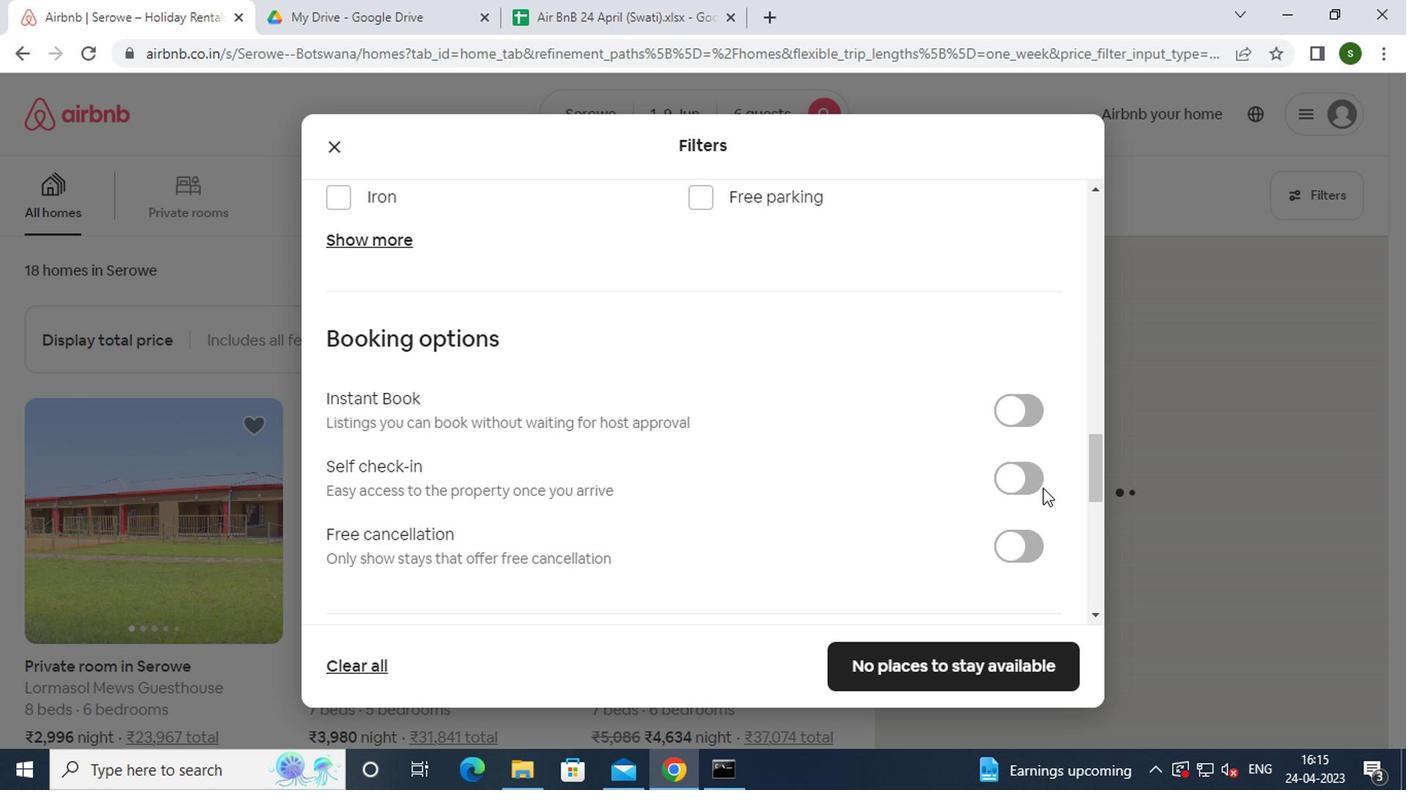 
Action: Mouse pressed left at (801, 420)
Screenshot: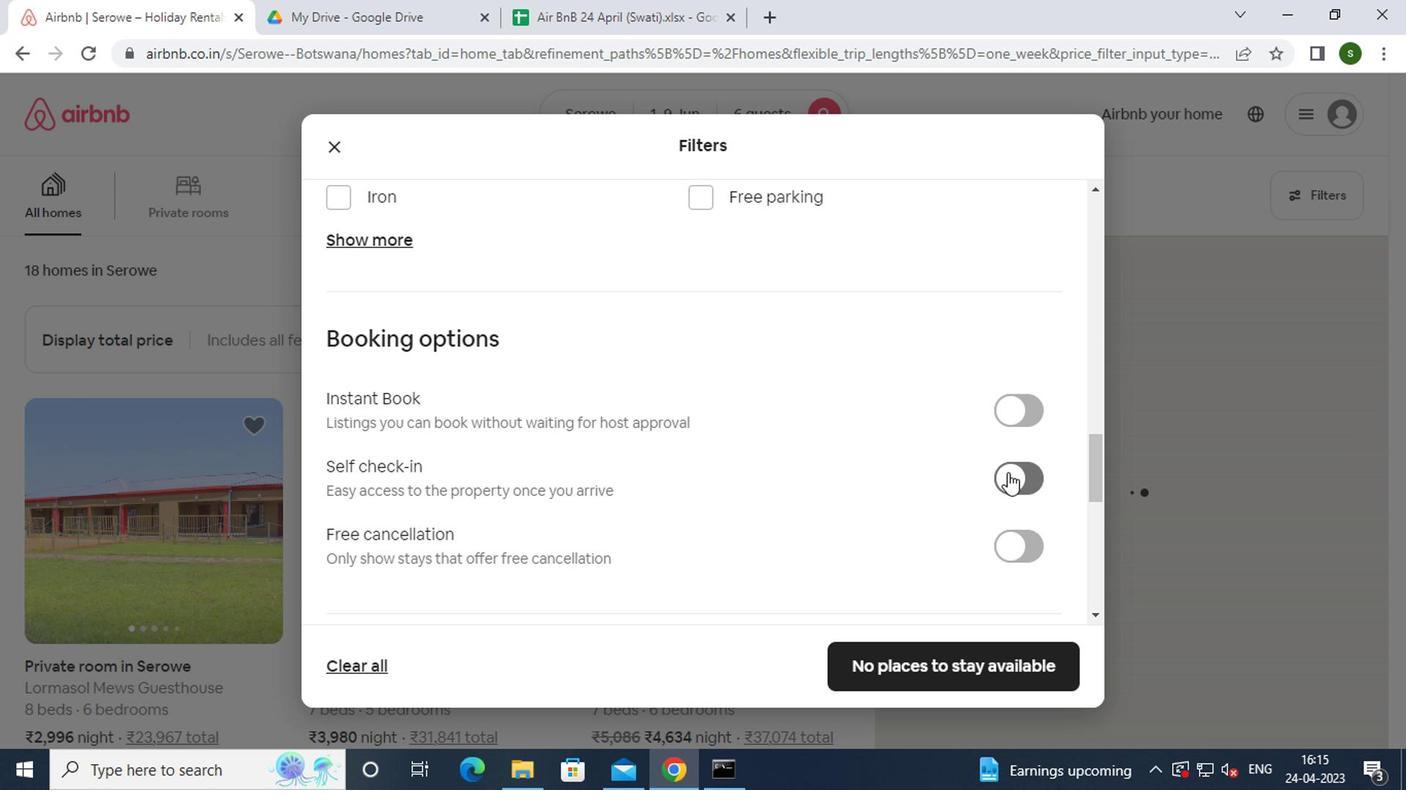 
Action: Mouse moved to (746, 418)
Screenshot: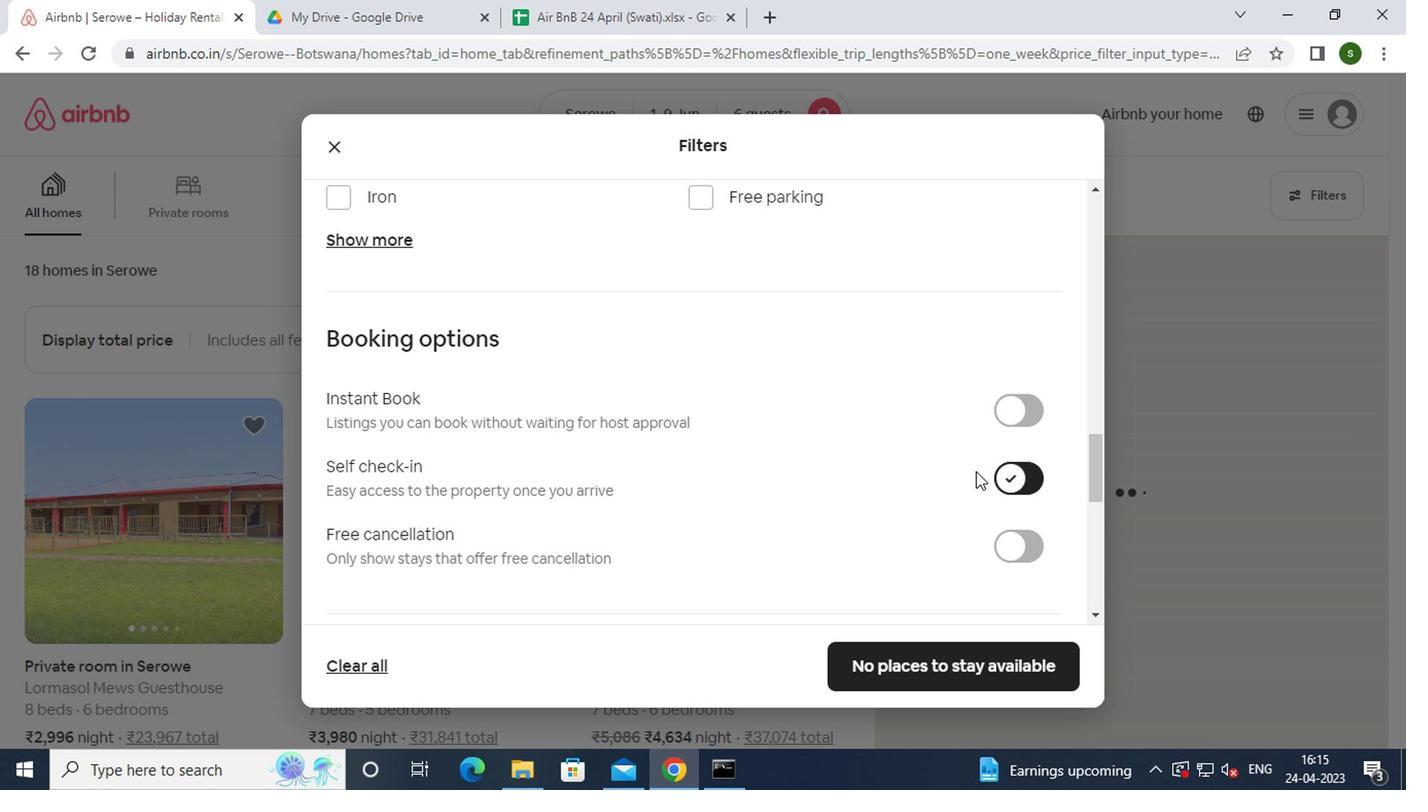 
Action: Mouse scrolled (746, 417) with delta (0, 0)
Screenshot: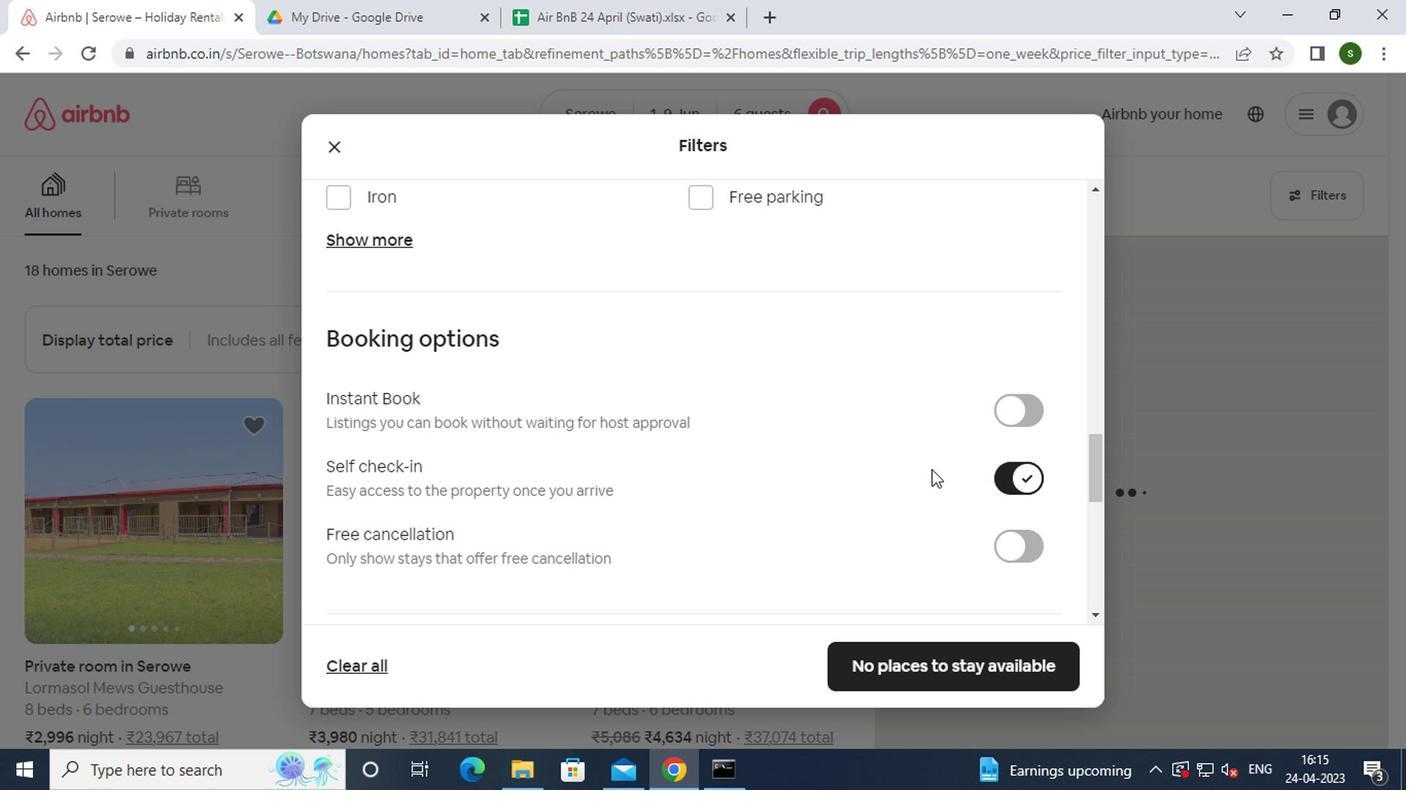 
Action: Mouse scrolled (746, 417) with delta (0, 0)
Screenshot: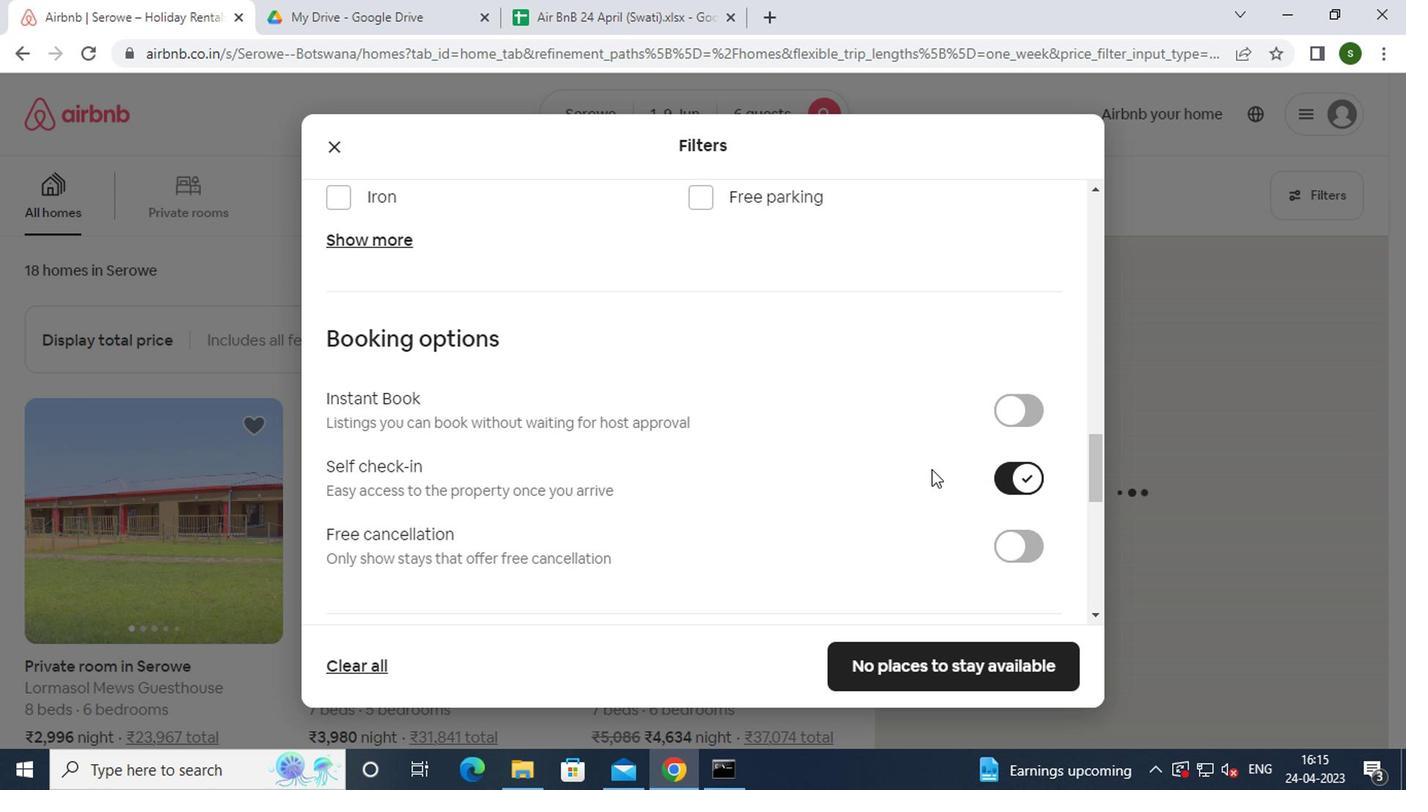 
Action: Mouse scrolled (746, 417) with delta (0, 0)
Screenshot: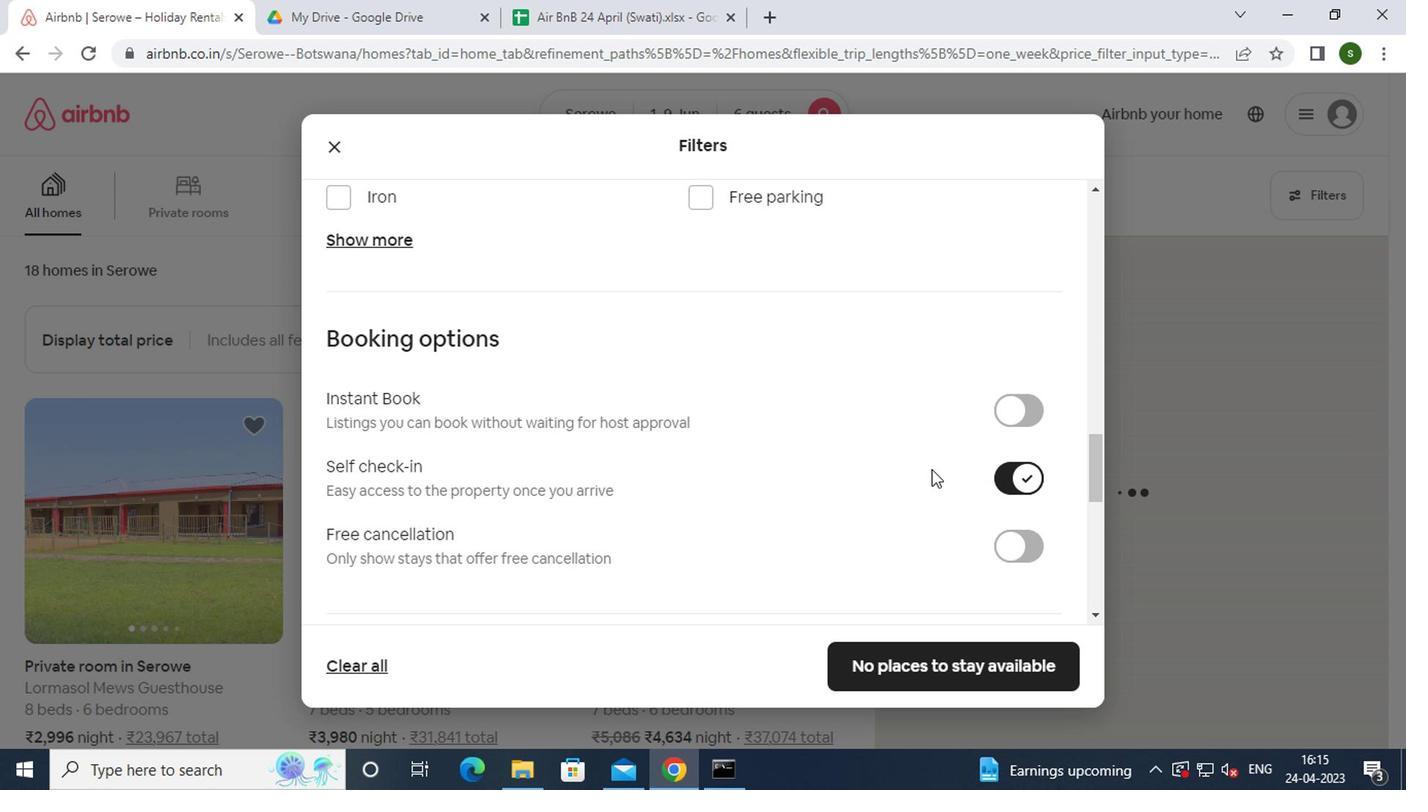 
Action: Mouse scrolled (746, 417) with delta (0, 0)
Screenshot: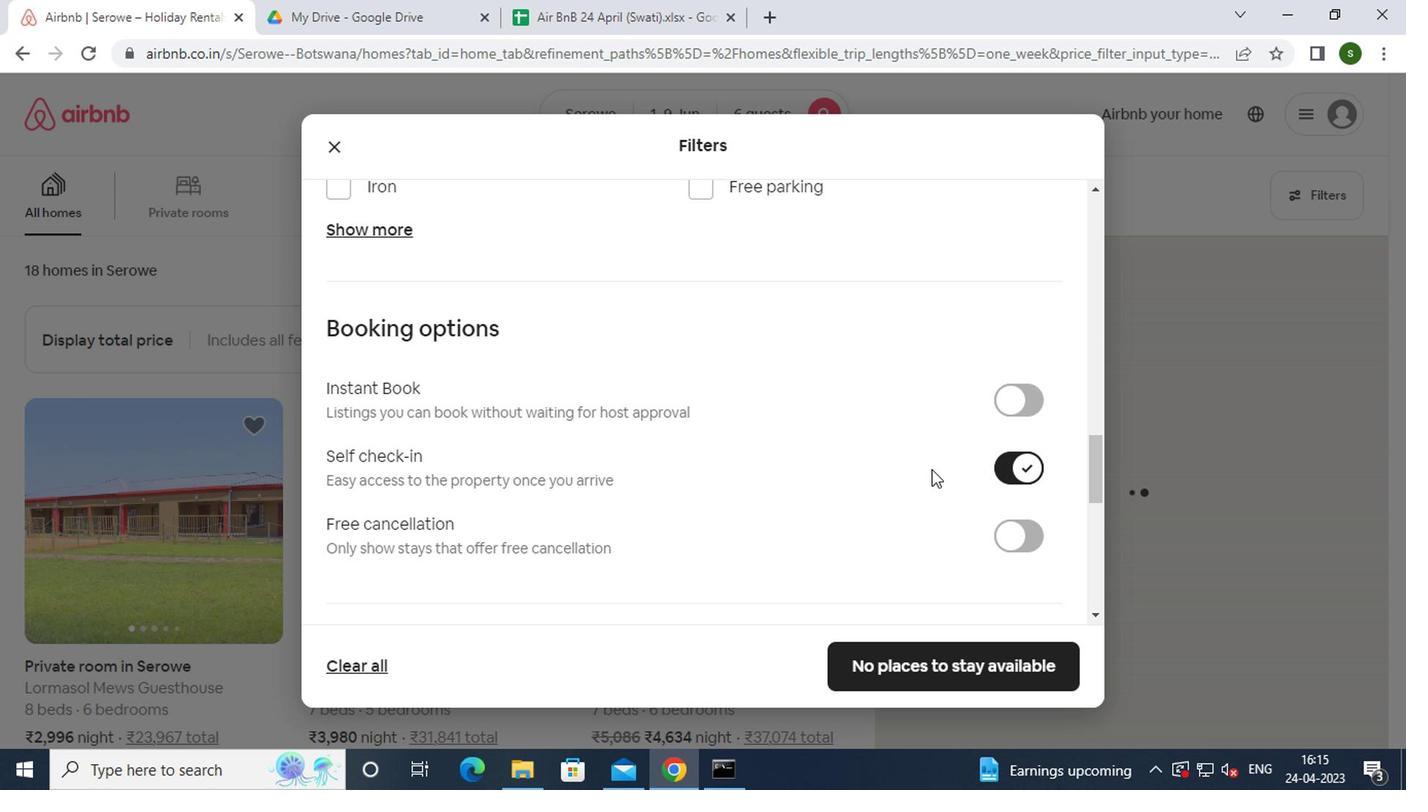 
Action: Mouse scrolled (746, 417) with delta (0, 0)
Screenshot: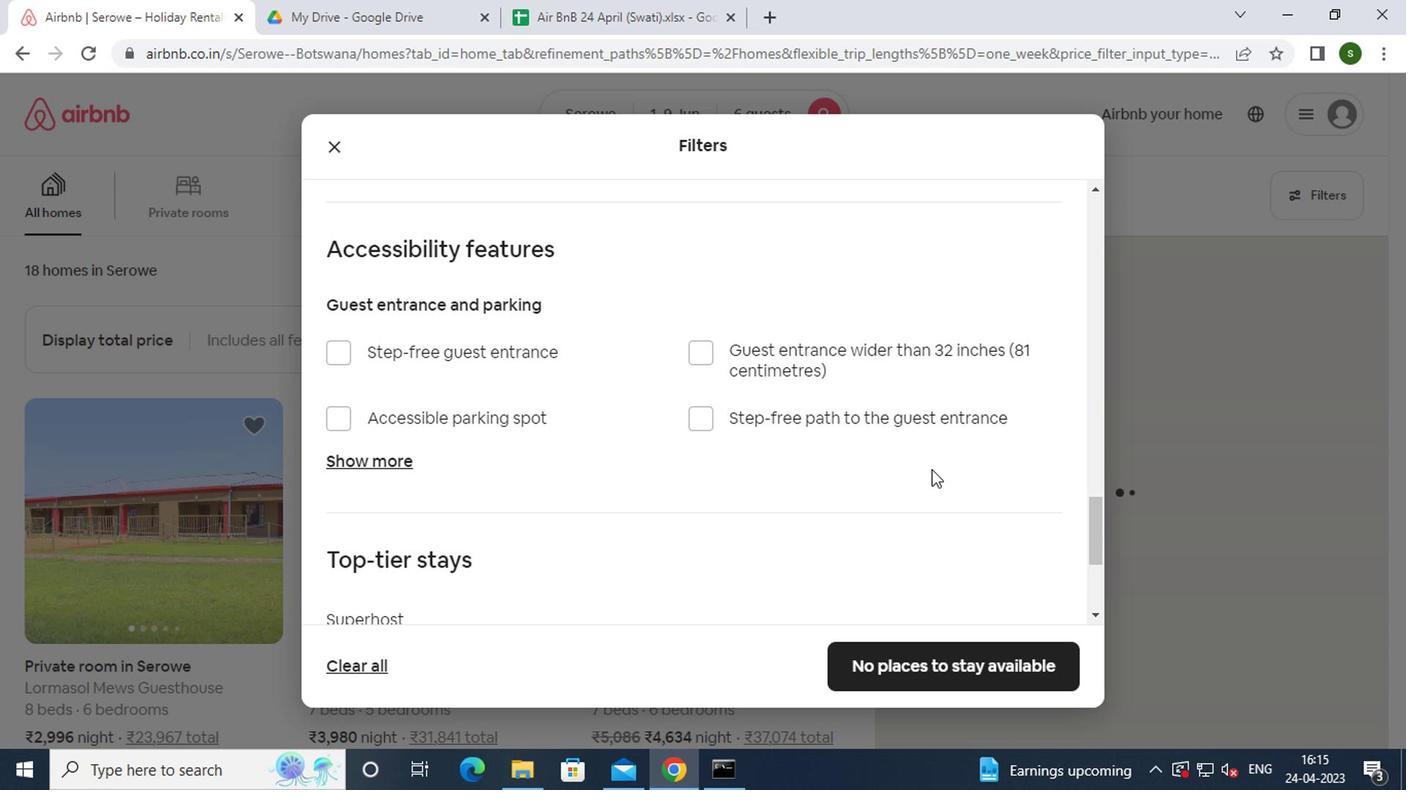 
Action: Mouse scrolled (746, 417) with delta (0, 0)
Screenshot: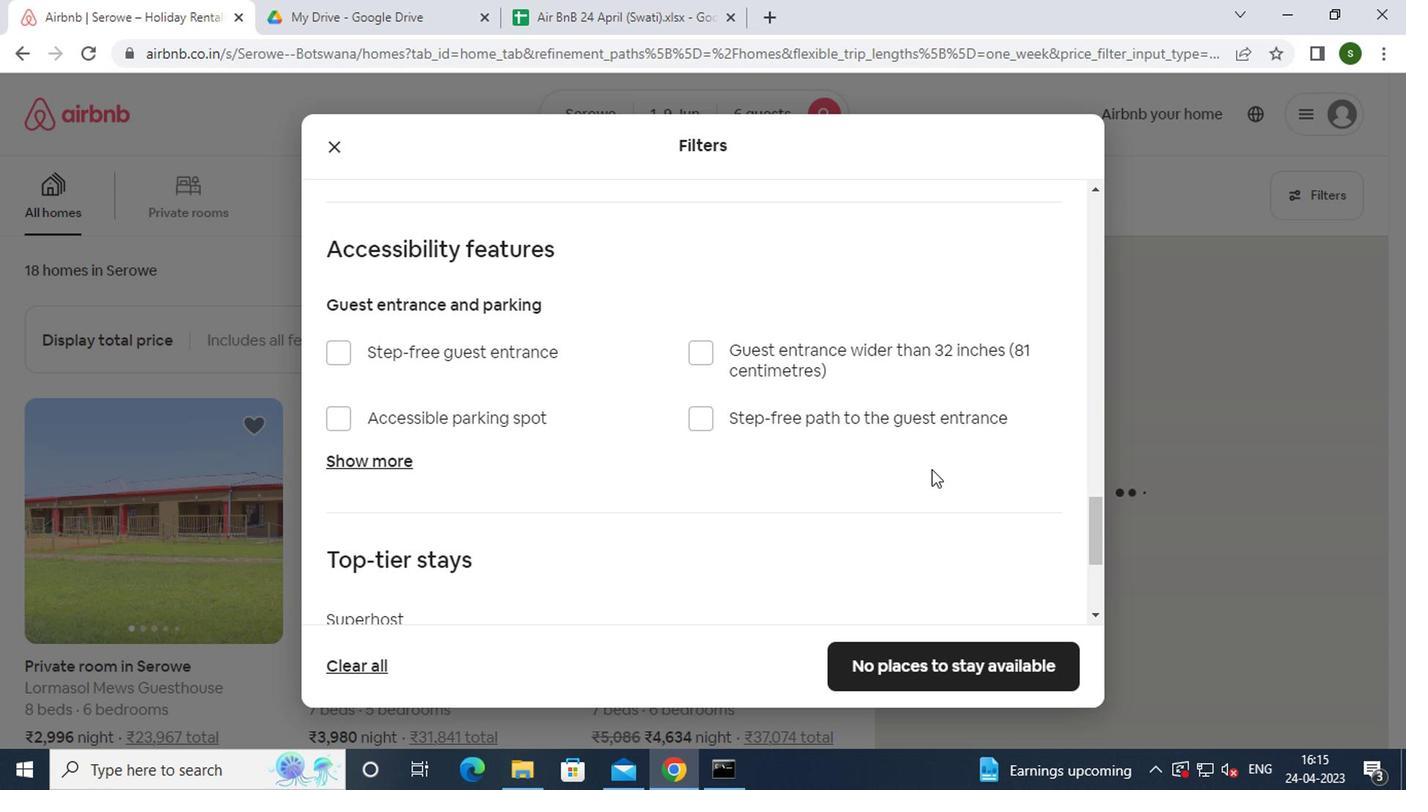 
Action: Mouse scrolled (746, 417) with delta (0, 0)
Screenshot: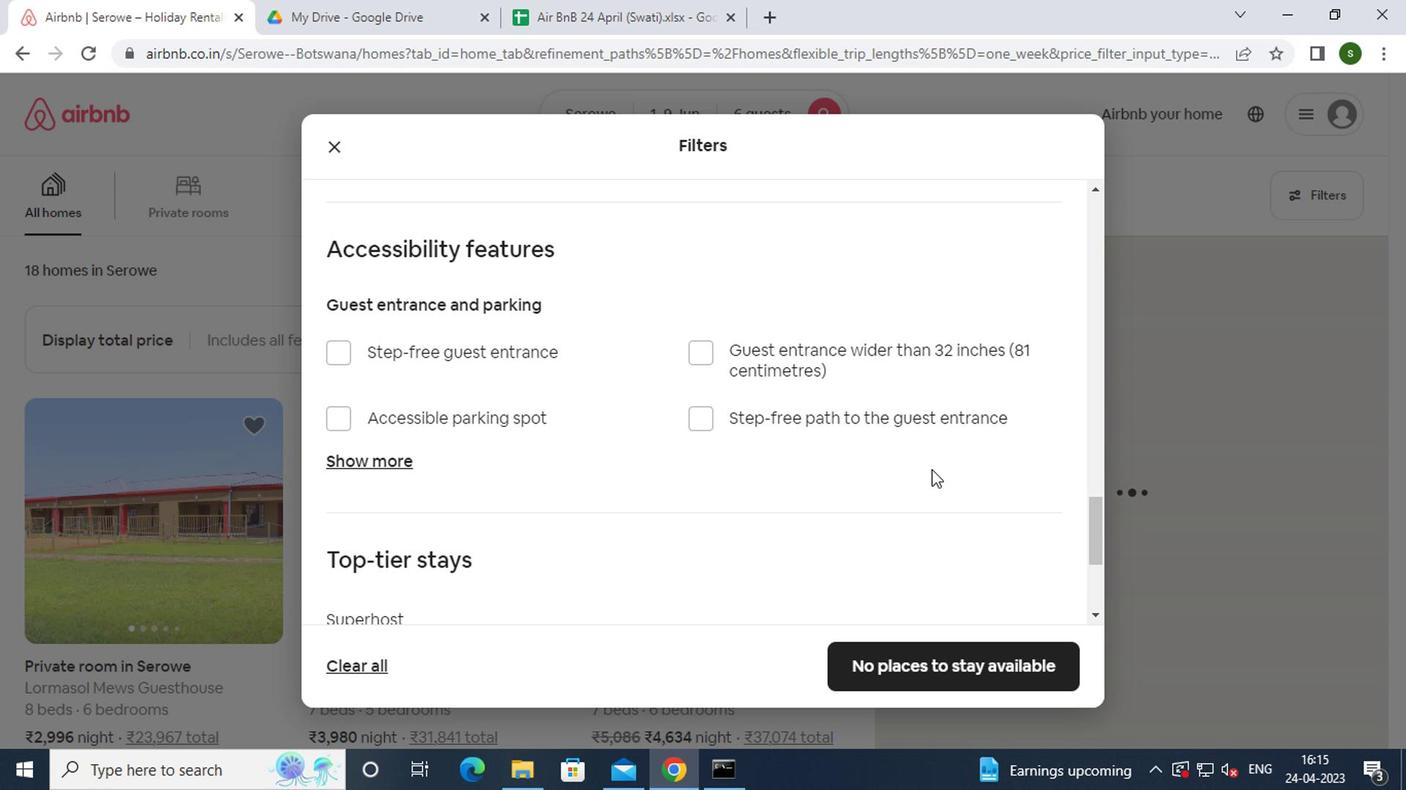 
Action: Mouse scrolled (746, 417) with delta (0, 0)
Screenshot: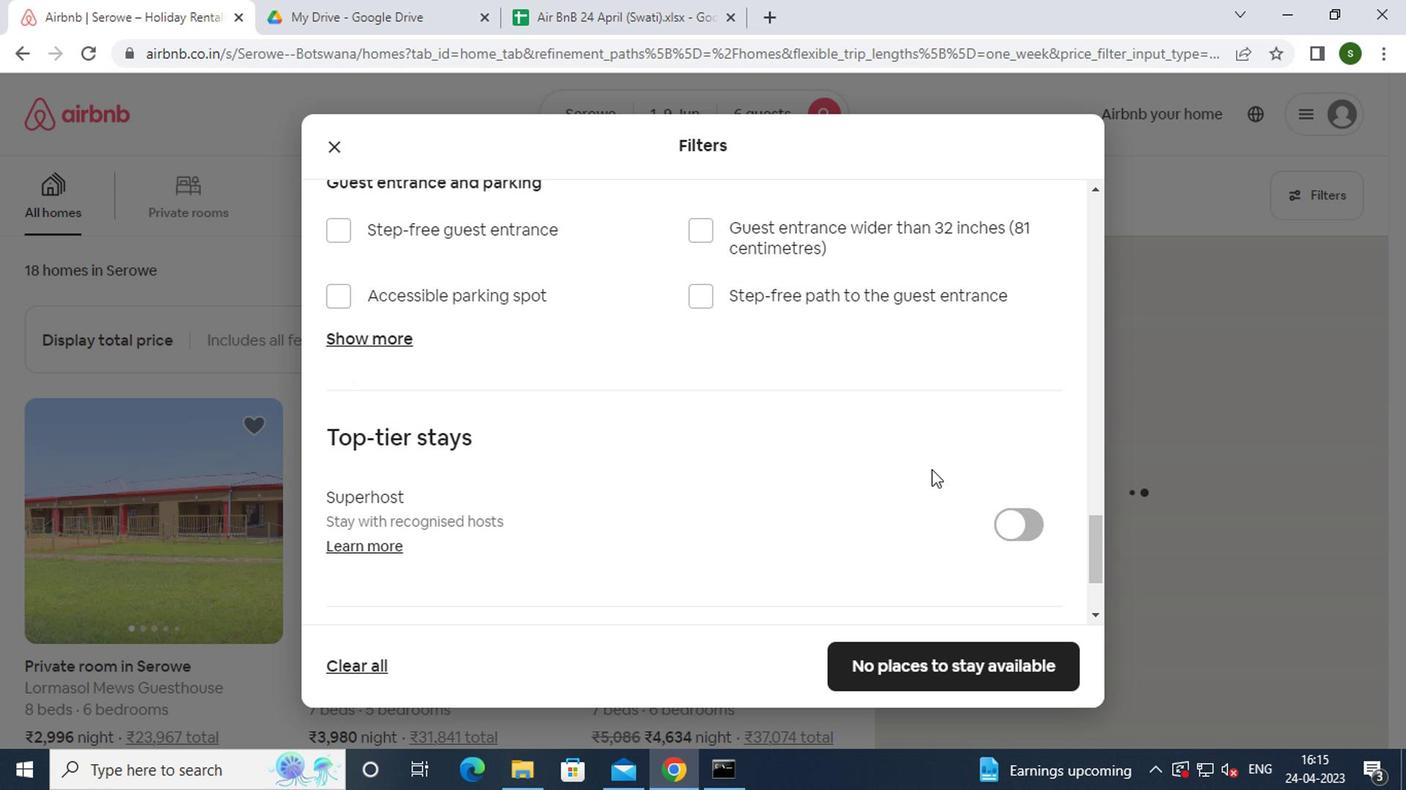 
Action: Mouse scrolled (746, 417) with delta (0, 0)
Screenshot: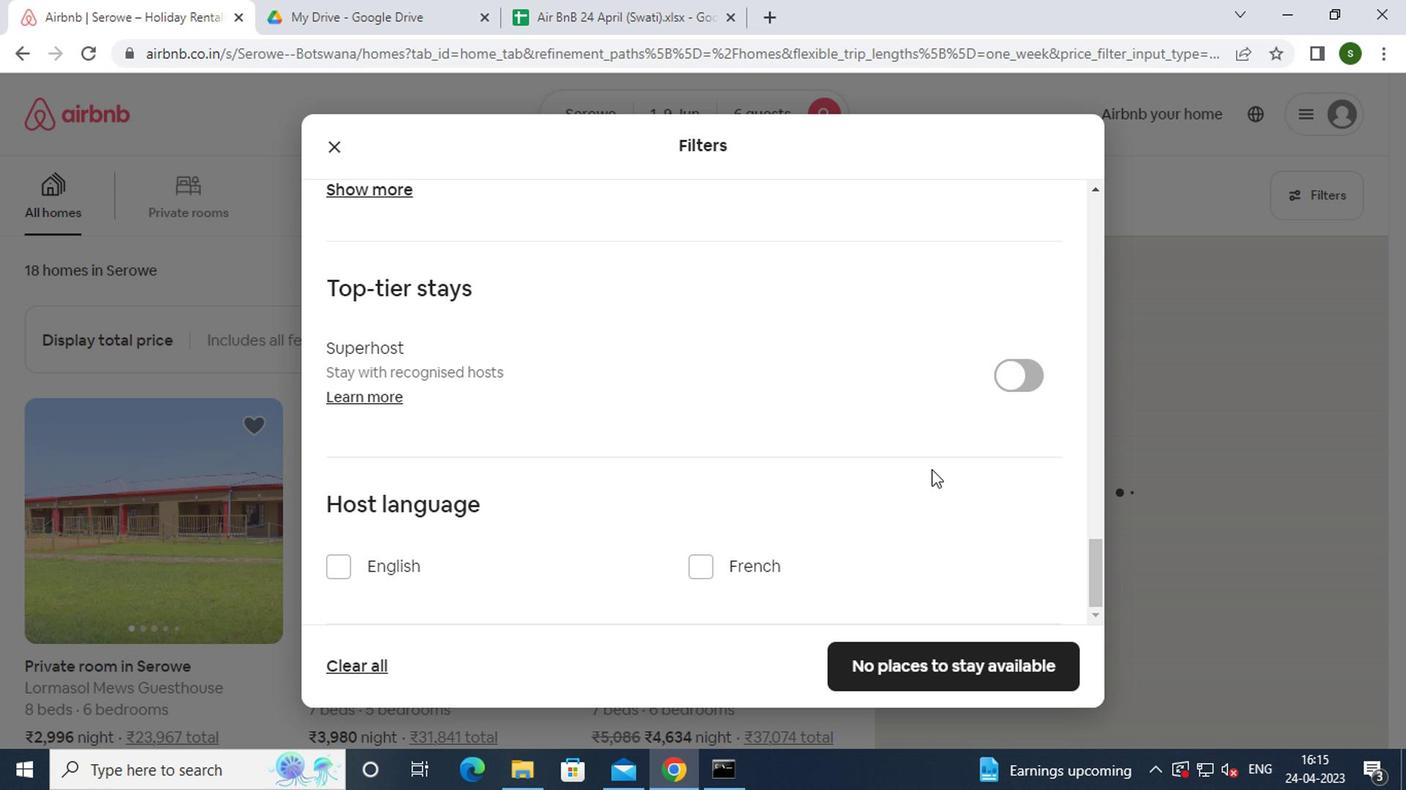 
Action: Mouse moved to (368, 490)
Screenshot: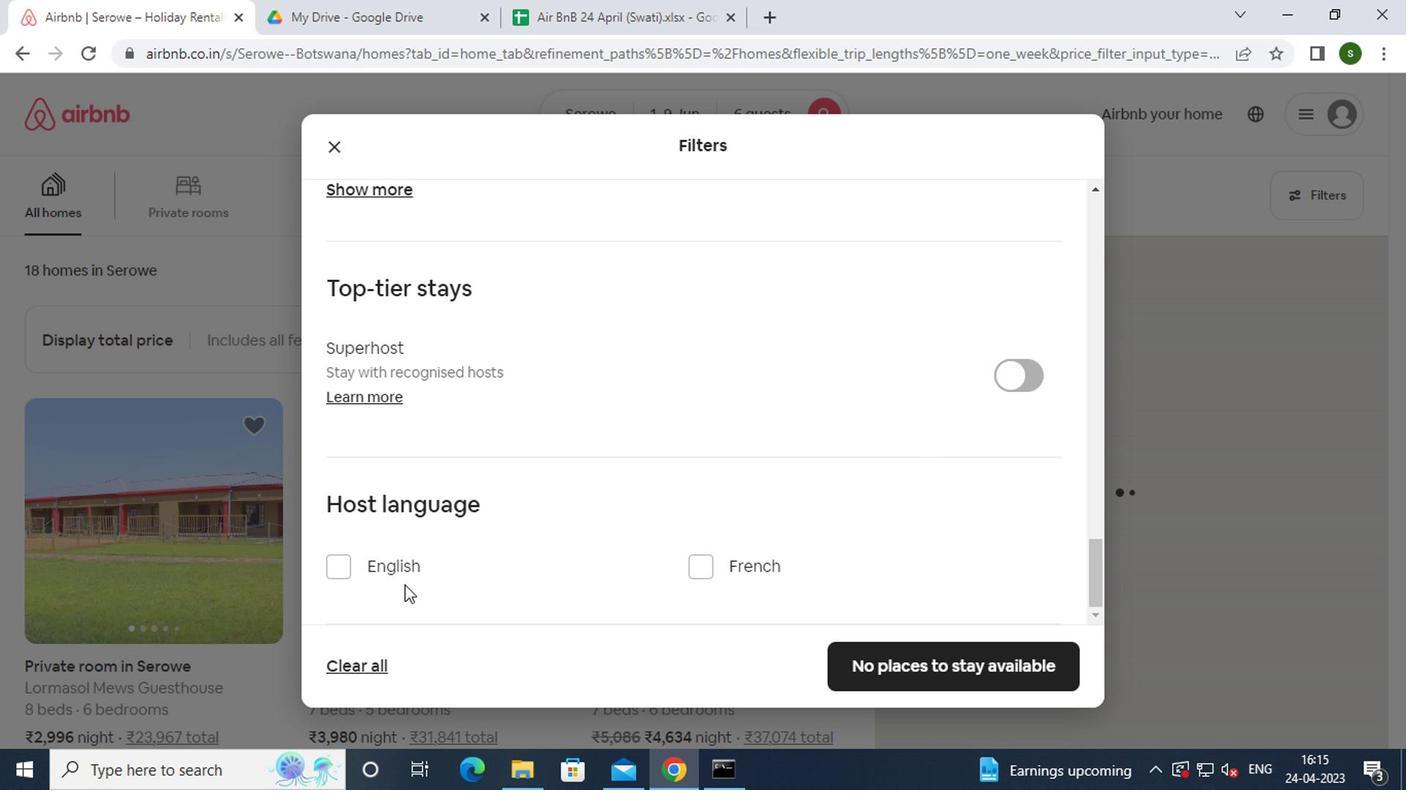 
Action: Mouse pressed left at (368, 490)
Screenshot: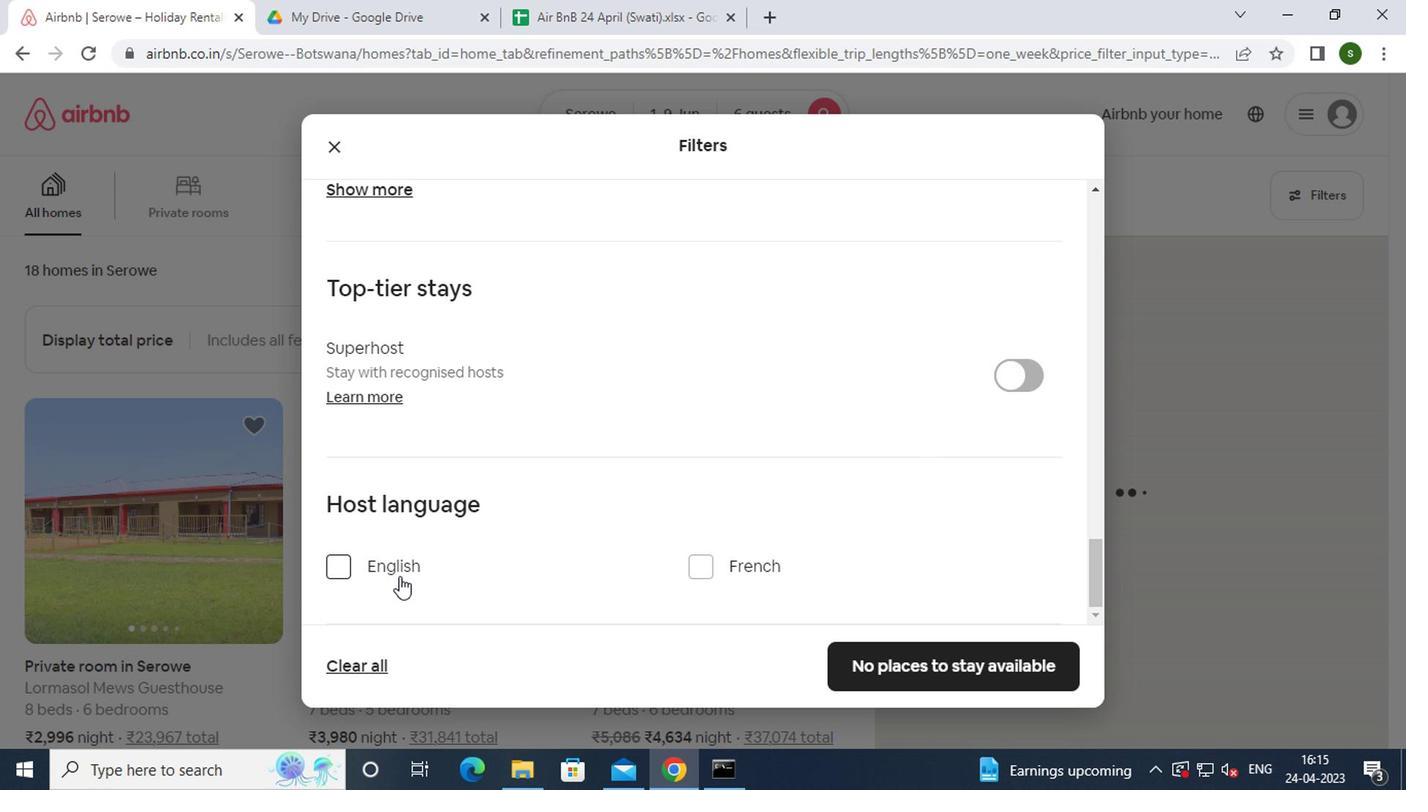 
Action: Mouse moved to (691, 559)
Screenshot: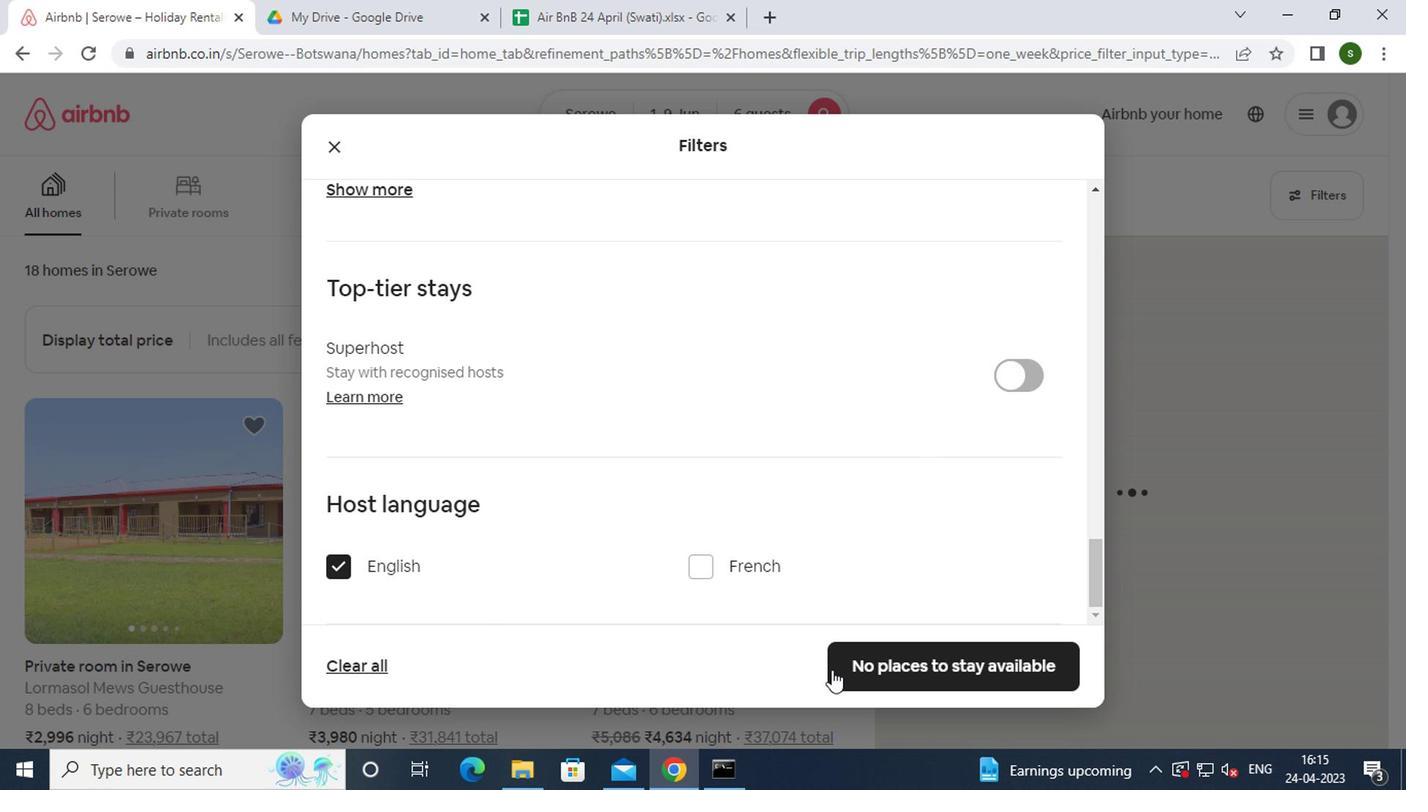 
Action: Mouse pressed left at (691, 559)
Screenshot: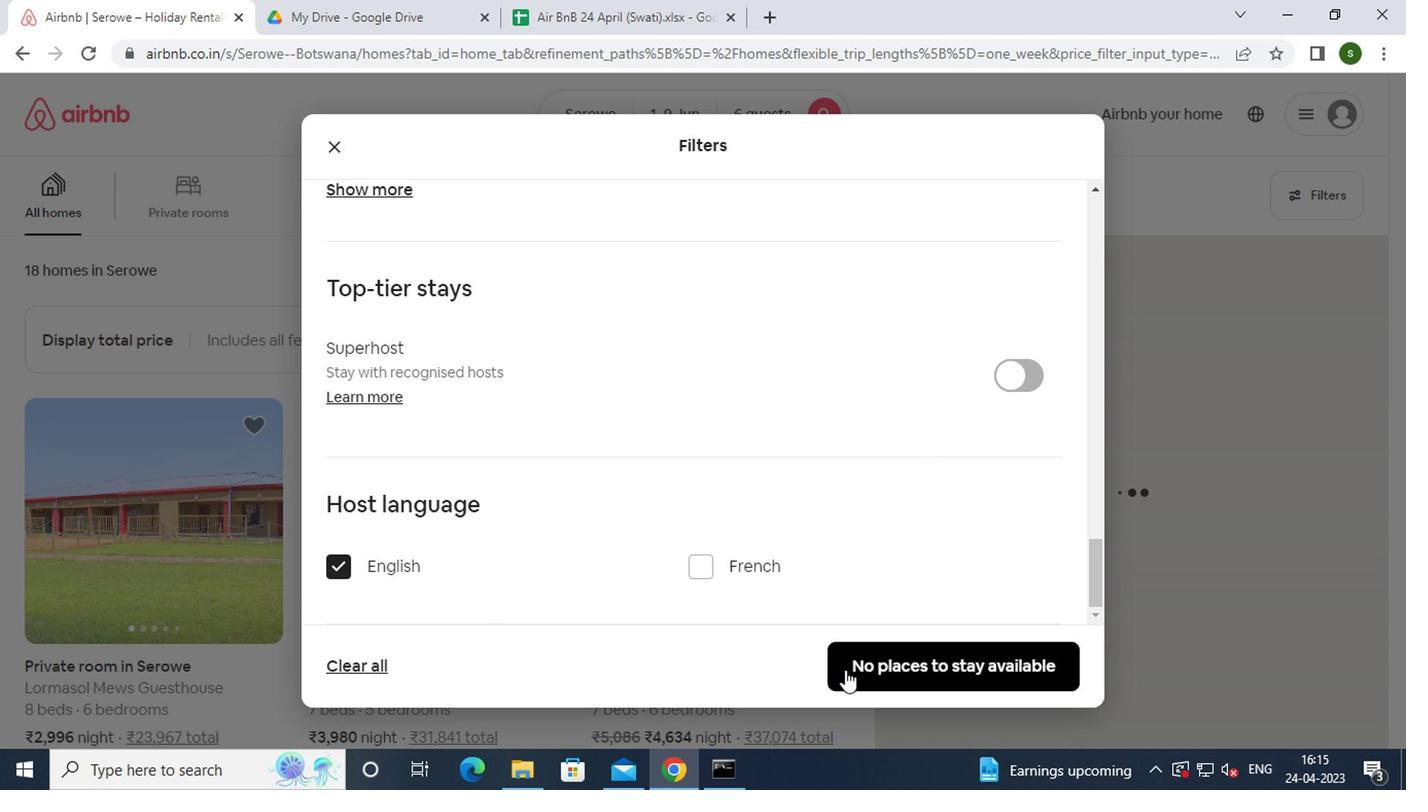 
Action: Mouse moved to (513, 247)
Screenshot: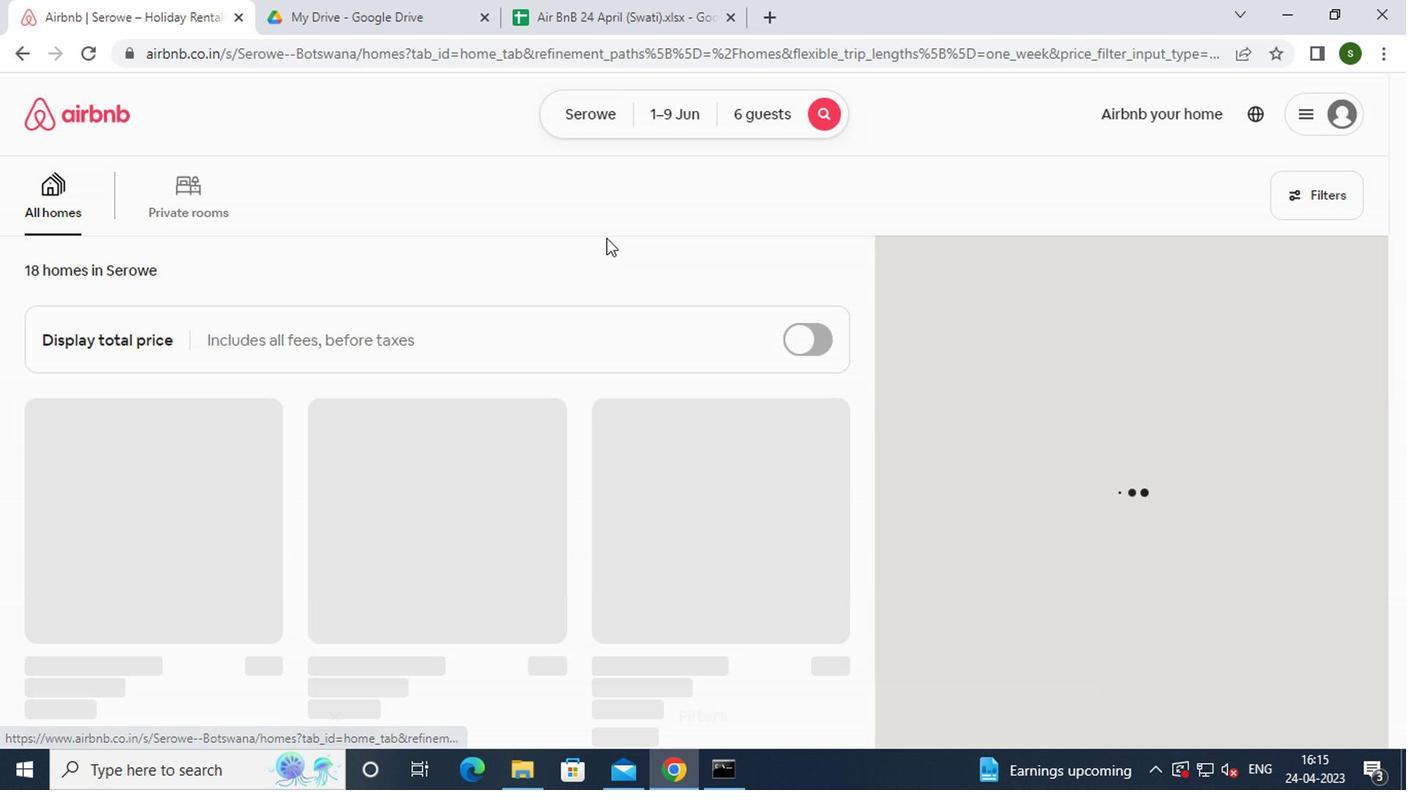 
